 Task: Look for space in Attock City, Pakistan from 2nd June, 2023 to 15th June, 2023 for 2 adults in price range Rs.10000 to Rs.15000. Place can be entire place with 1  bedroom having 1 bed and 1 bathroom. Property type can be house, flat, guest house, hotel. Booking option can be shelf check-in. Required host language is English.
Action: Mouse pressed left at (470, 82)
Screenshot: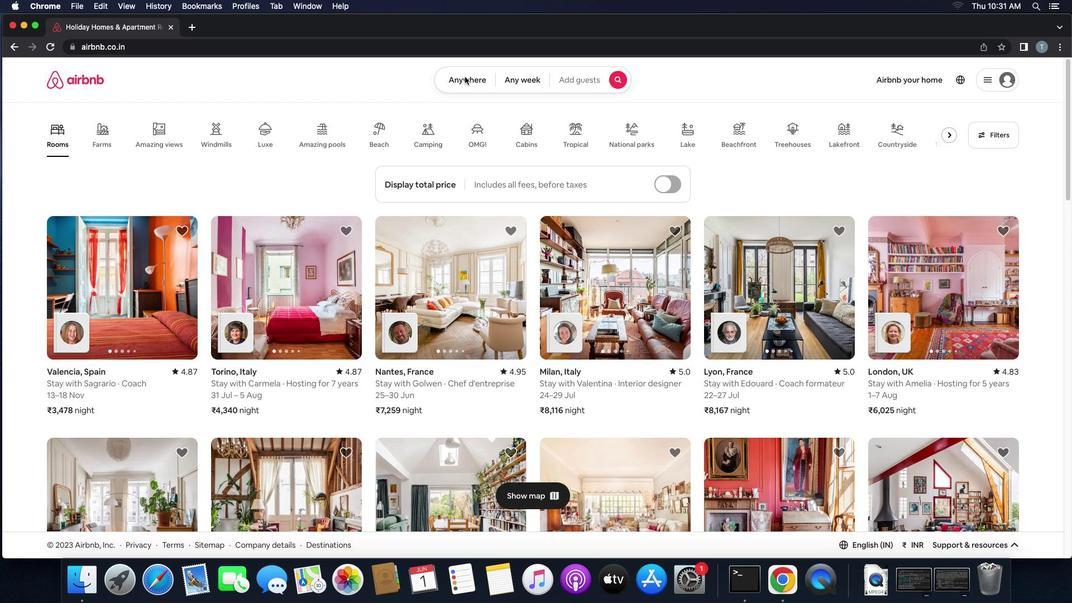 
Action: Mouse pressed left at (470, 82)
Screenshot: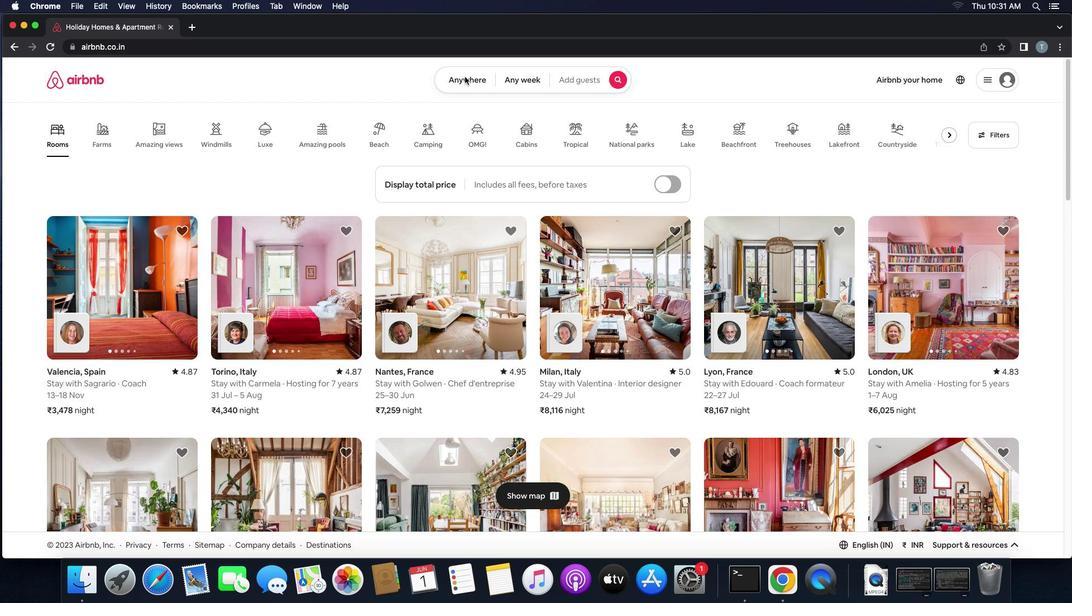 
Action: Mouse moved to (413, 122)
Screenshot: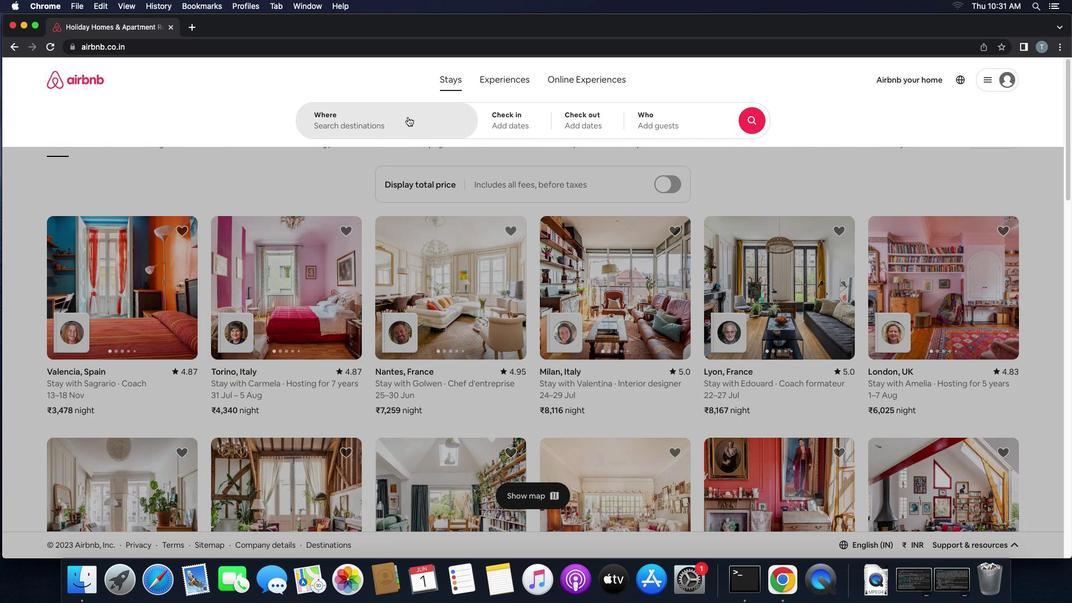 
Action: Mouse pressed left at (413, 122)
Screenshot: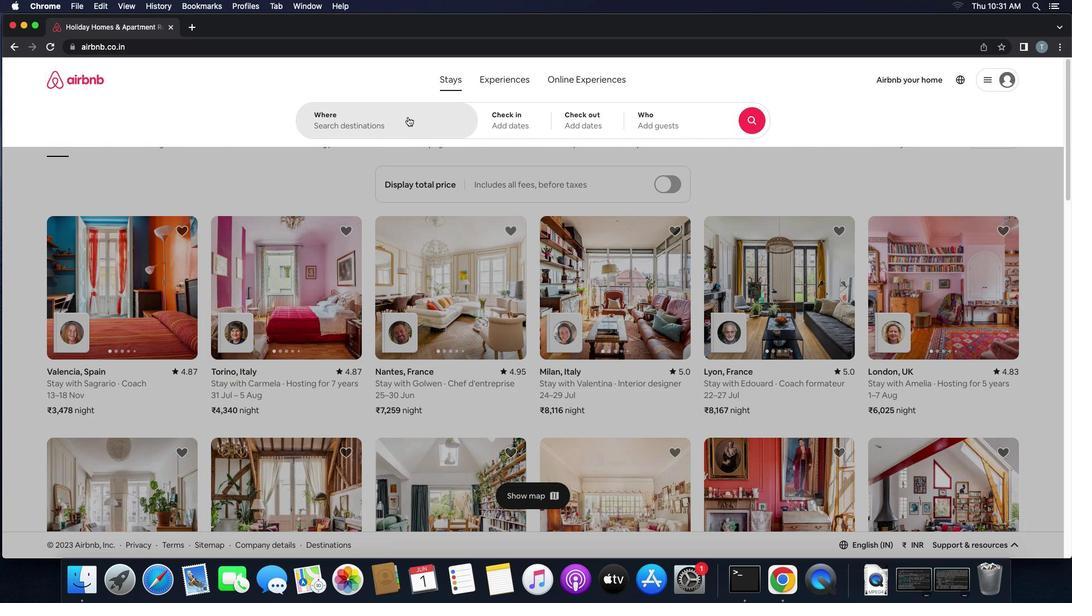 
Action: Mouse moved to (413, 122)
Screenshot: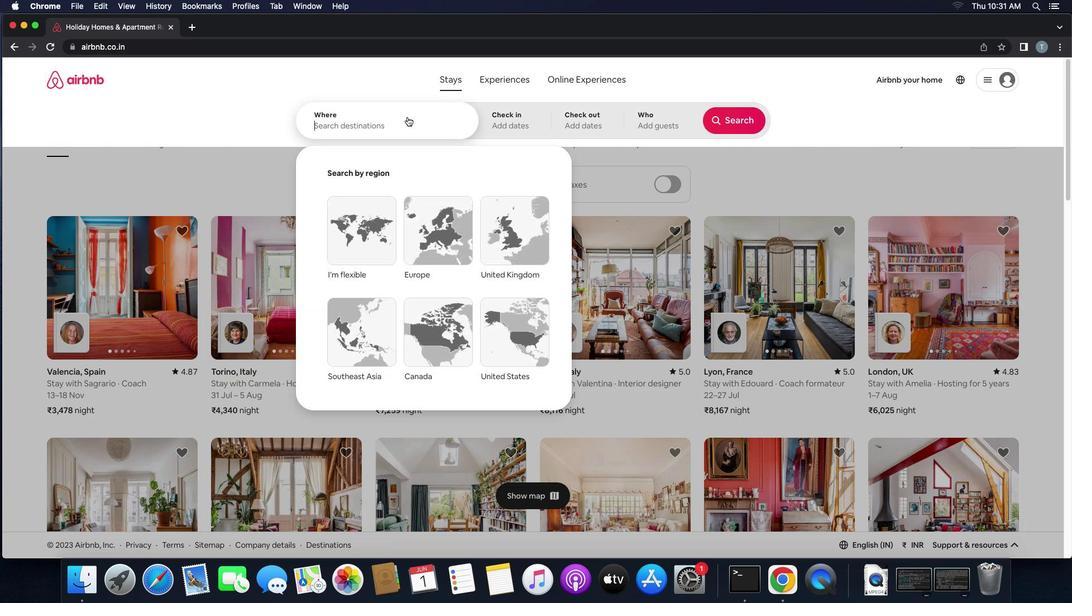 
Action: Key pressed Key.shift'A''t''t''o''c''k'Key.space'c''i''t''y'',''p''a''k''i''s''t''a''n'Key.enter
Screenshot: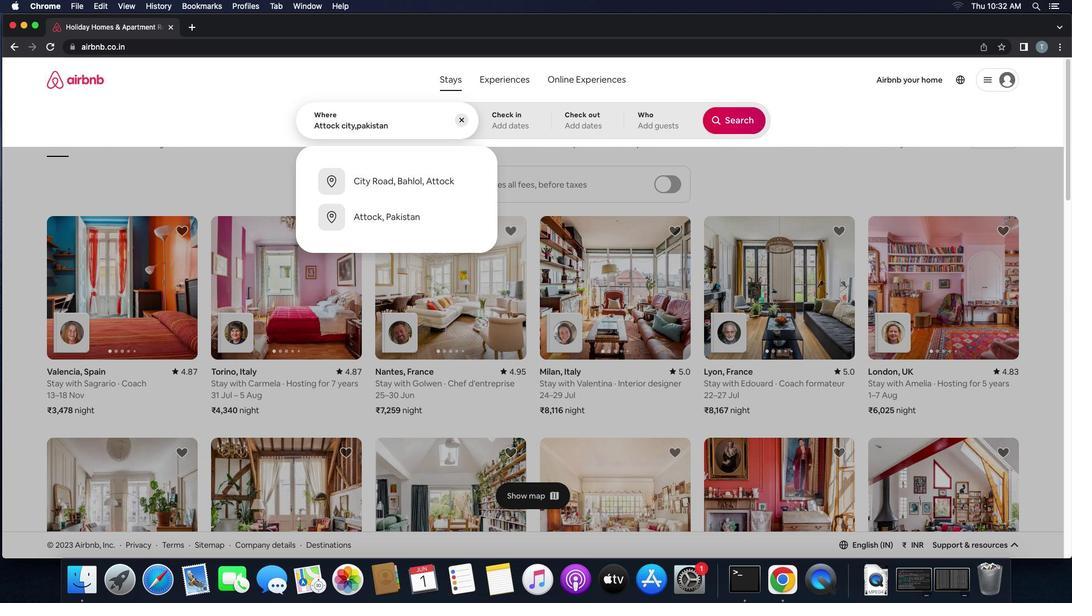 
Action: Mouse moved to (485, 267)
Screenshot: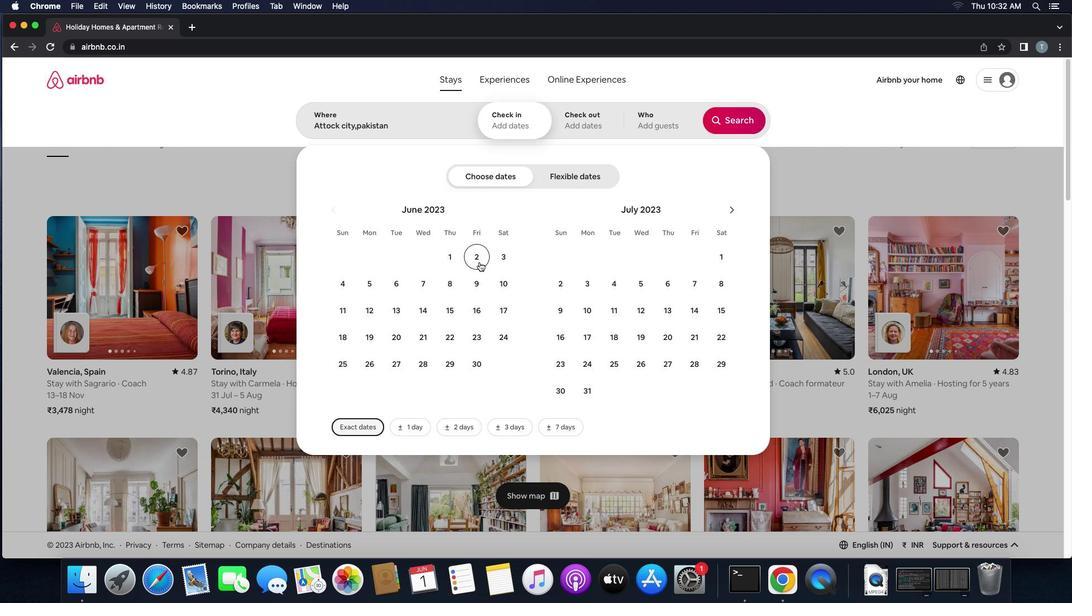 
Action: Mouse pressed left at (485, 267)
Screenshot: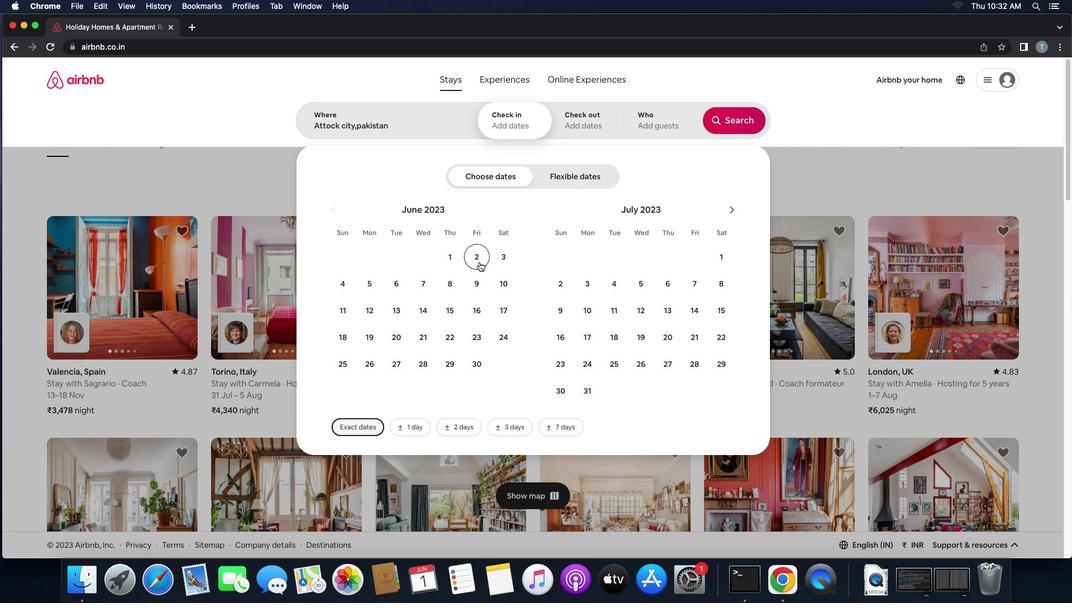 
Action: Mouse moved to (458, 312)
Screenshot: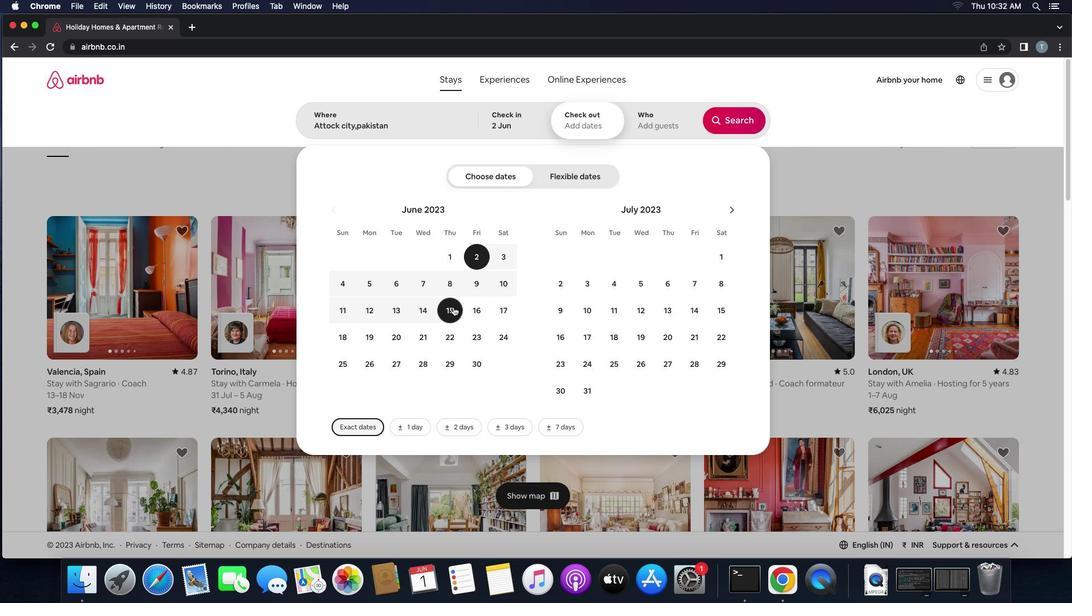 
Action: Mouse pressed left at (458, 312)
Screenshot: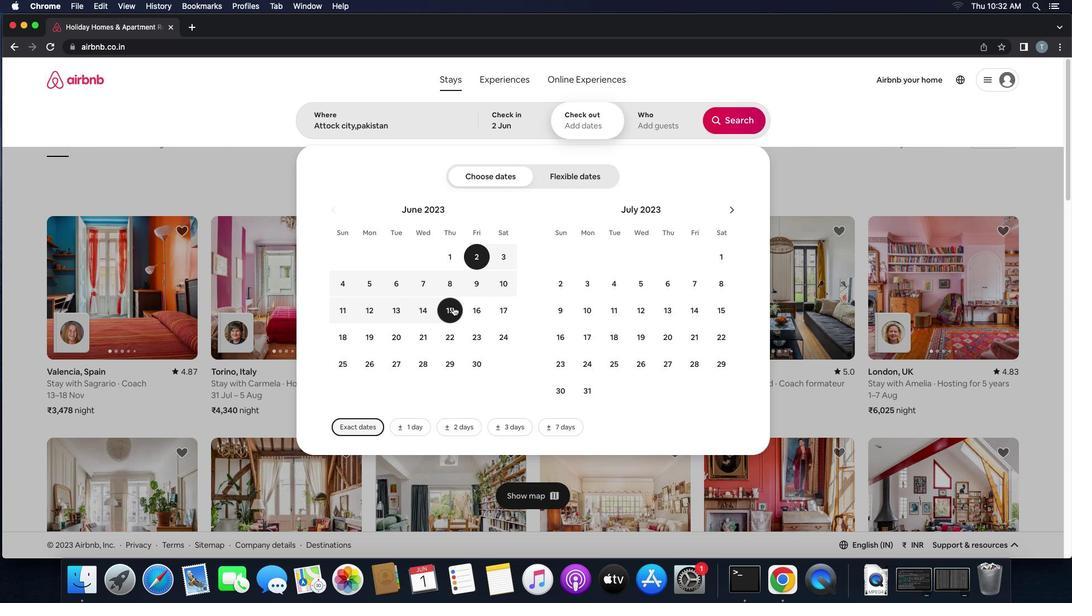
Action: Mouse moved to (661, 131)
Screenshot: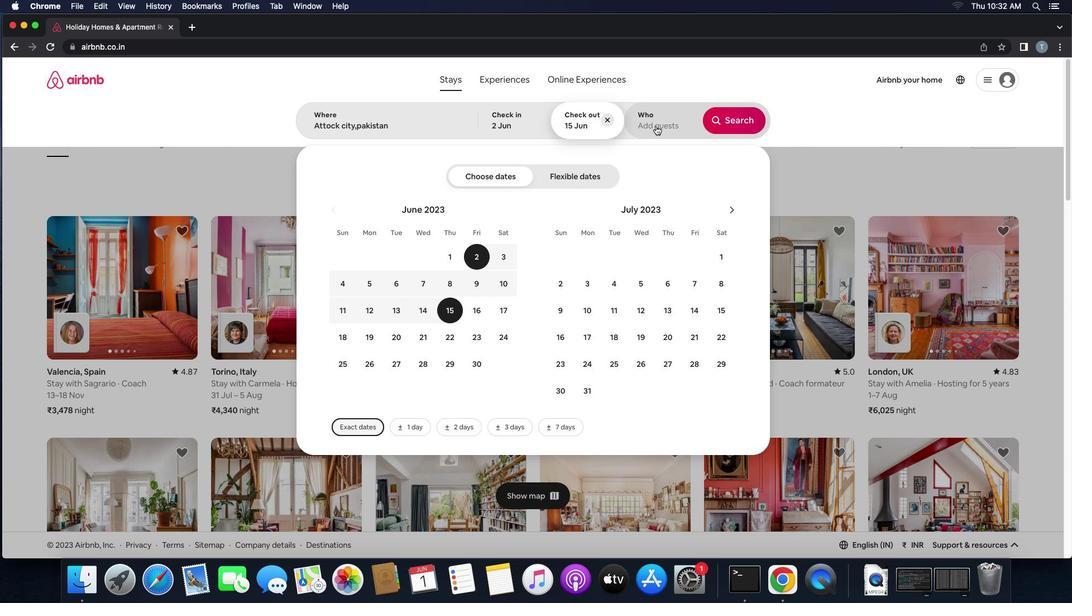 
Action: Mouse pressed left at (661, 131)
Screenshot: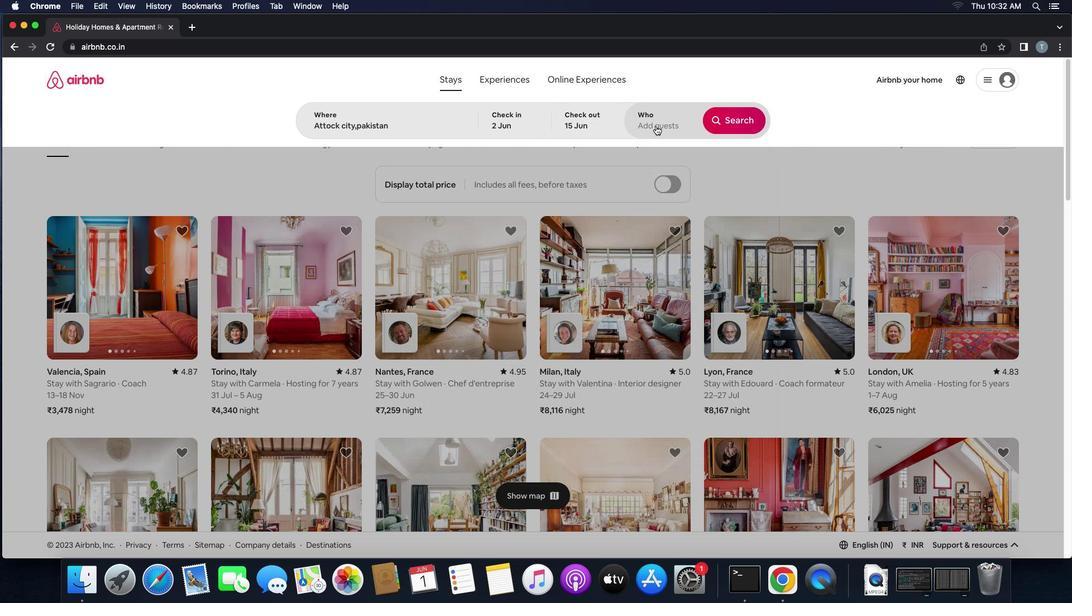 
Action: Mouse moved to (742, 193)
Screenshot: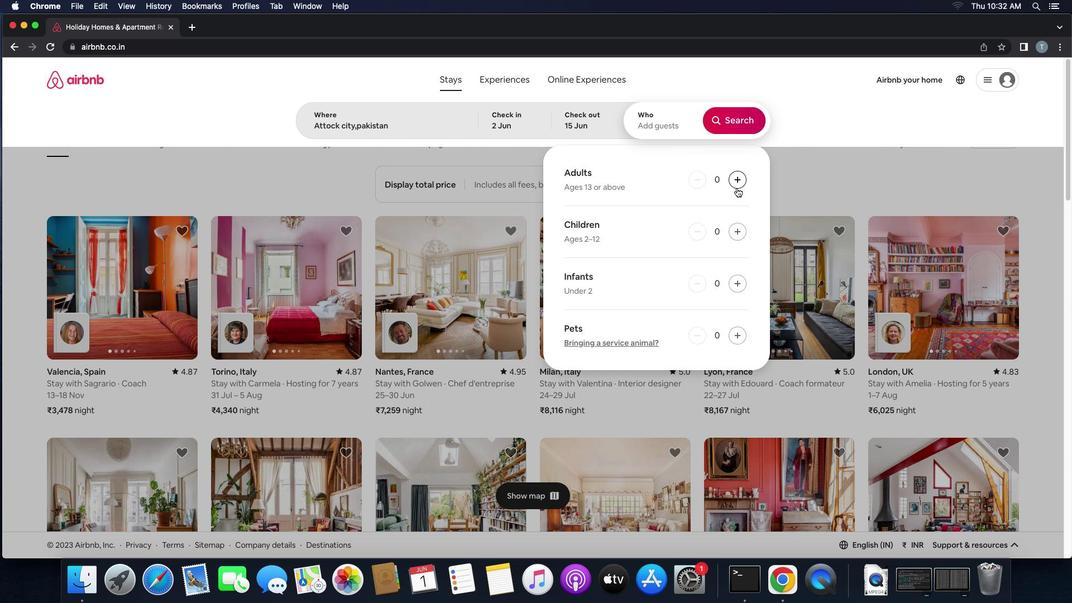 
Action: Mouse pressed left at (742, 193)
Screenshot: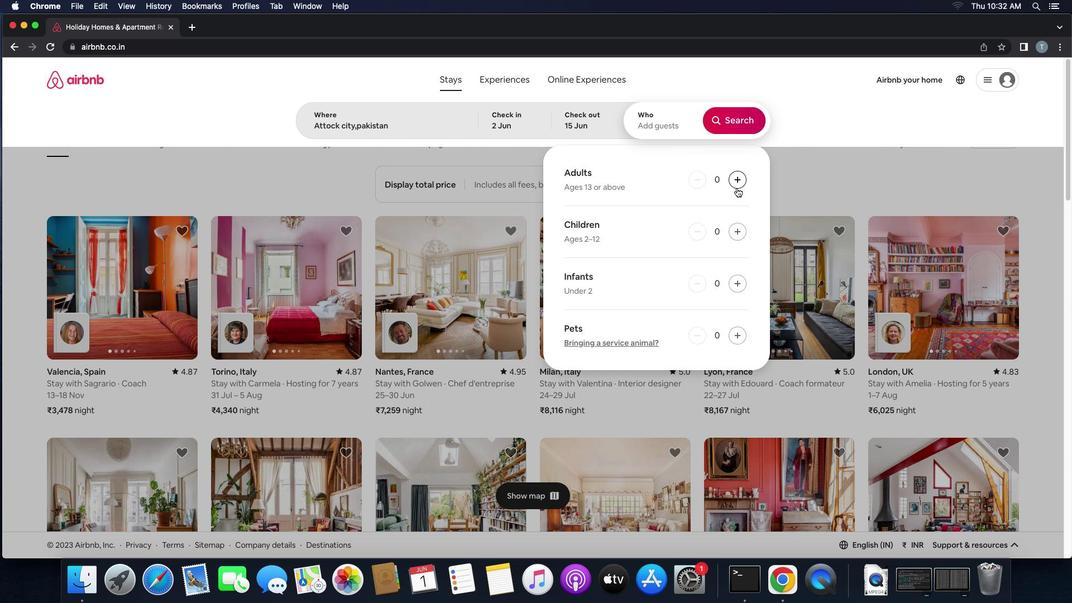 
Action: Mouse pressed left at (742, 193)
Screenshot: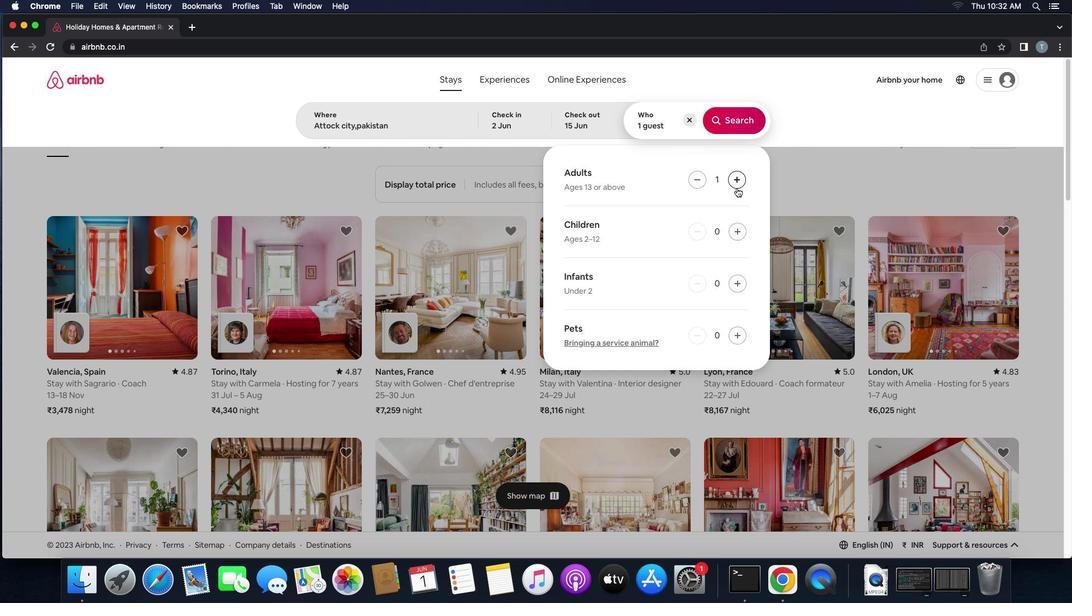 
Action: Mouse moved to (762, 133)
Screenshot: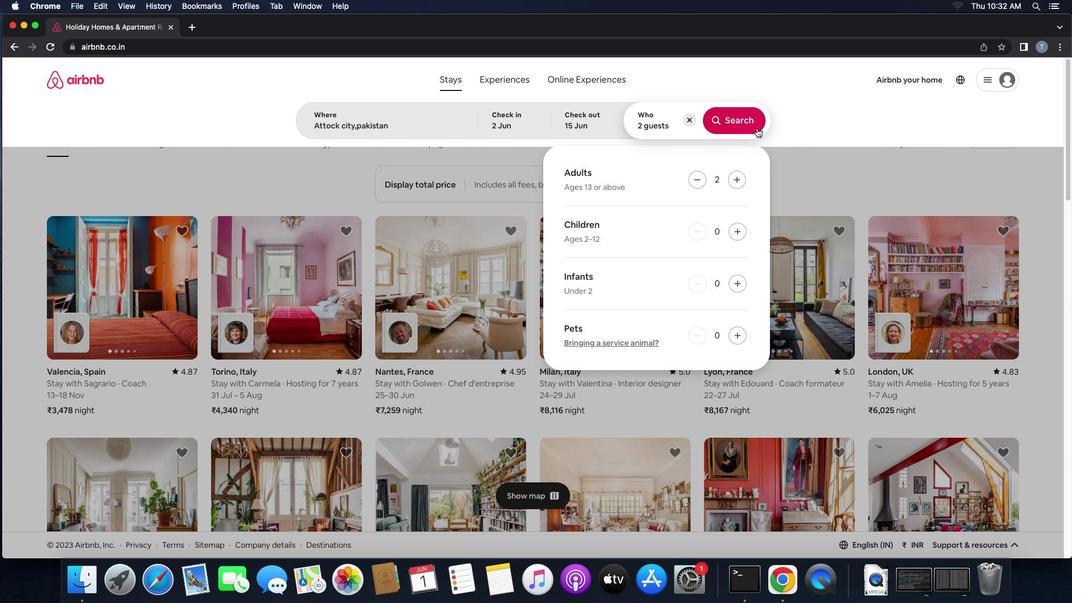 
Action: Mouse pressed left at (762, 133)
Screenshot: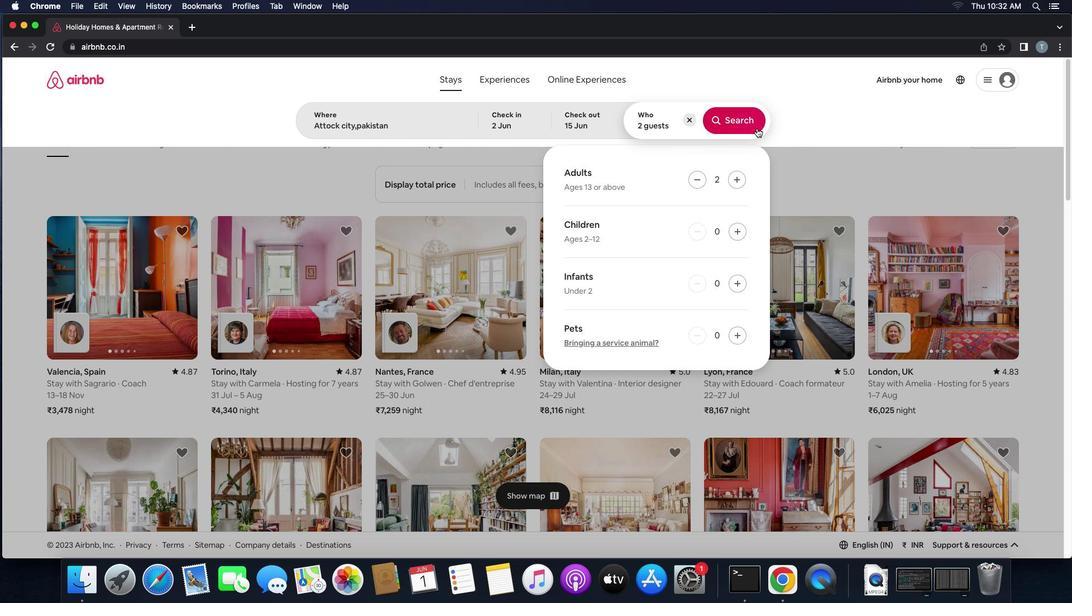 
Action: Mouse moved to (1038, 131)
Screenshot: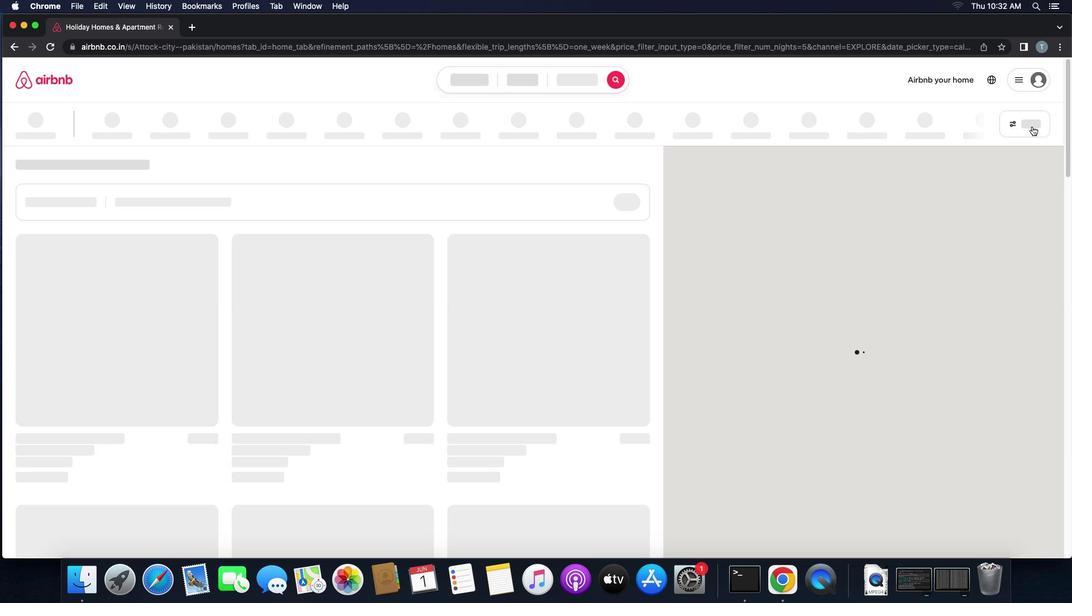 
Action: Mouse pressed left at (1038, 131)
Screenshot: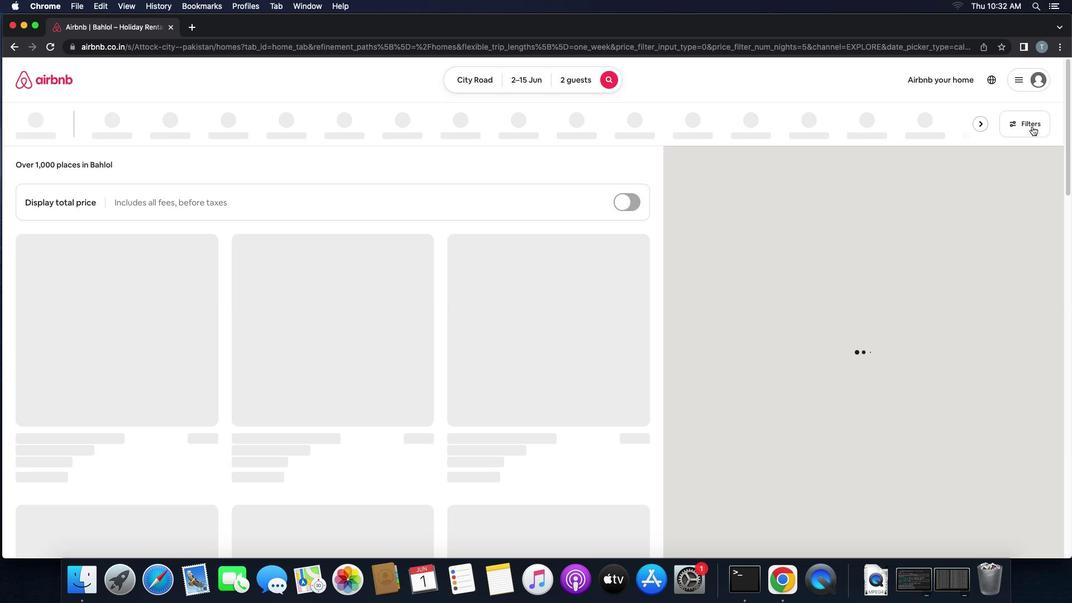 
Action: Mouse moved to (469, 400)
Screenshot: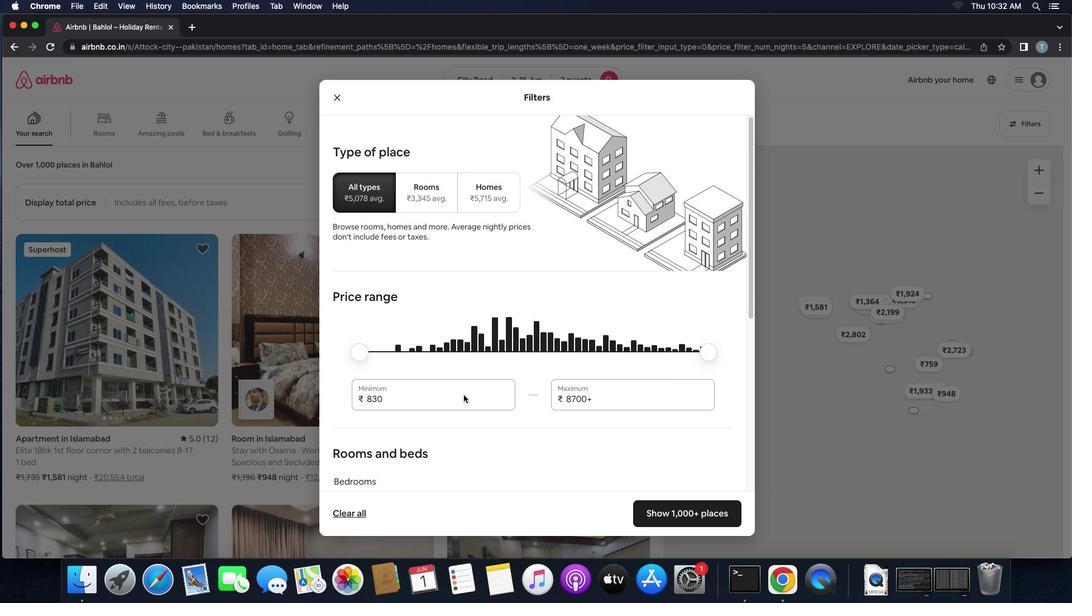 
Action: Mouse pressed left at (469, 400)
Screenshot: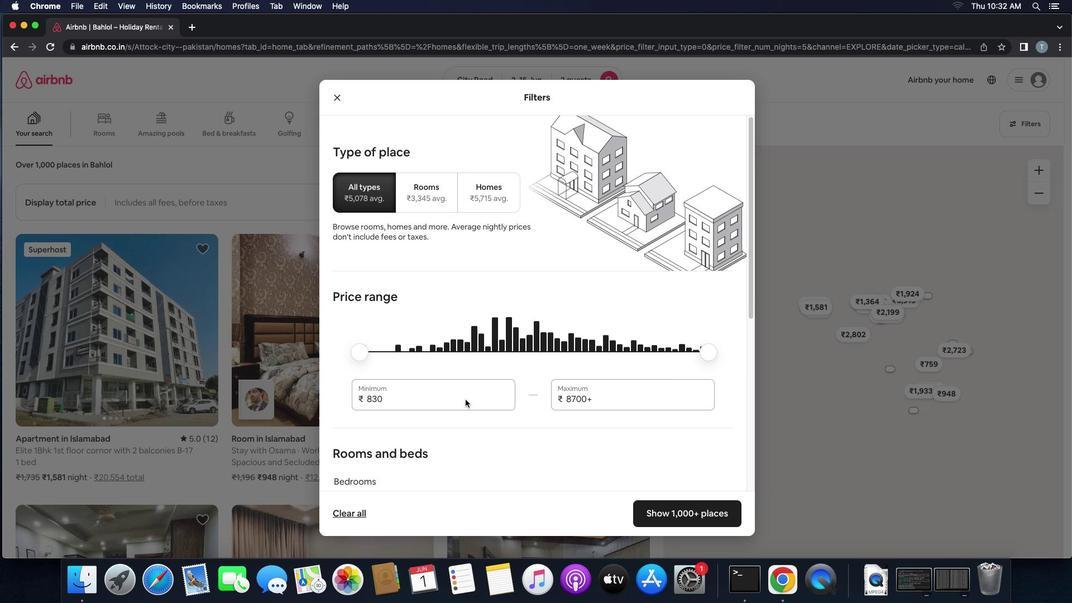 
Action: Mouse moved to (470, 405)
Screenshot: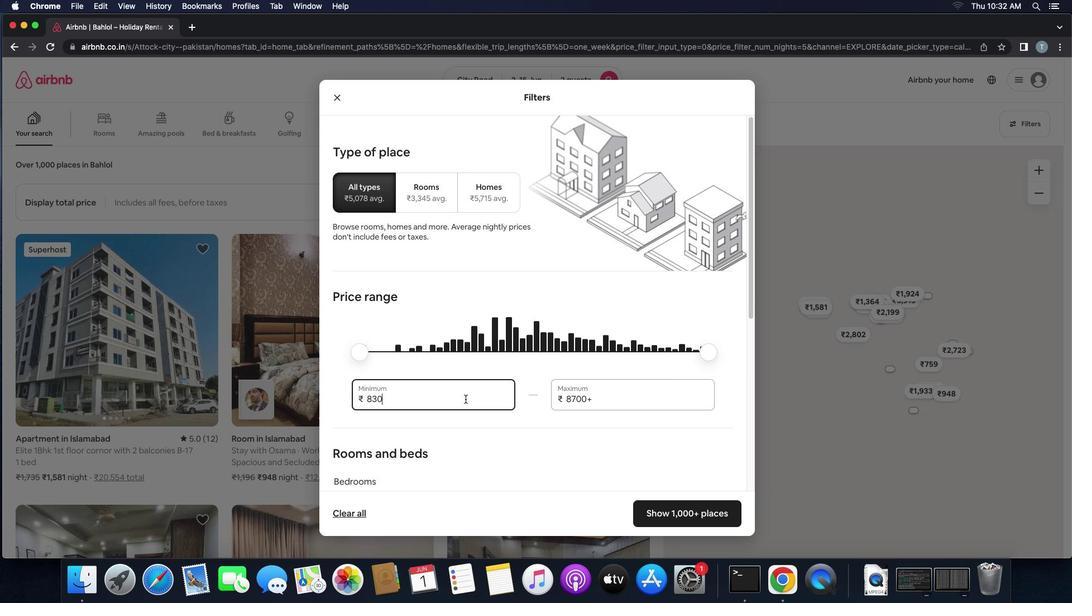 
Action: Key pressed Key.backspaceKey.backspaceKey.backspaceKey.backspaceKey.backspace'1'
Screenshot: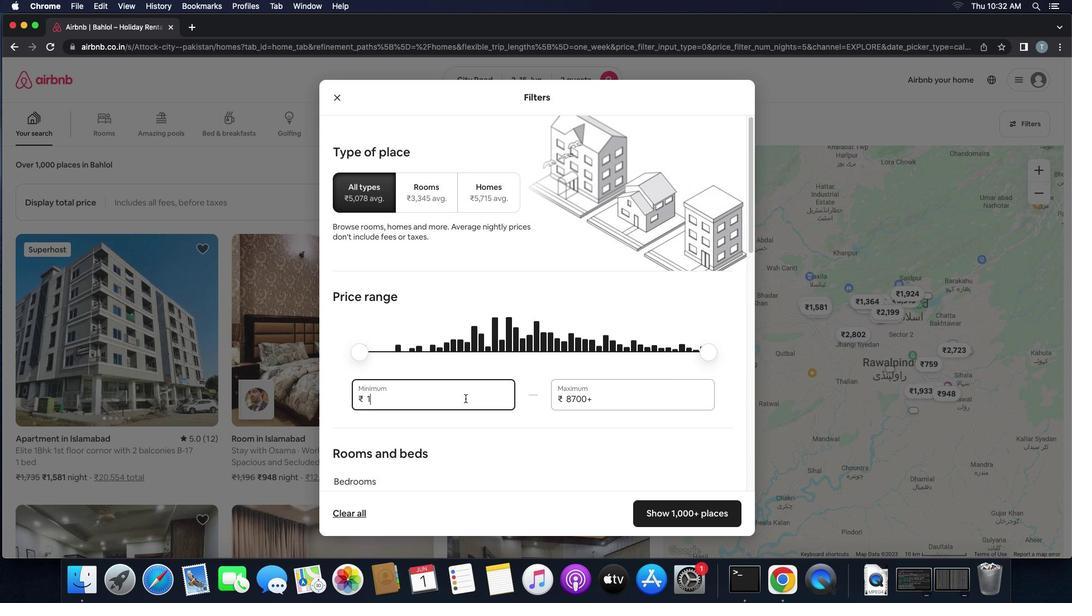 
Action: Mouse moved to (471, 404)
Screenshot: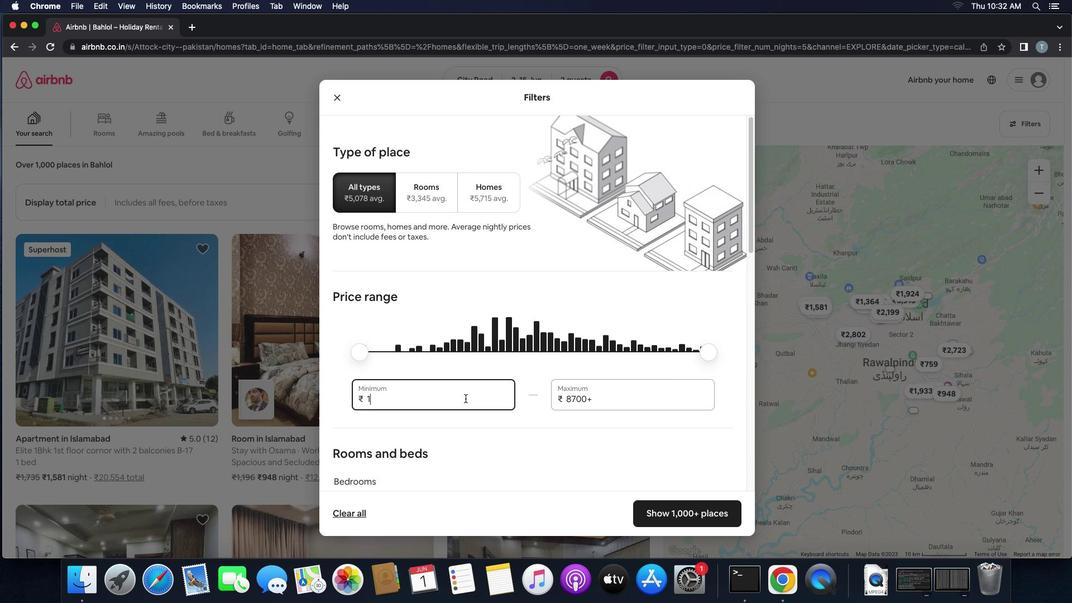 
Action: Key pressed '0''0'
Screenshot: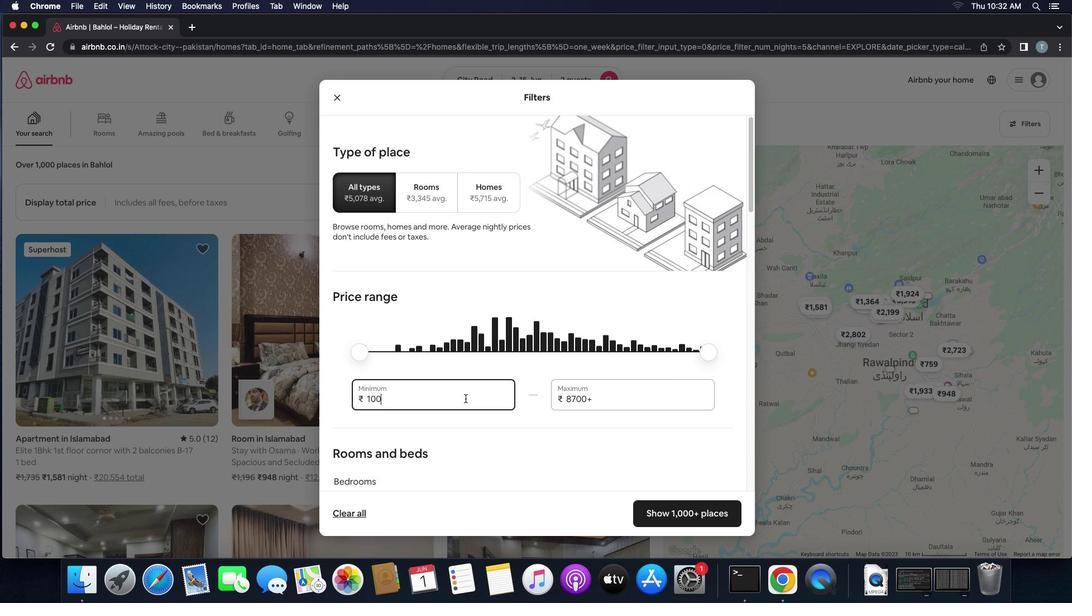 
Action: Mouse moved to (471, 404)
Screenshot: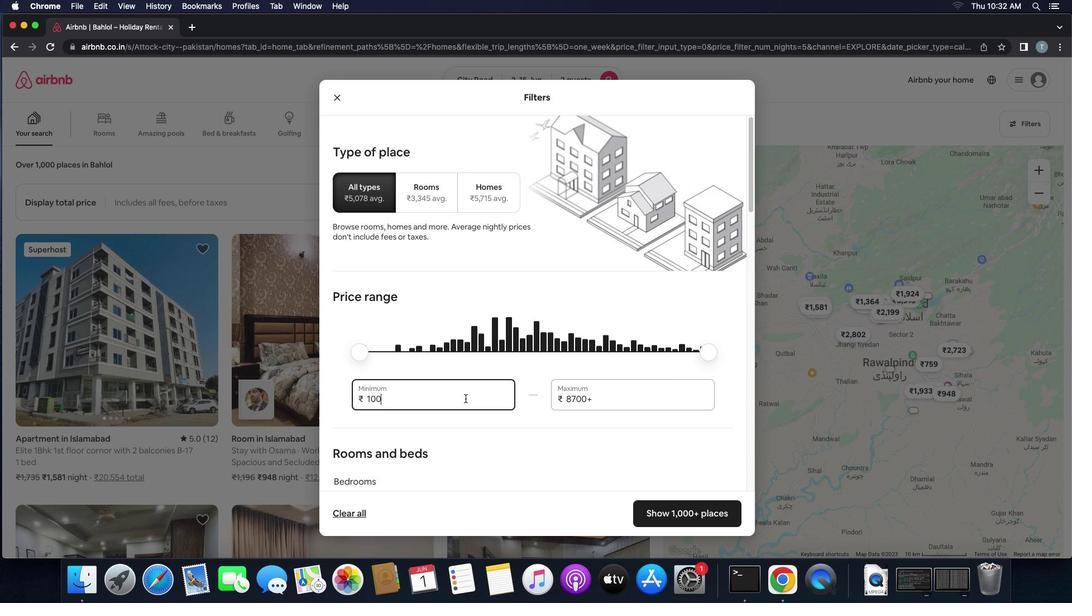 
Action: Key pressed '0''0'
Screenshot: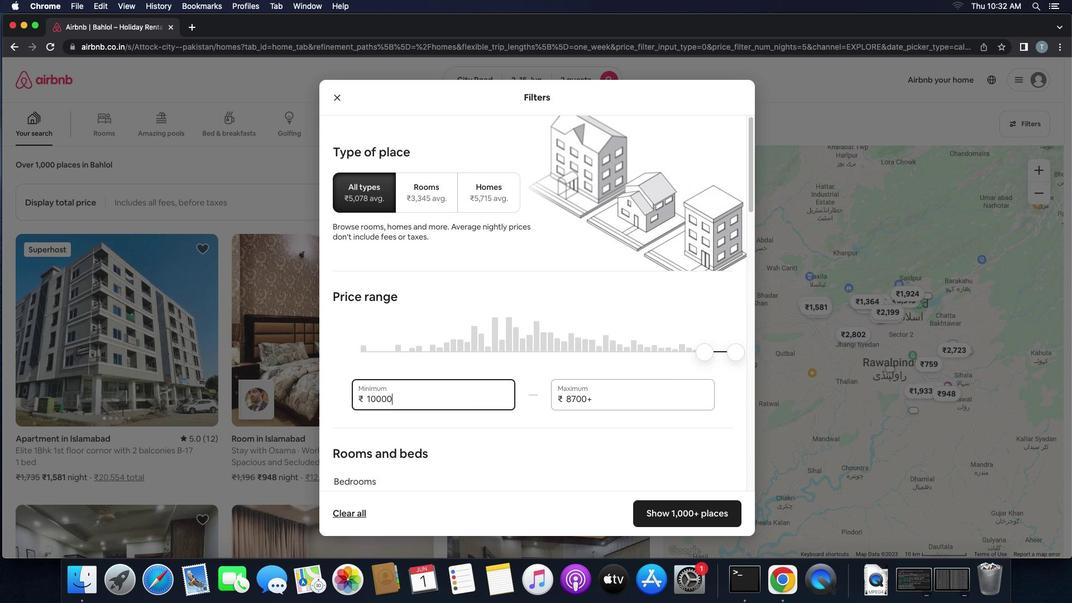 
Action: Mouse moved to (642, 406)
Screenshot: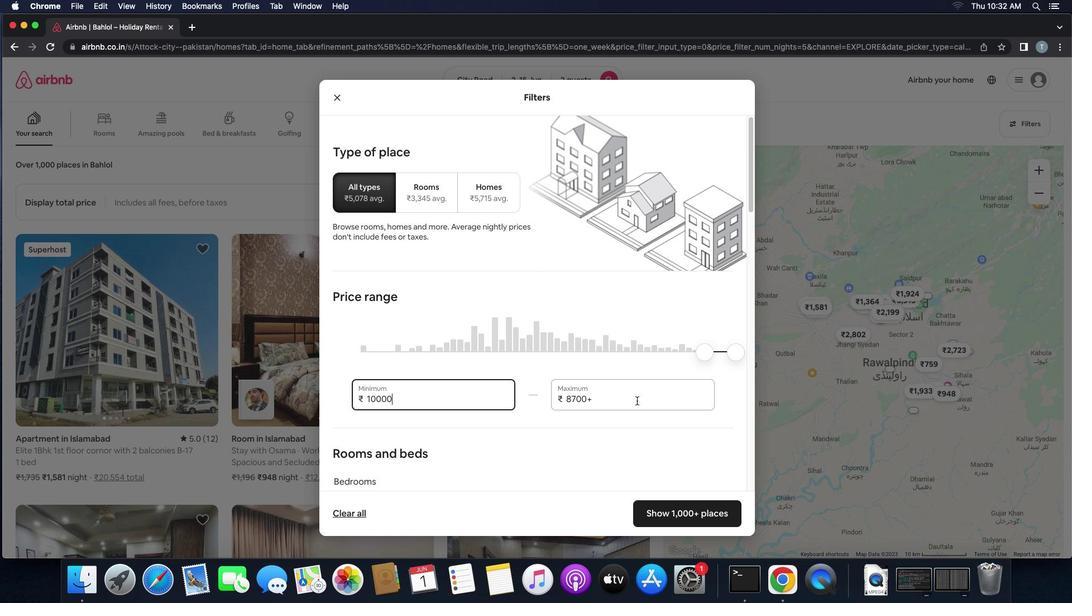 
Action: Mouse pressed left at (642, 406)
Screenshot: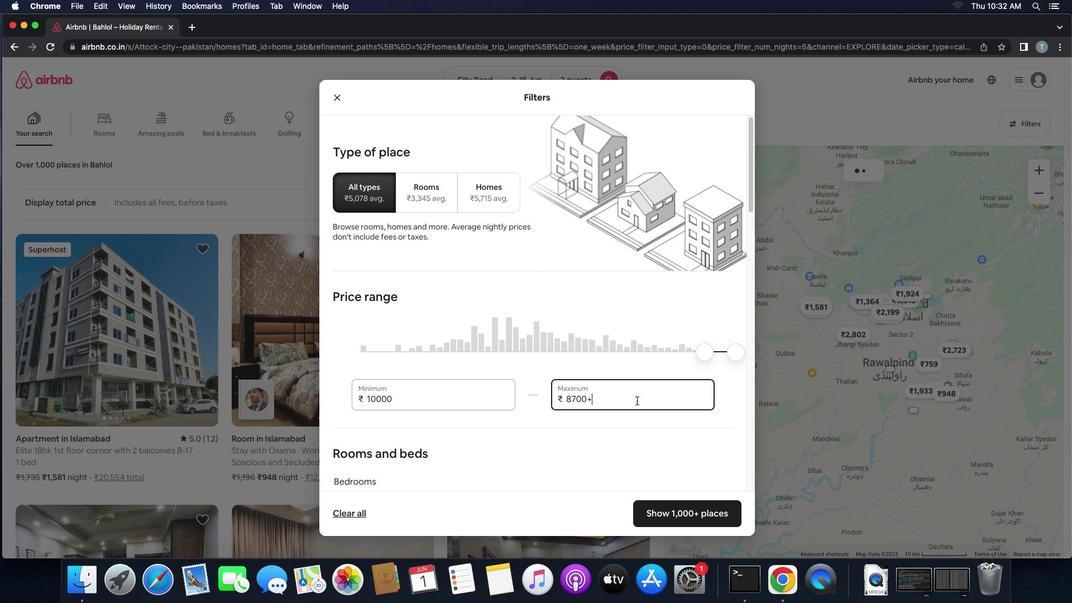 
Action: Mouse moved to (642, 406)
Screenshot: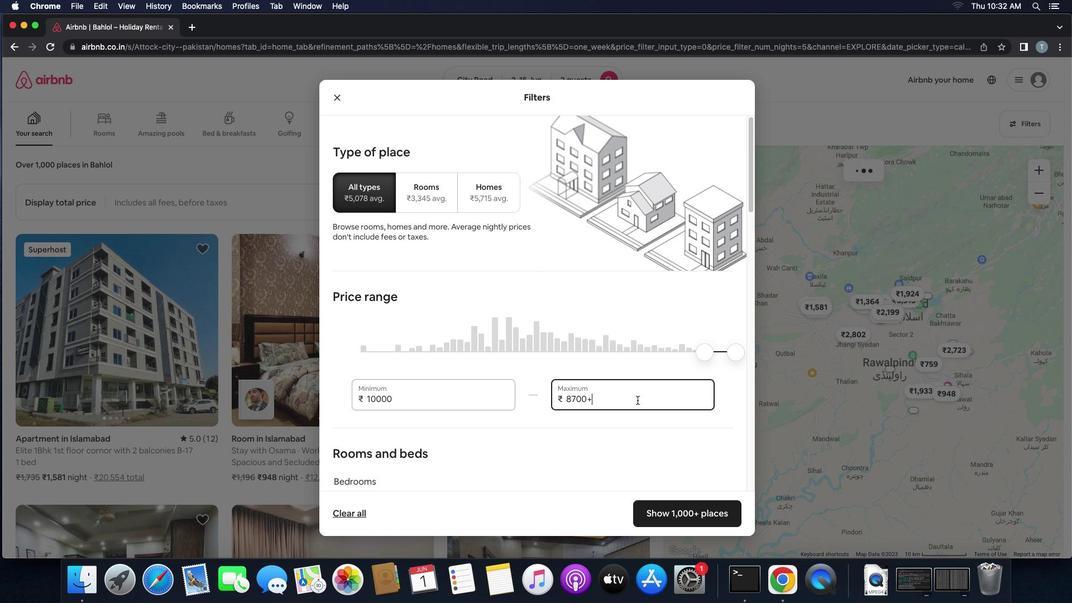 
Action: Key pressed Key.backspaceKey.backspaceKey.backspaceKey.backspaceKey.backspaceKey.backspace'1''5''0''0''0'
Screenshot: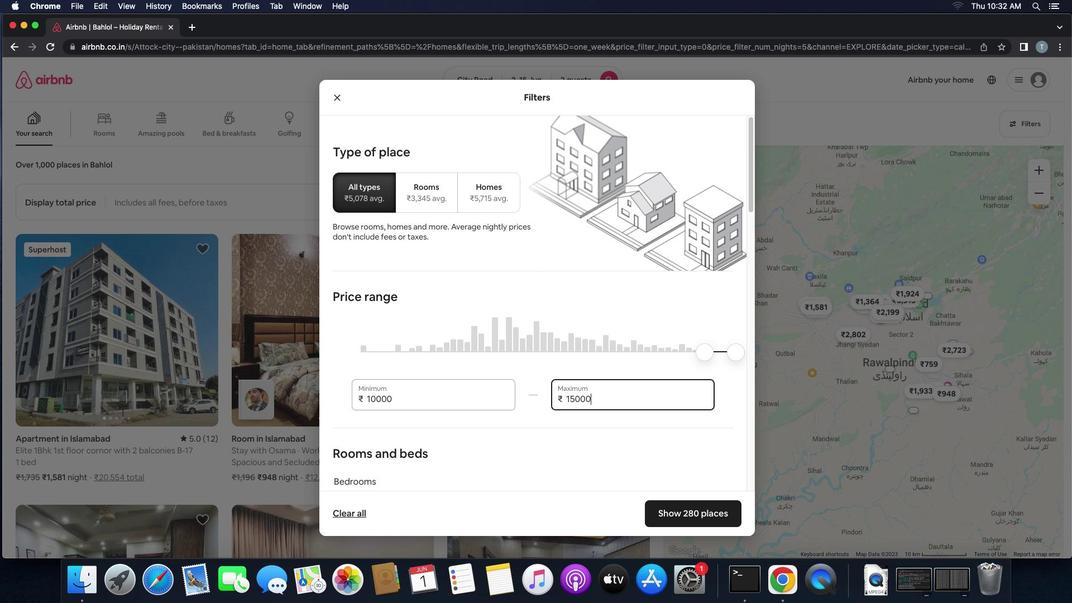 
Action: Mouse moved to (607, 461)
Screenshot: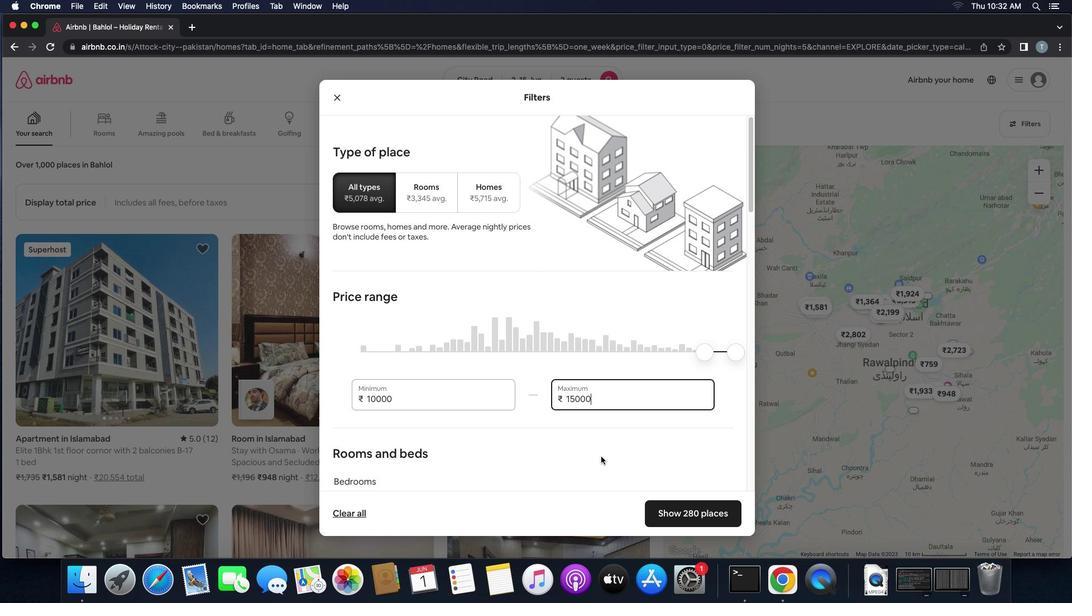 
Action: Mouse scrolled (607, 461) with delta (5, 5)
Screenshot: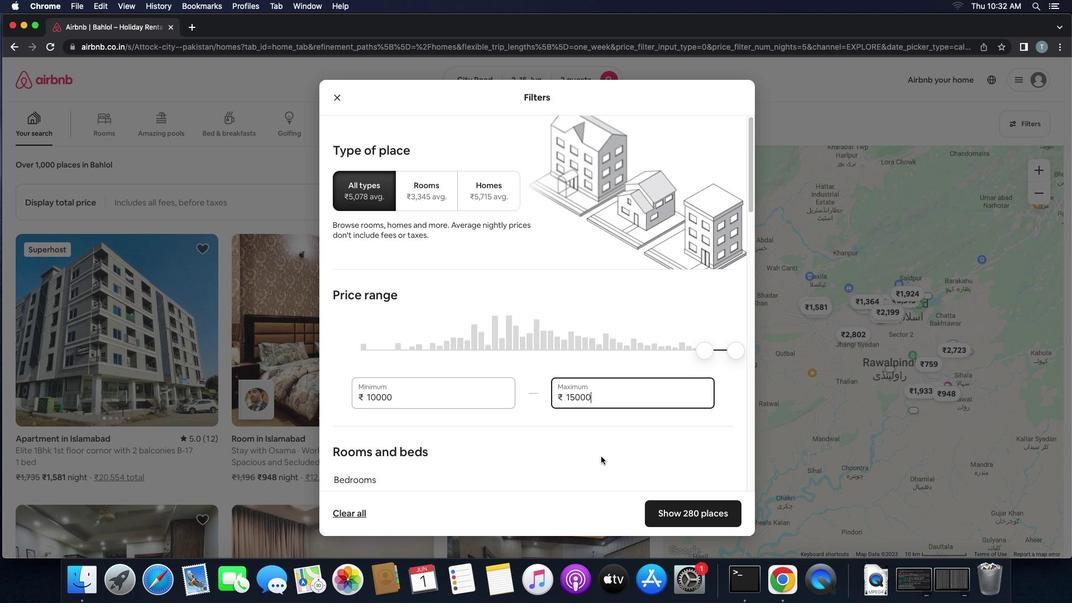 
Action: Mouse scrolled (607, 461) with delta (5, 5)
Screenshot: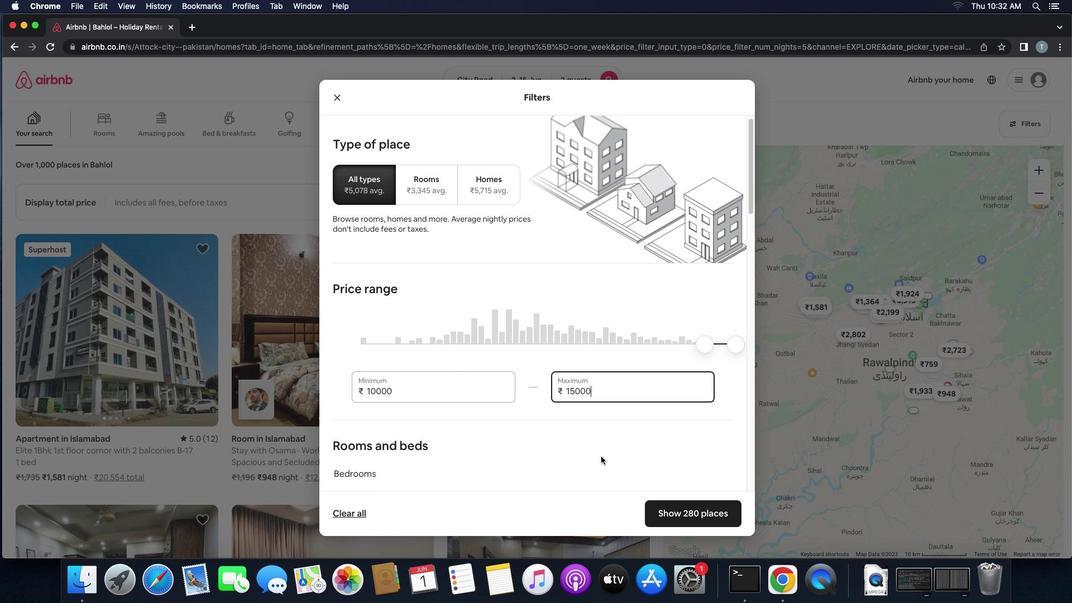
Action: Mouse scrolled (607, 461) with delta (5, 4)
Screenshot: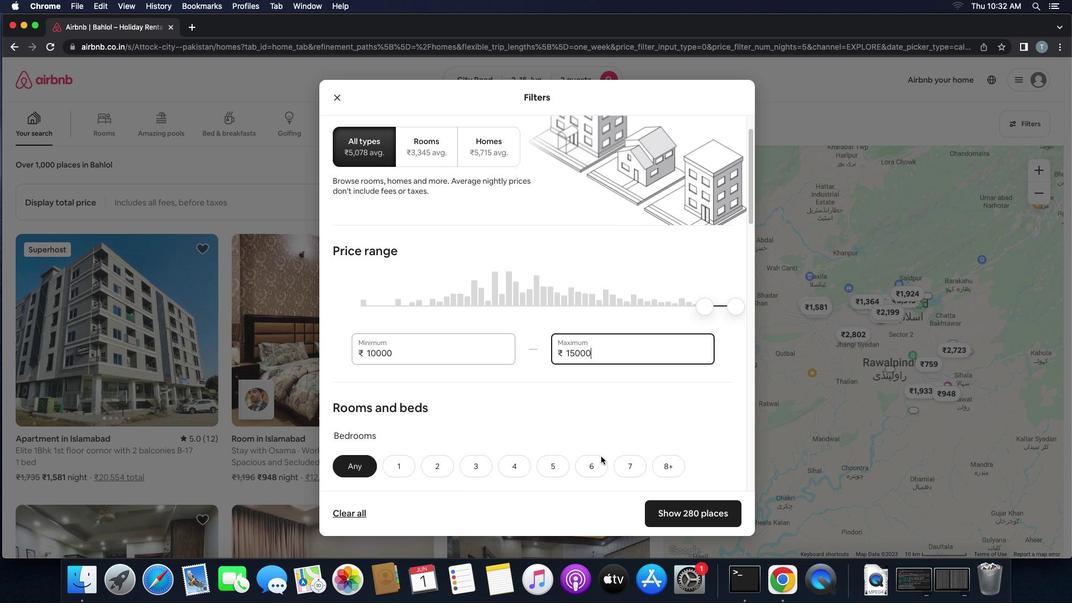 
Action: Mouse moved to (605, 440)
Screenshot: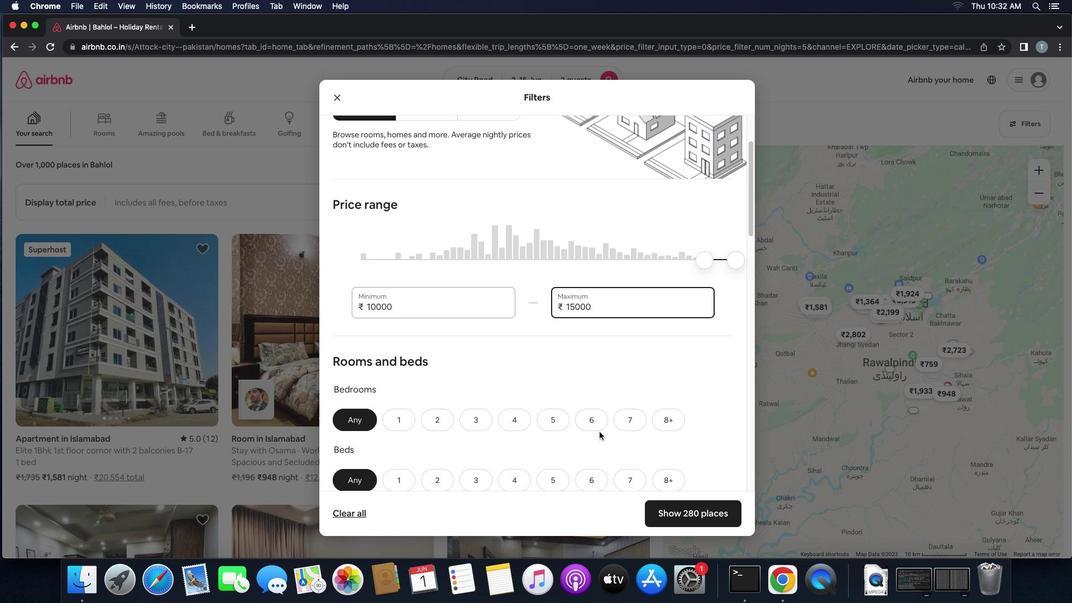 
Action: Mouse scrolled (605, 440) with delta (5, 5)
Screenshot: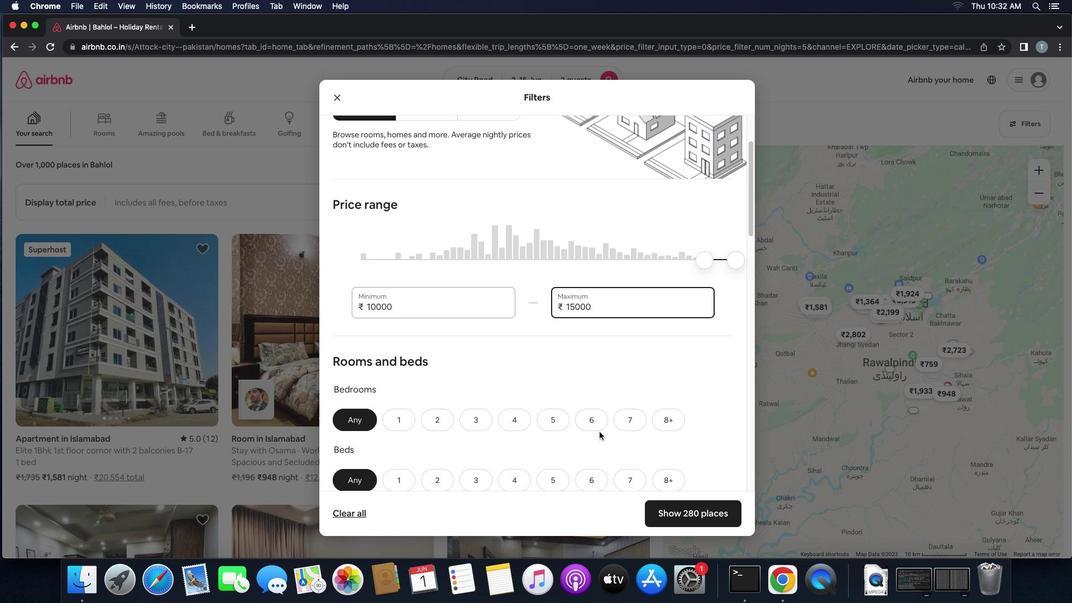 
Action: Mouse moved to (605, 439)
Screenshot: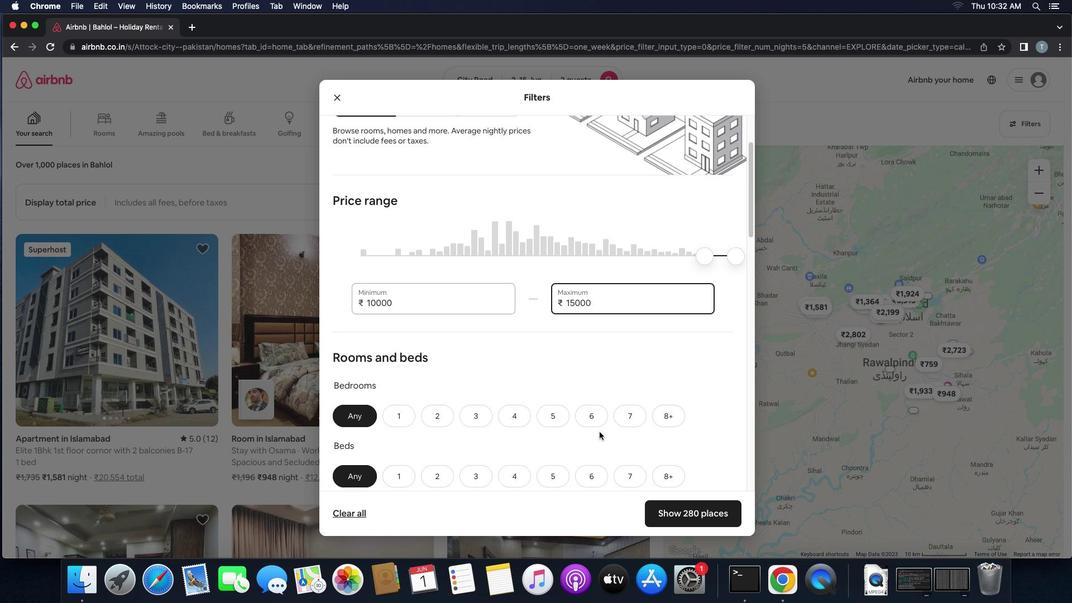 
Action: Mouse scrolled (605, 439) with delta (5, 5)
Screenshot: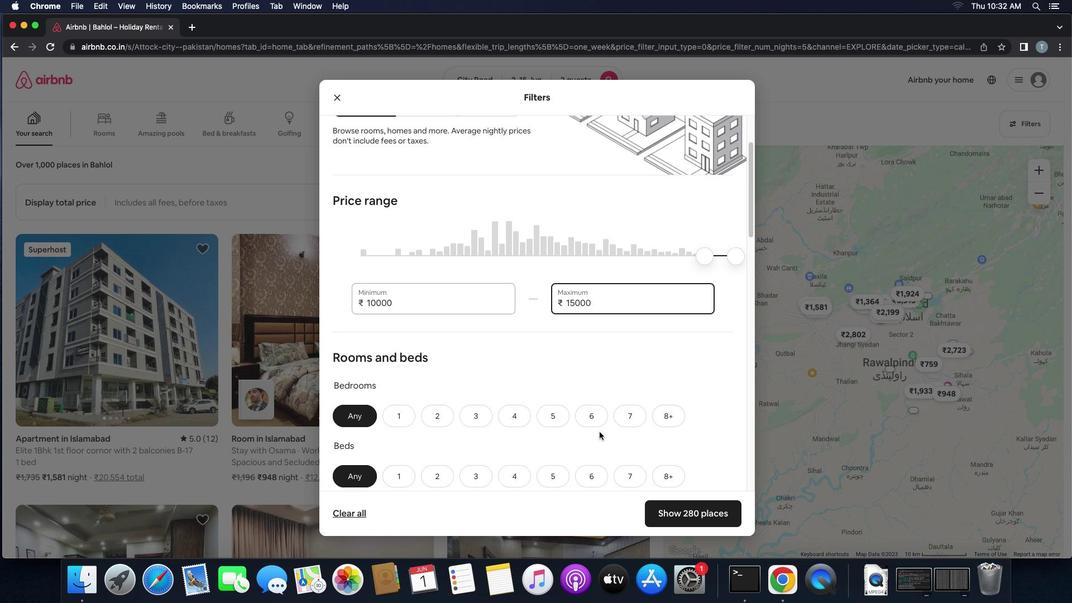 
Action: Mouse moved to (605, 437)
Screenshot: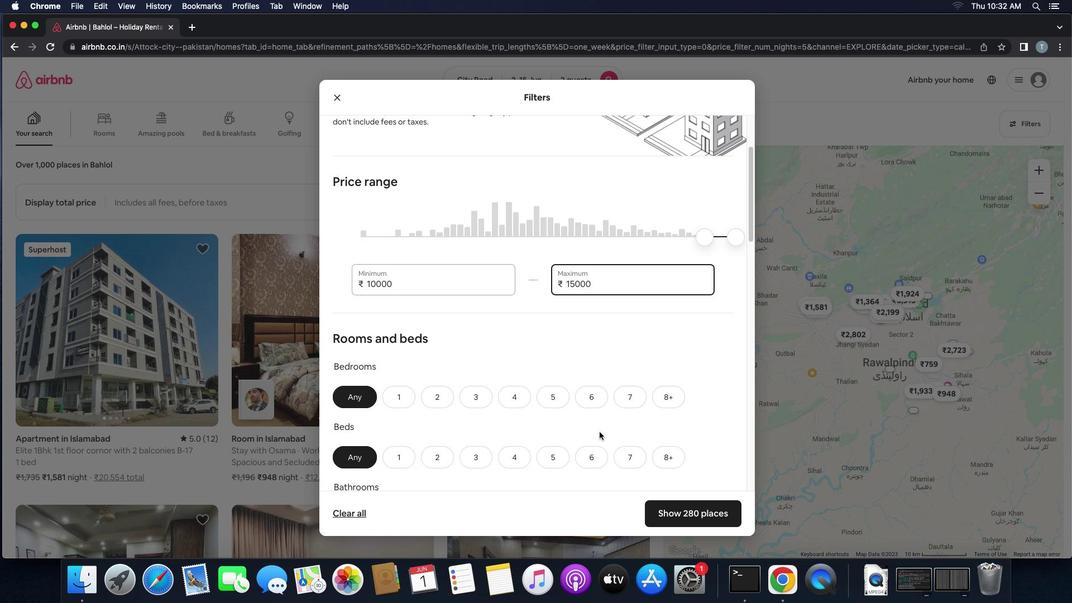 
Action: Mouse scrolled (605, 437) with delta (5, 4)
Screenshot: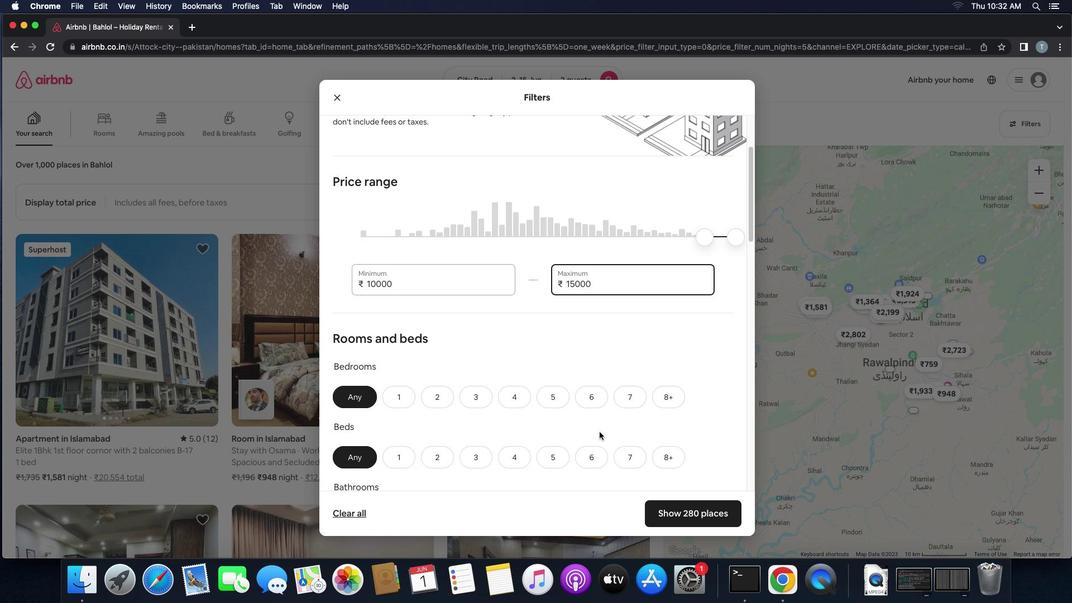 
Action: Mouse moved to (604, 437)
Screenshot: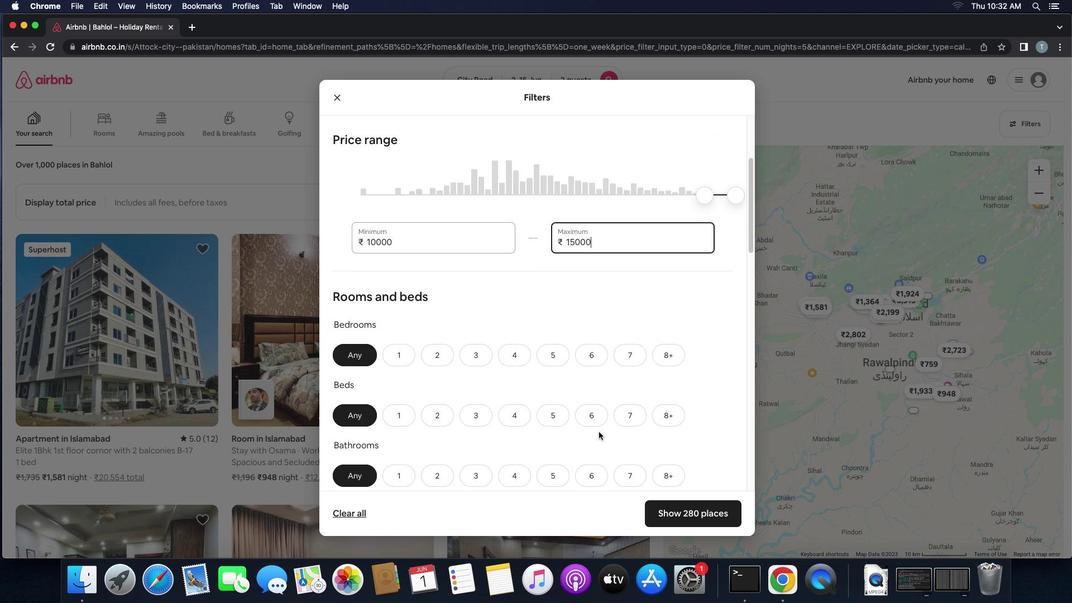 
Action: Mouse scrolled (604, 437) with delta (5, 5)
Screenshot: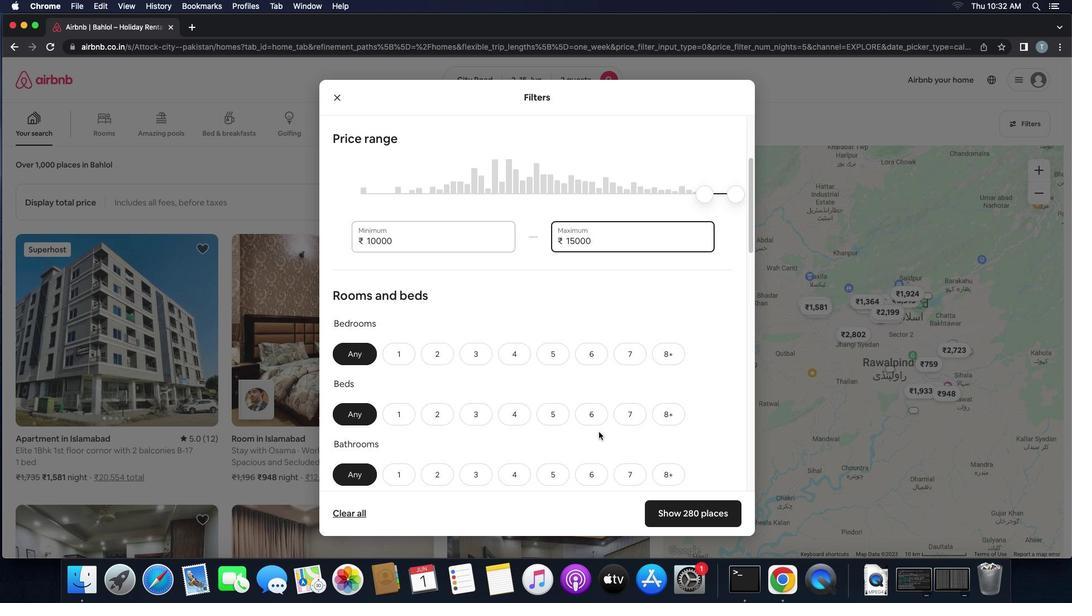 
Action: Mouse scrolled (604, 437) with delta (5, 5)
Screenshot: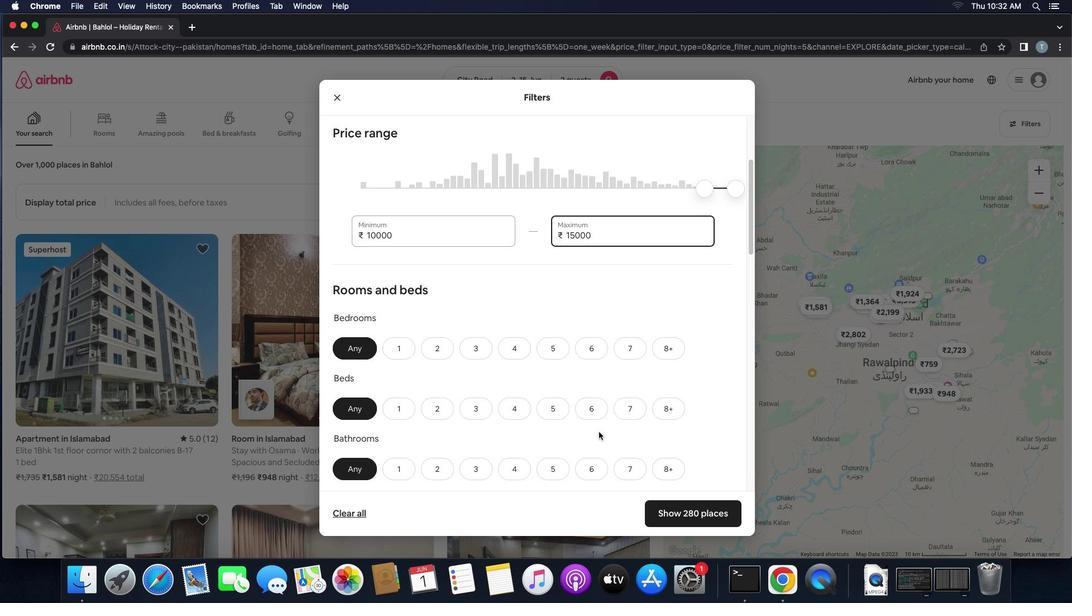 
Action: Mouse moved to (604, 431)
Screenshot: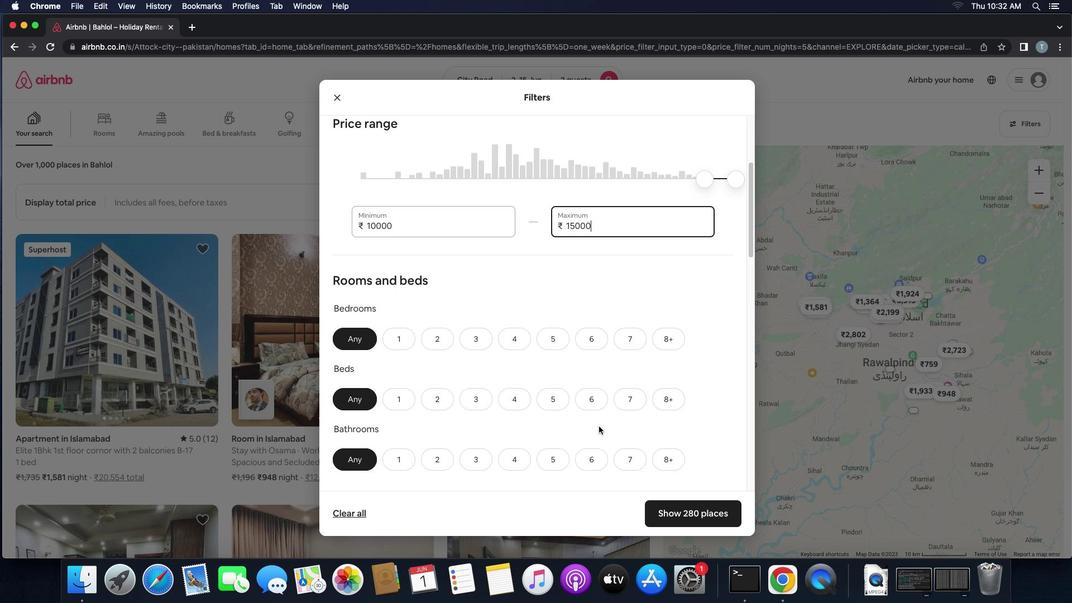 
Action: Mouse scrolled (604, 431) with delta (5, 5)
Screenshot: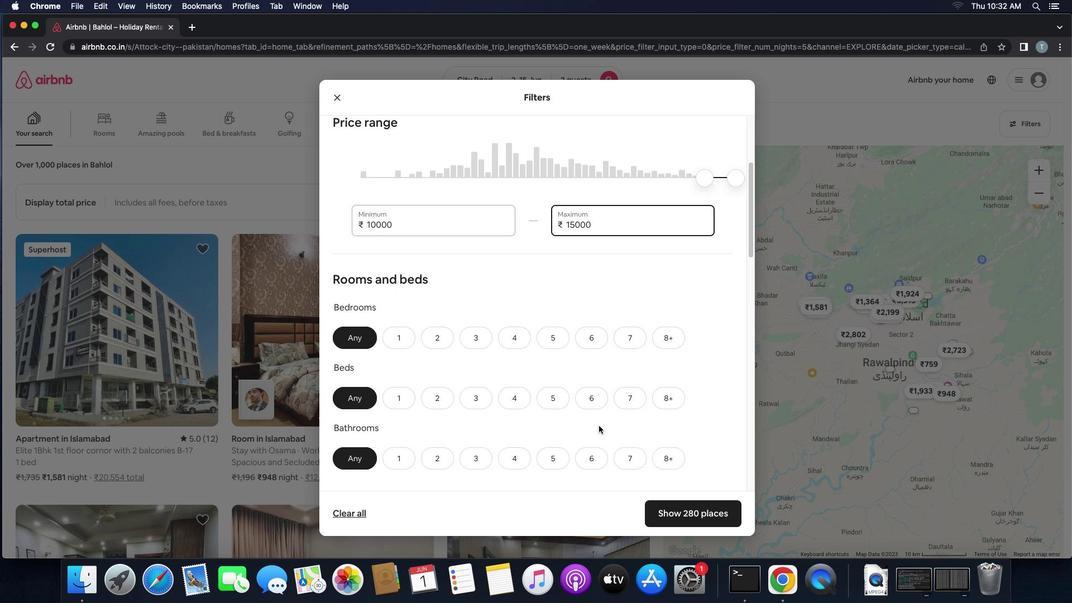 
Action: Mouse scrolled (604, 431) with delta (5, 5)
Screenshot: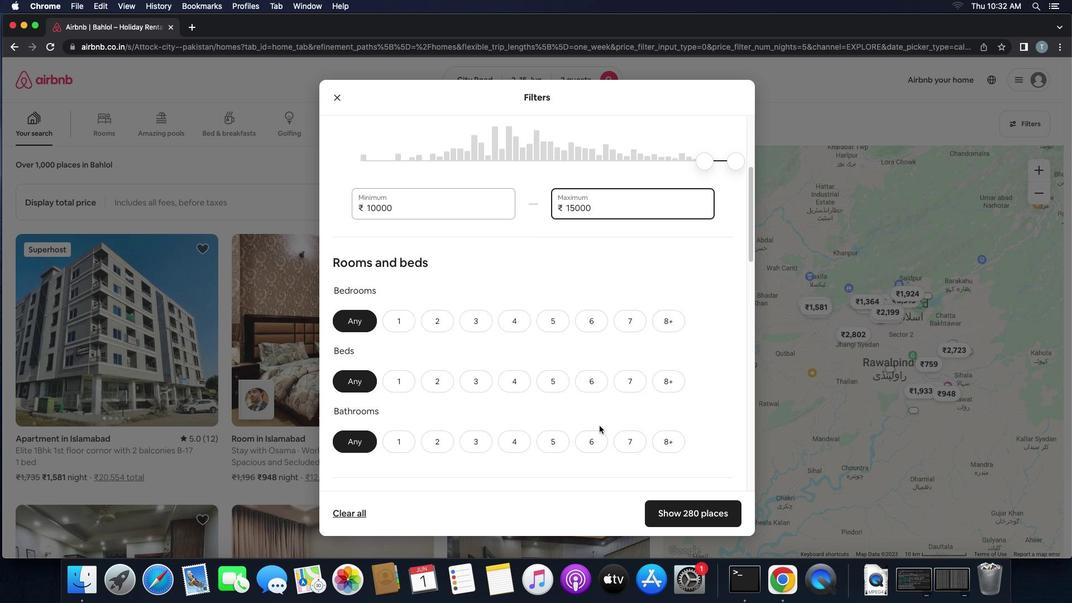 
Action: Mouse moved to (604, 431)
Screenshot: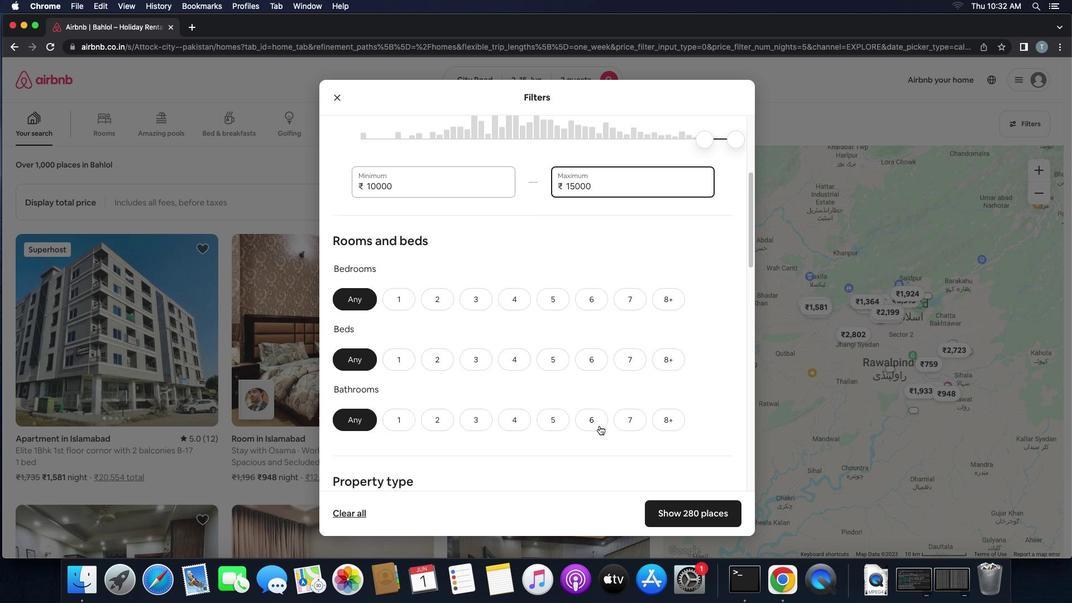 
Action: Mouse scrolled (604, 431) with delta (5, 4)
Screenshot: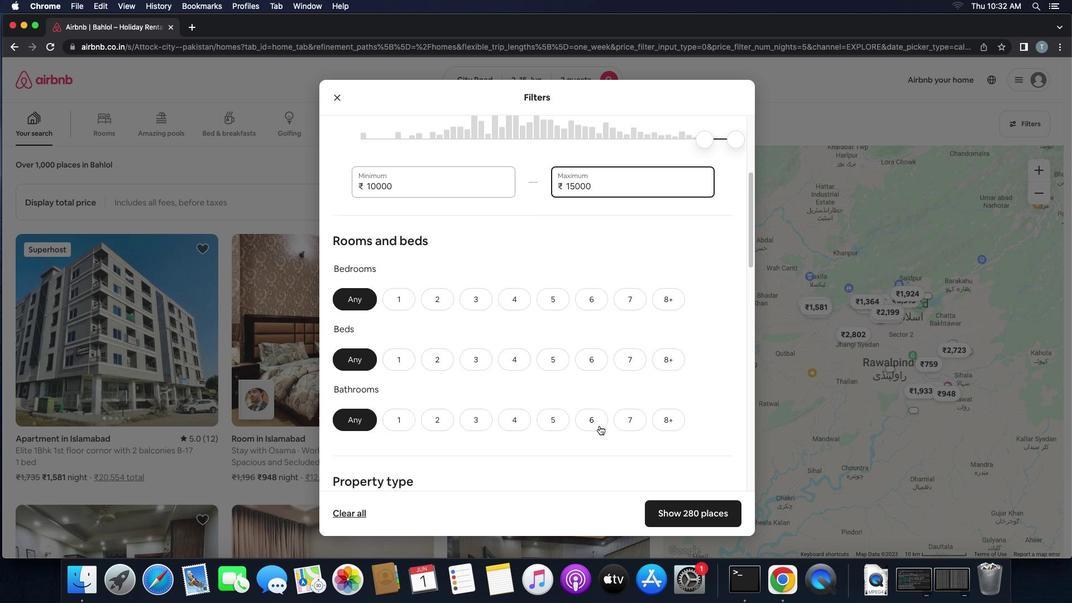 
Action: Mouse moved to (405, 254)
Screenshot: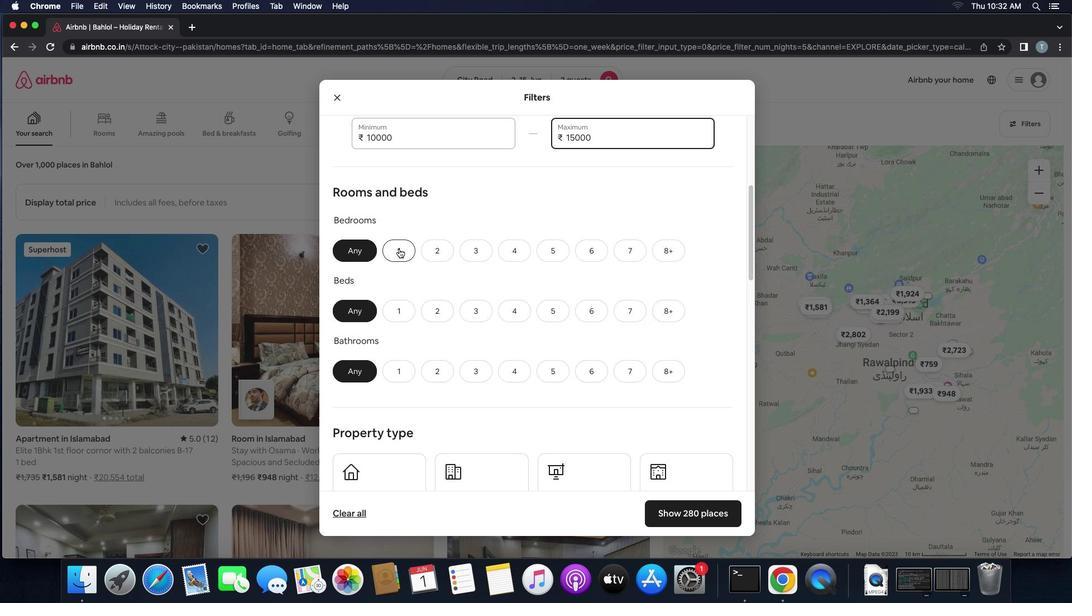 
Action: Mouse pressed left at (405, 254)
Screenshot: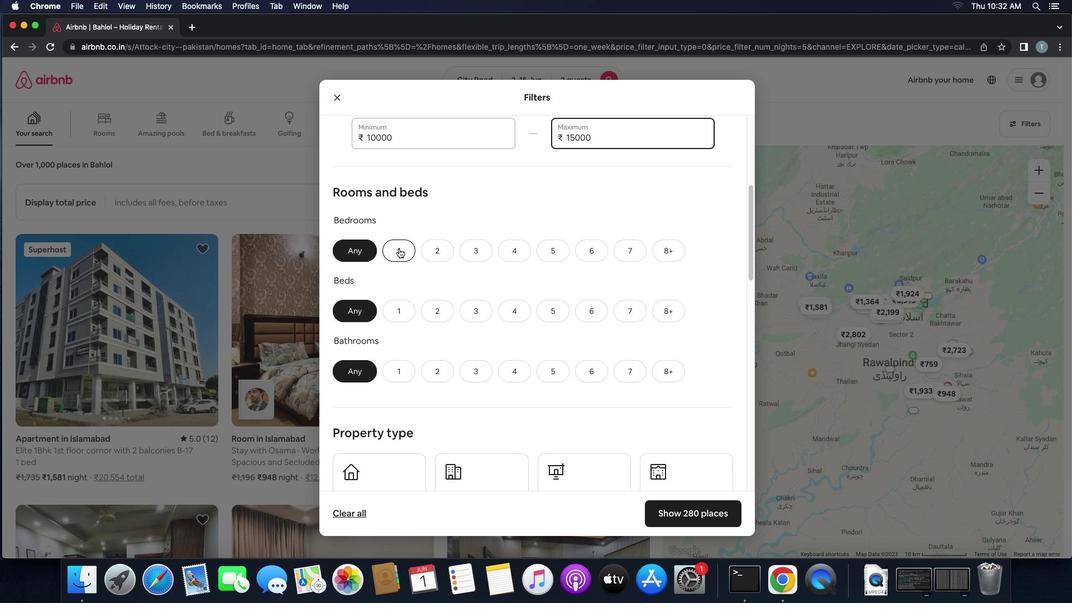 
Action: Mouse moved to (405, 312)
Screenshot: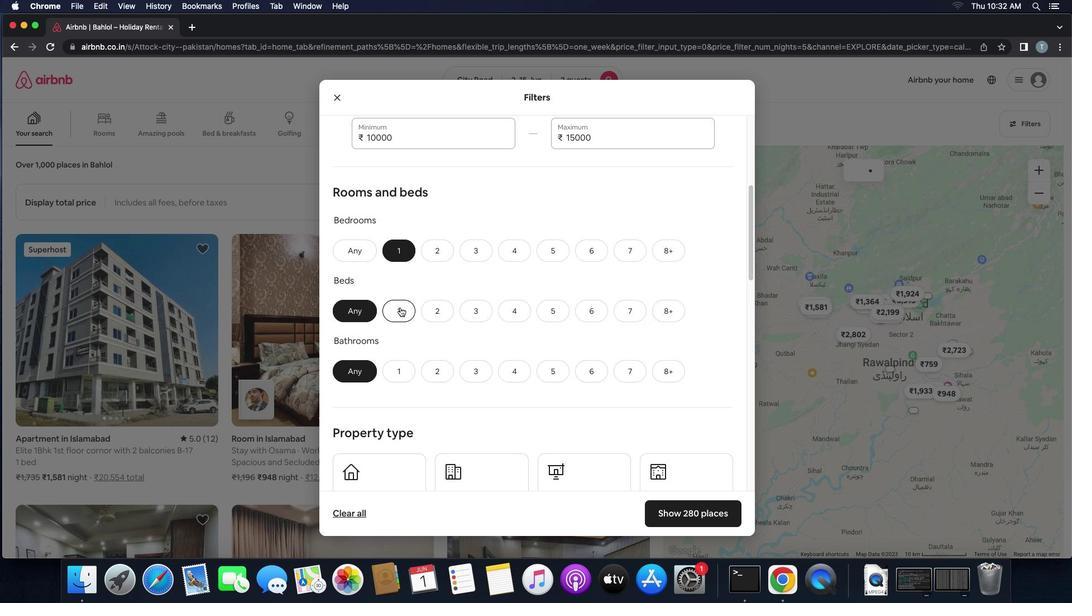 
Action: Mouse pressed left at (405, 312)
Screenshot: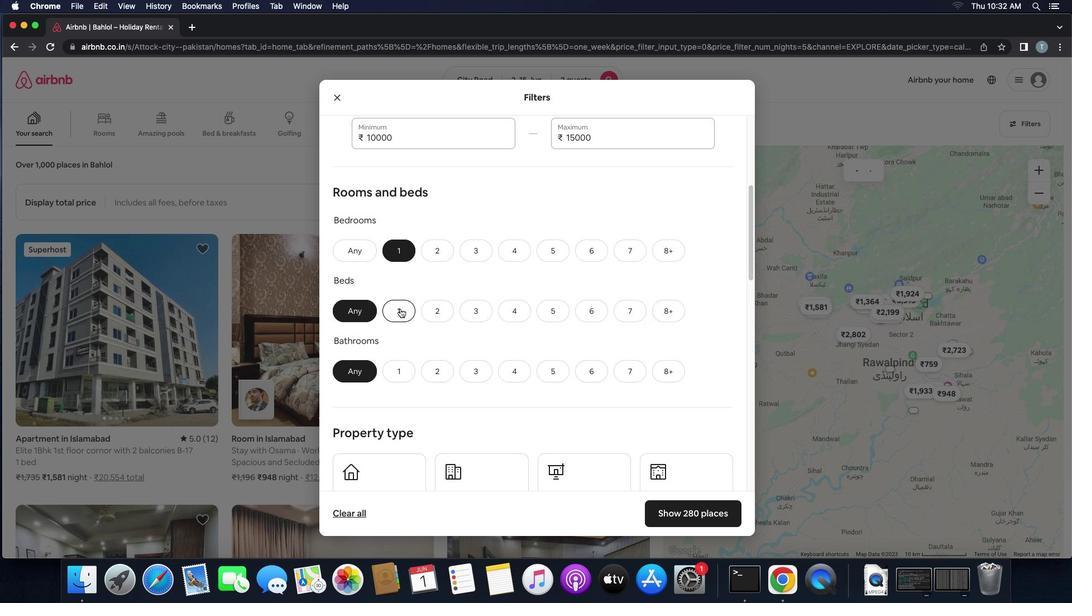 
Action: Mouse moved to (410, 373)
Screenshot: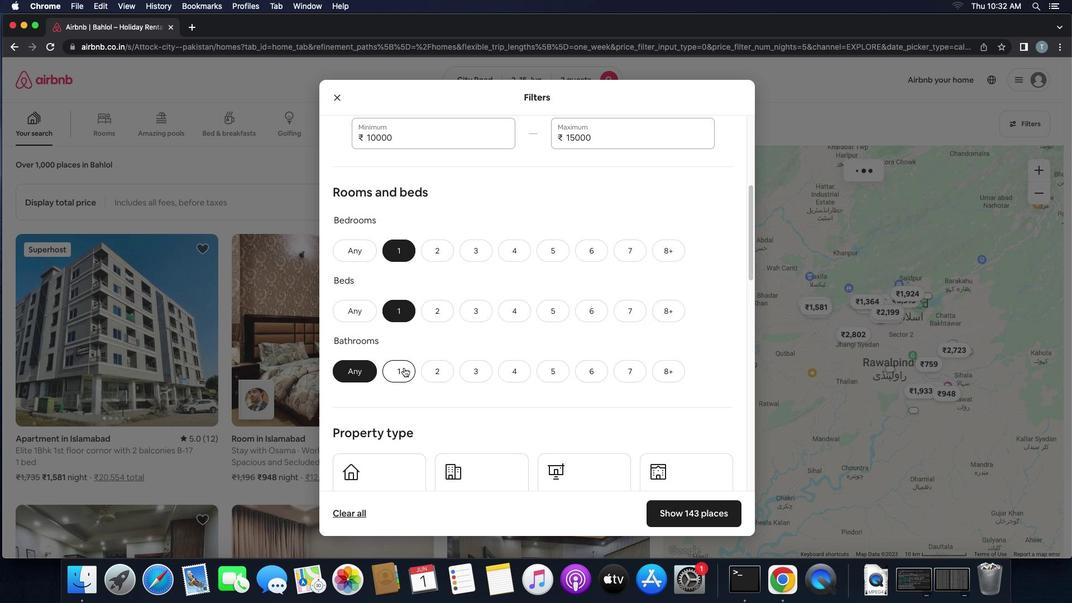 
Action: Mouse pressed left at (410, 373)
Screenshot: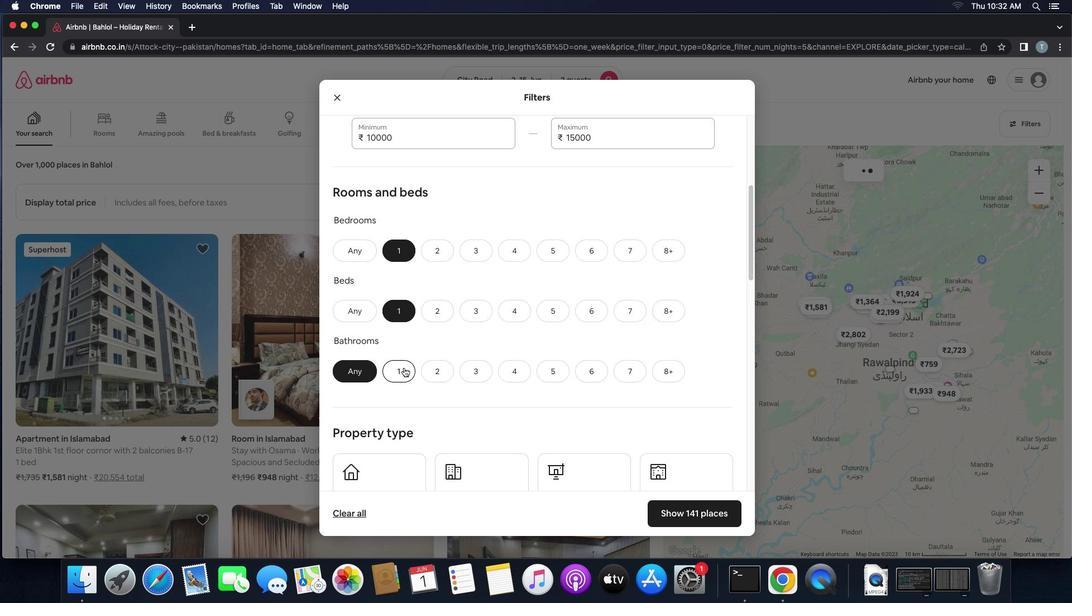 
Action: Mouse moved to (551, 393)
Screenshot: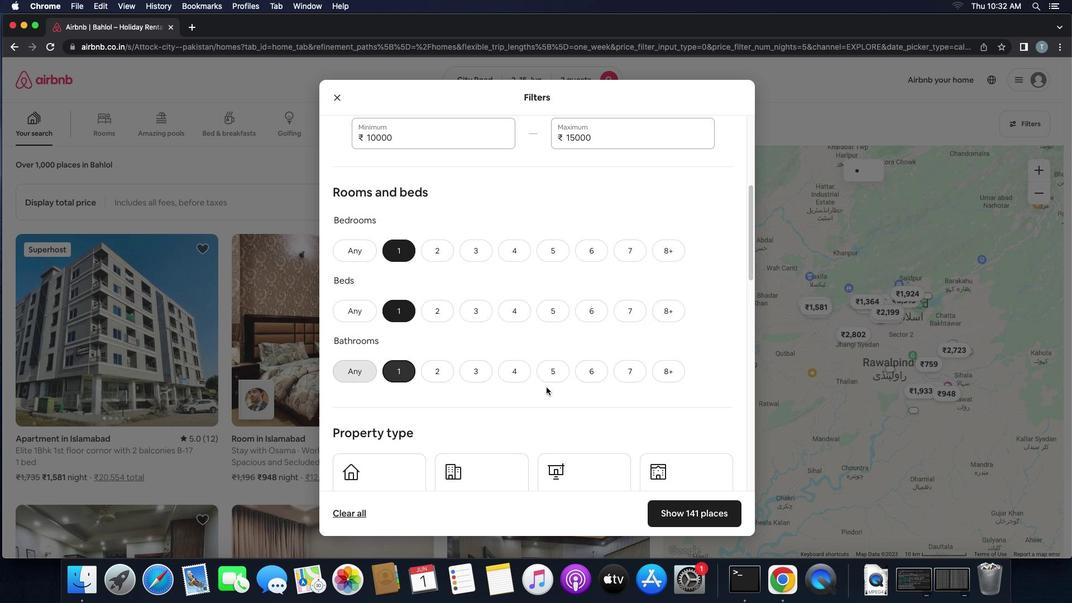
Action: Mouse scrolled (551, 393) with delta (5, 5)
Screenshot: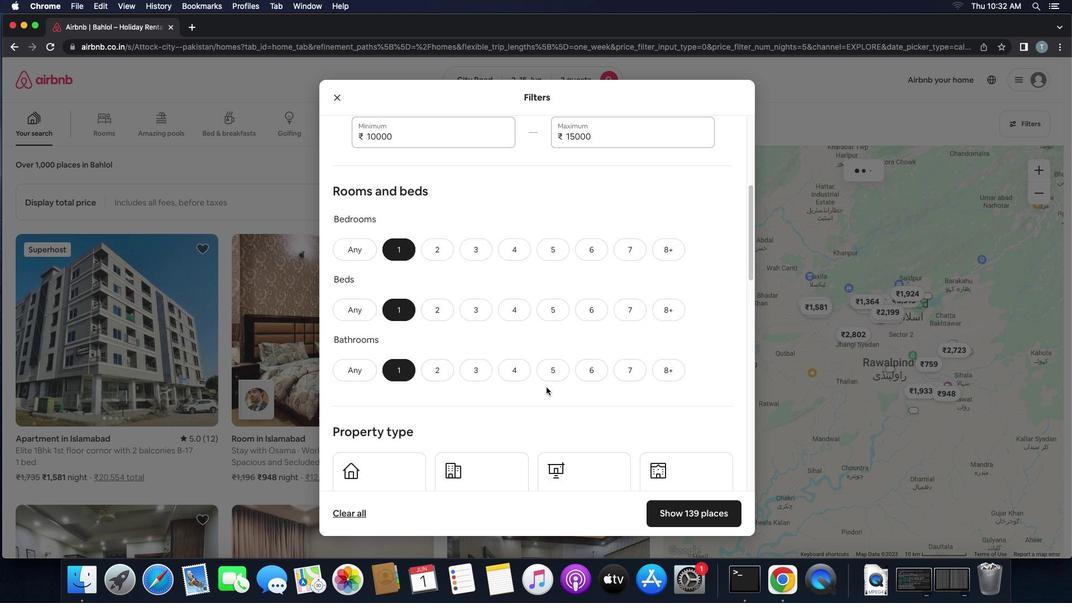 
Action: Mouse scrolled (551, 393) with delta (5, 5)
Screenshot: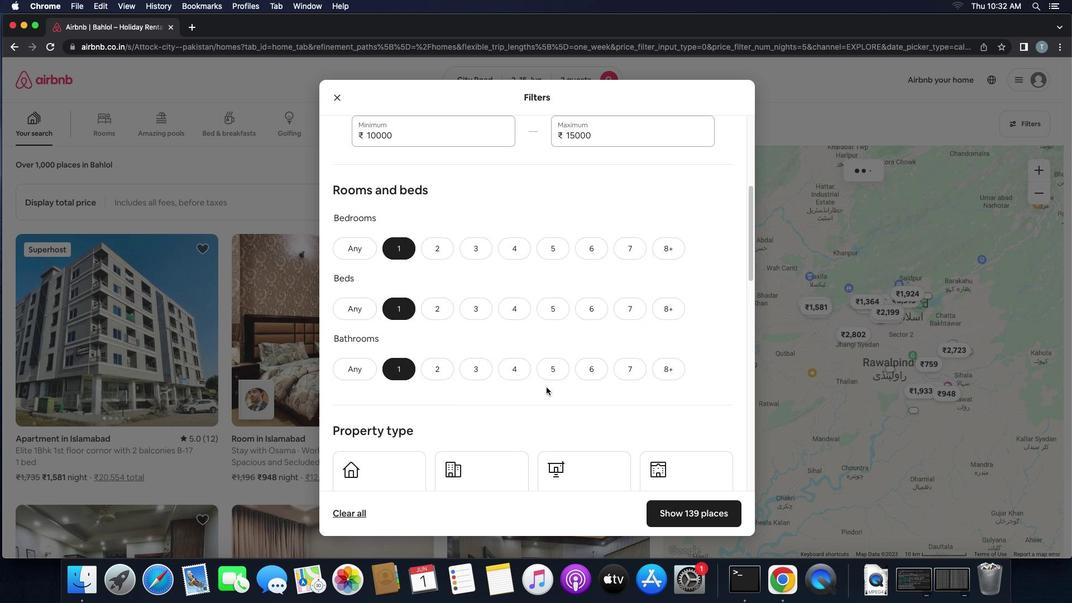 
Action: Mouse scrolled (551, 393) with delta (5, 4)
Screenshot: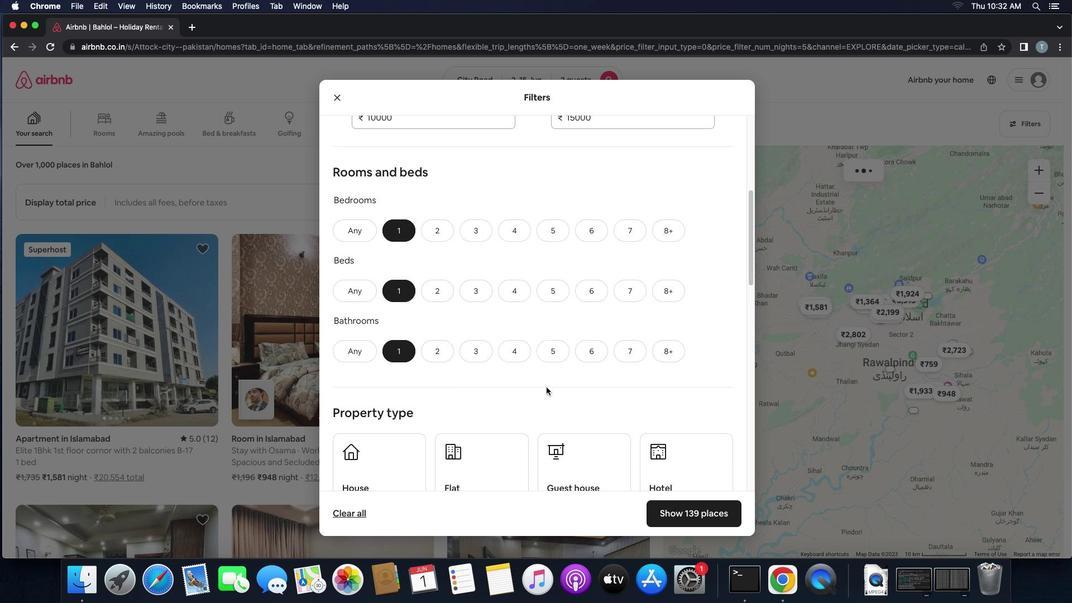 
Action: Mouse scrolled (551, 393) with delta (5, 5)
Screenshot: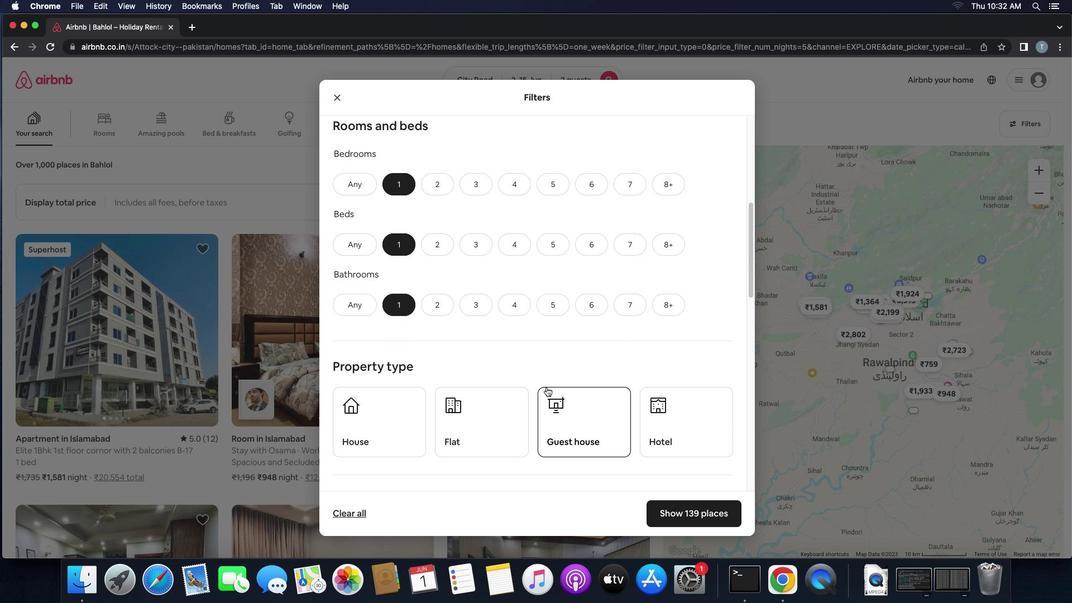 
Action: Mouse scrolled (551, 393) with delta (5, 5)
Screenshot: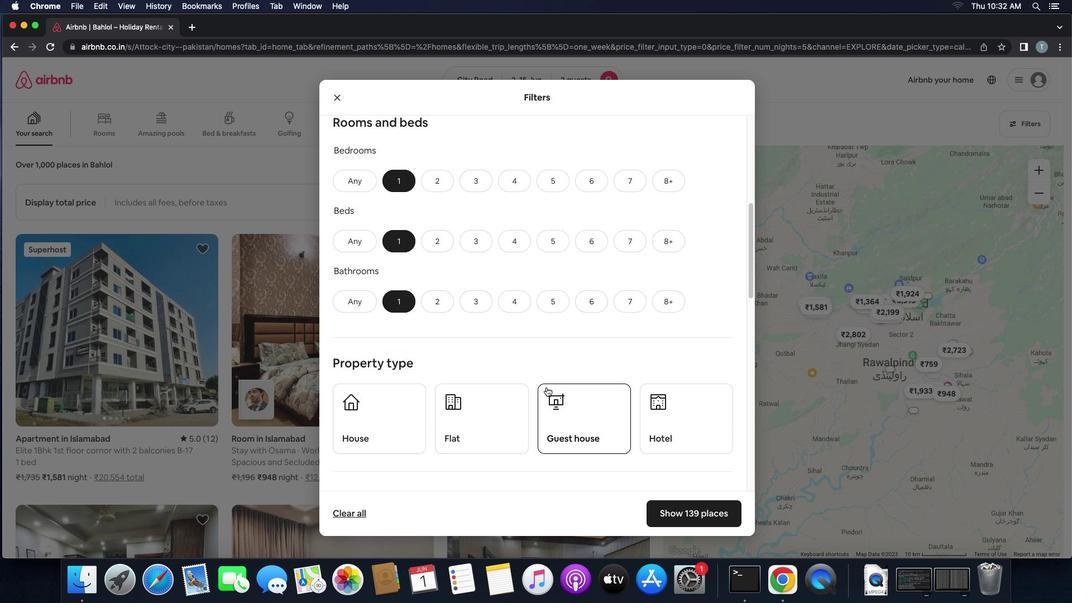 
Action: Mouse scrolled (551, 393) with delta (5, 5)
Screenshot: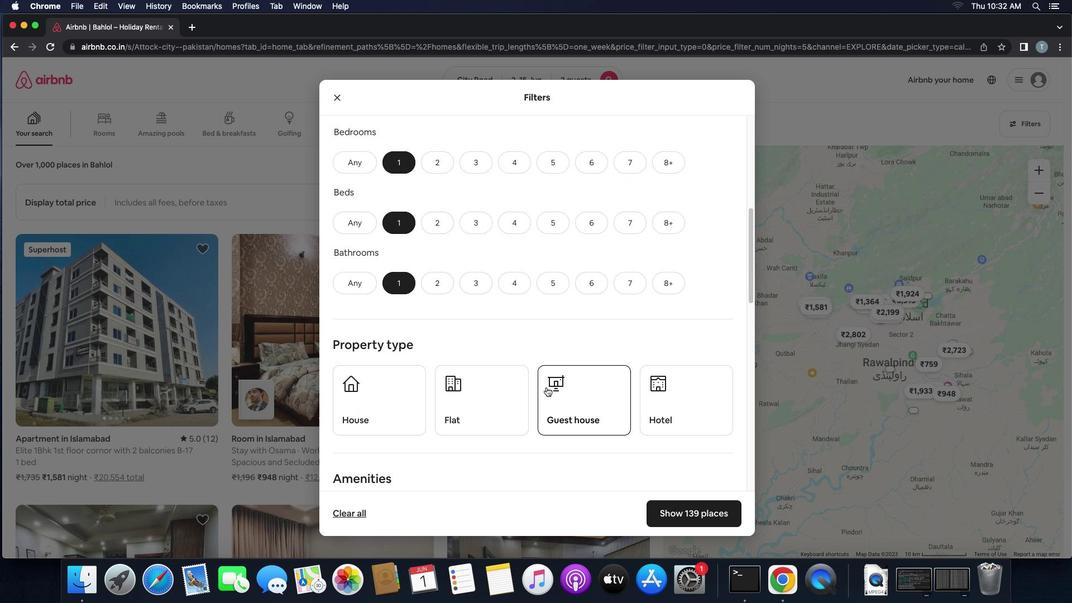 
Action: Mouse scrolled (551, 393) with delta (5, 5)
Screenshot: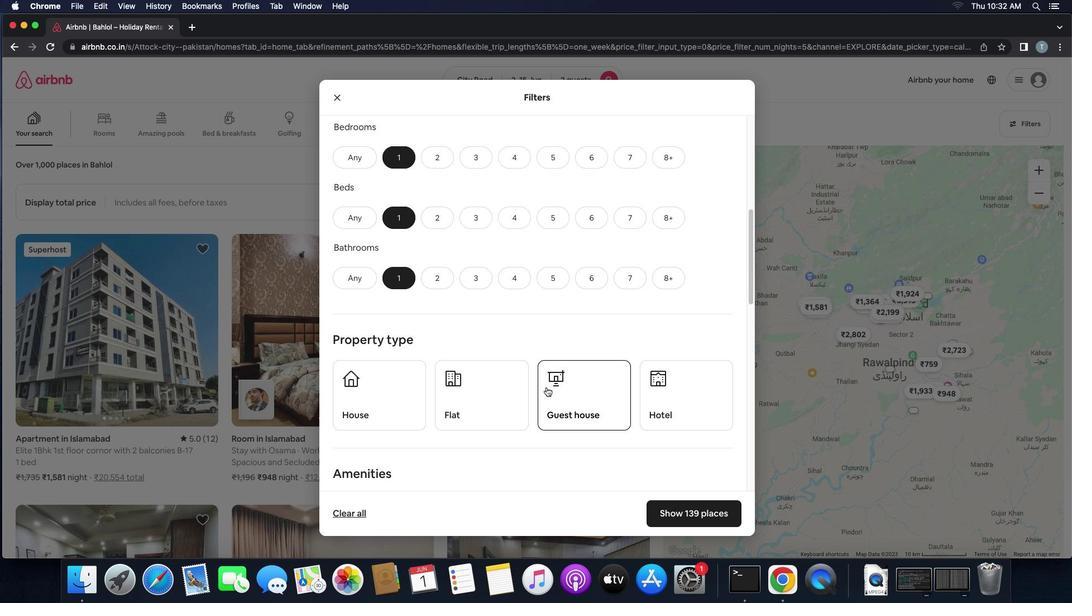 
Action: Mouse scrolled (551, 393) with delta (5, 5)
Screenshot: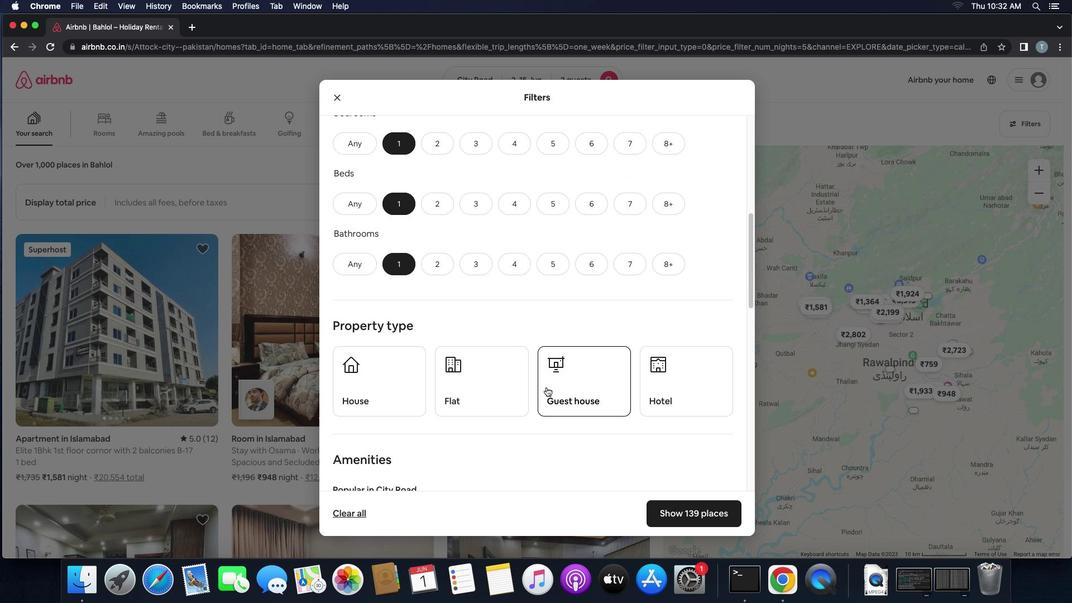 
Action: Mouse scrolled (551, 393) with delta (5, 5)
Screenshot: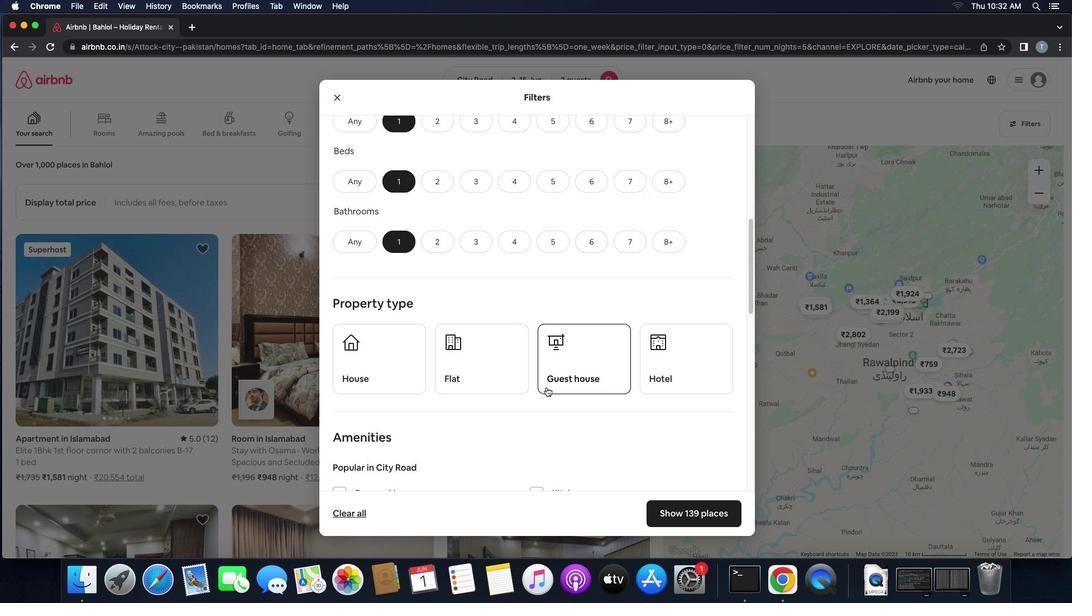 
Action: Mouse scrolled (551, 393) with delta (5, 5)
Screenshot: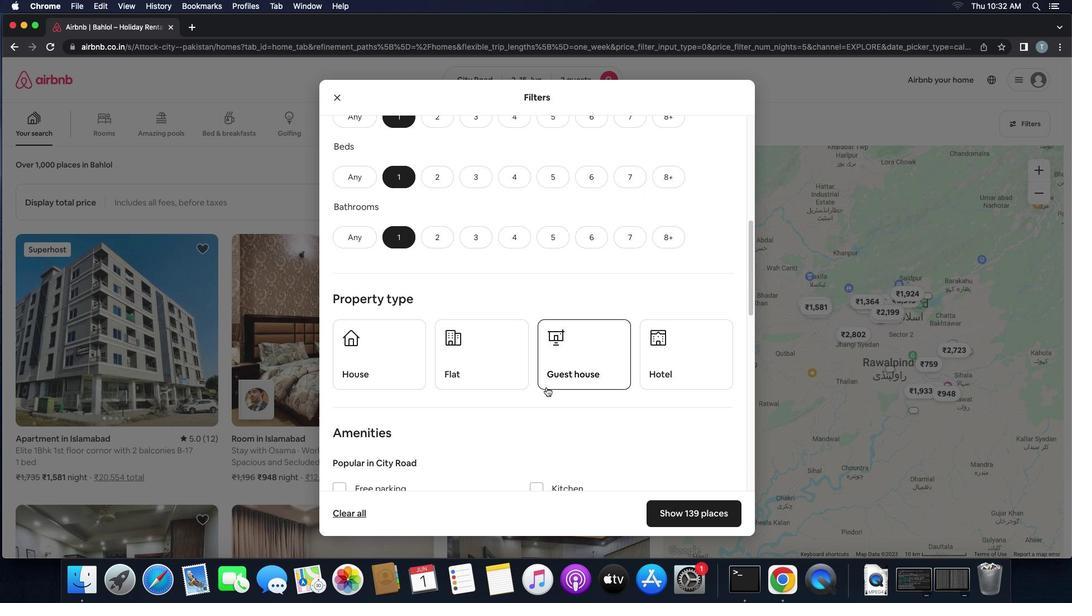 
Action: Mouse scrolled (551, 393) with delta (5, 5)
Screenshot: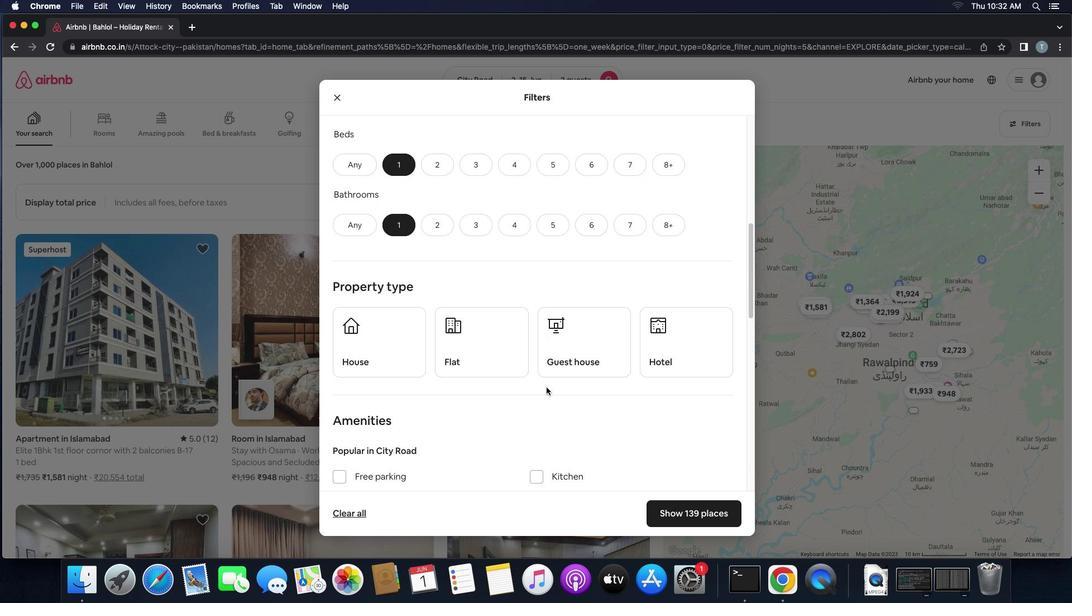 
Action: Mouse scrolled (551, 393) with delta (5, 5)
Screenshot: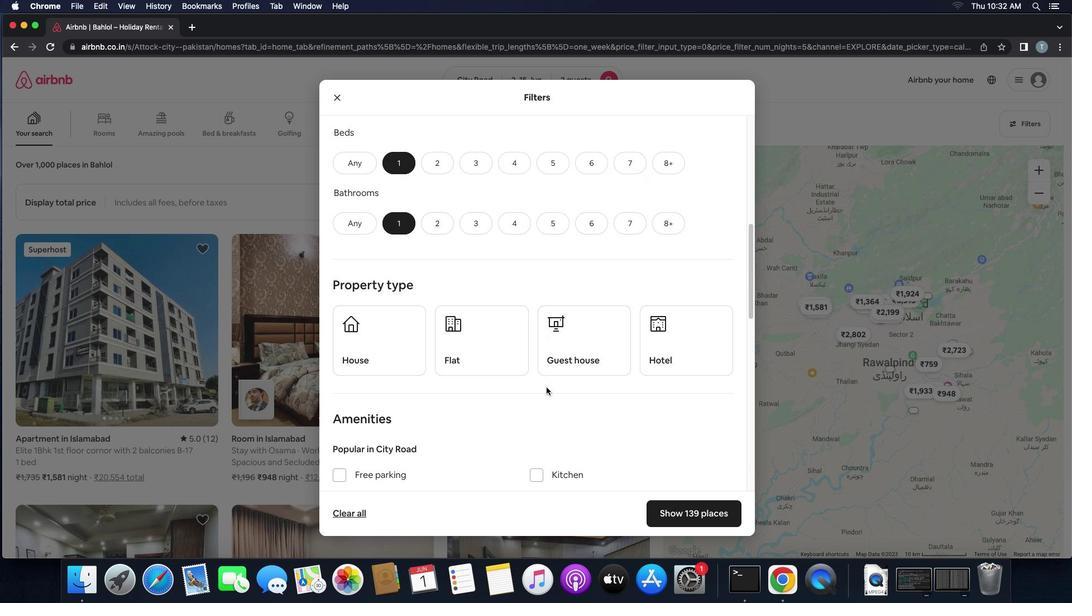 
Action: Mouse moved to (402, 341)
Screenshot: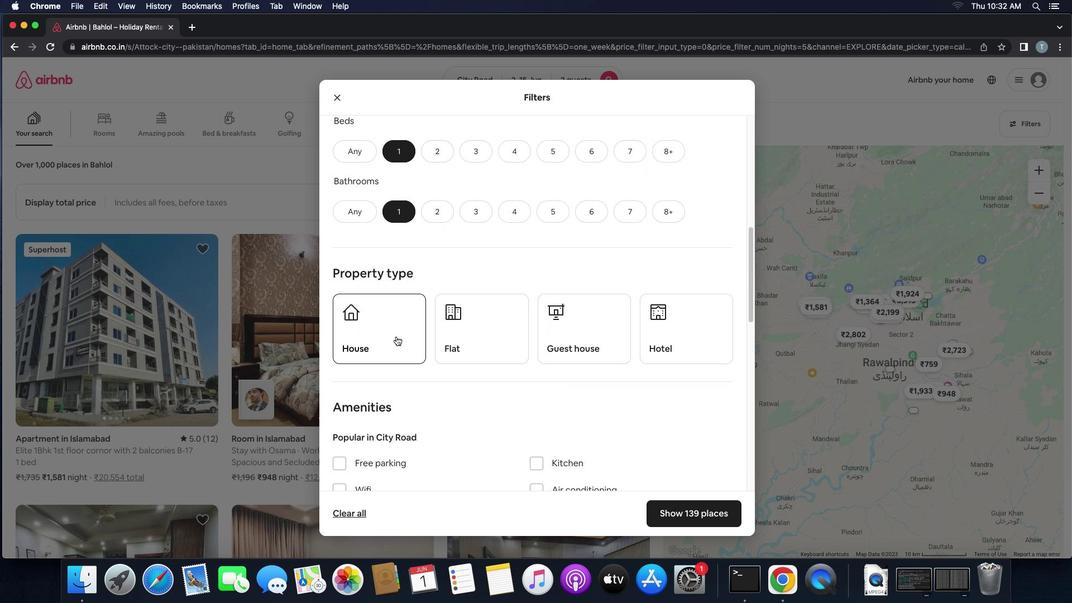 
Action: Mouse pressed left at (402, 341)
Screenshot: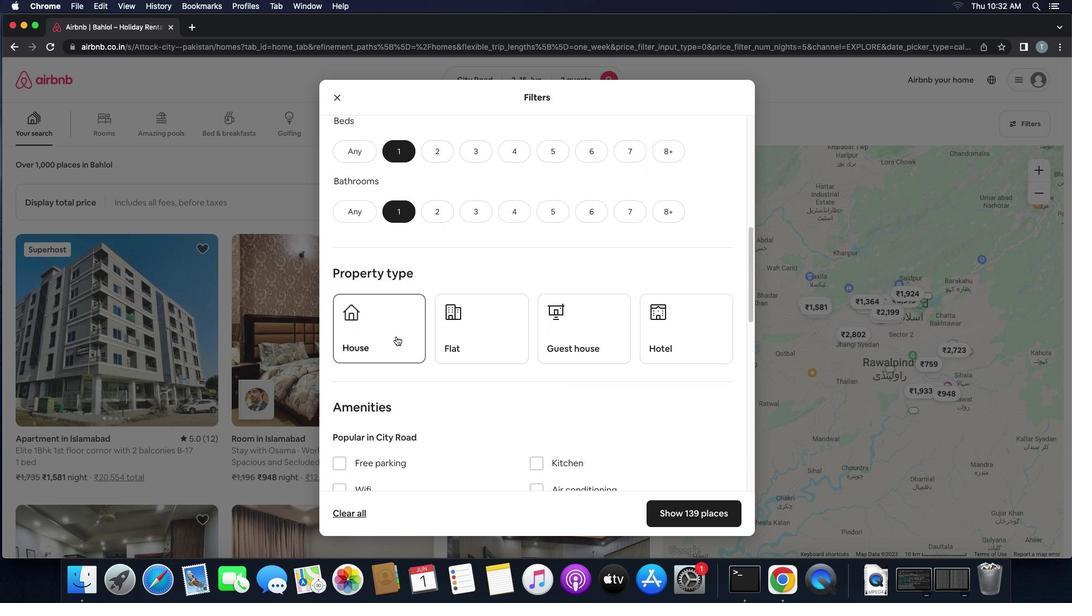 
Action: Mouse moved to (478, 346)
Screenshot: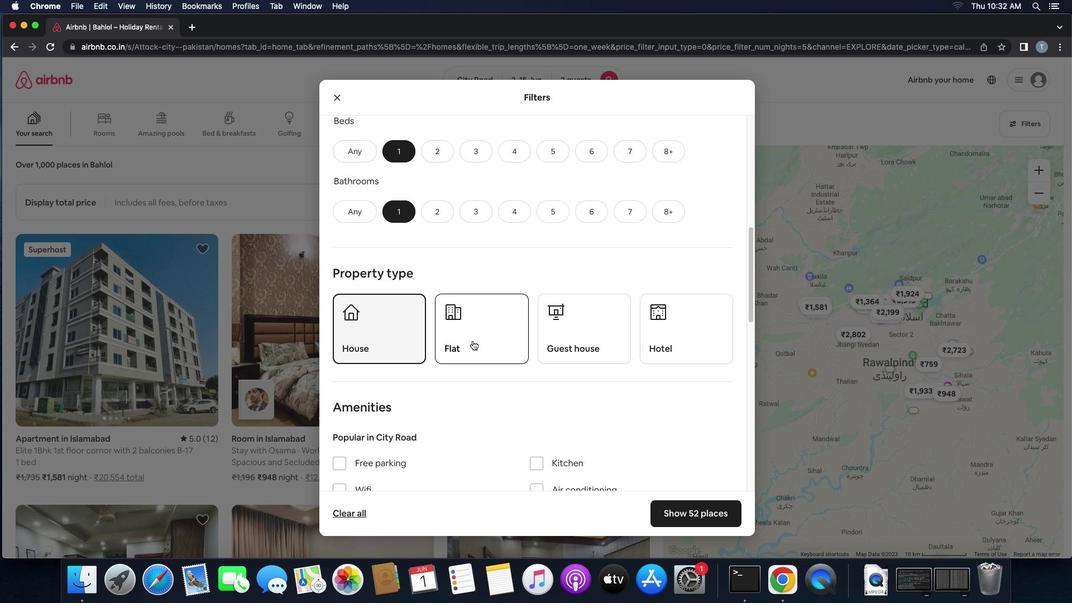 
Action: Mouse pressed left at (478, 346)
Screenshot: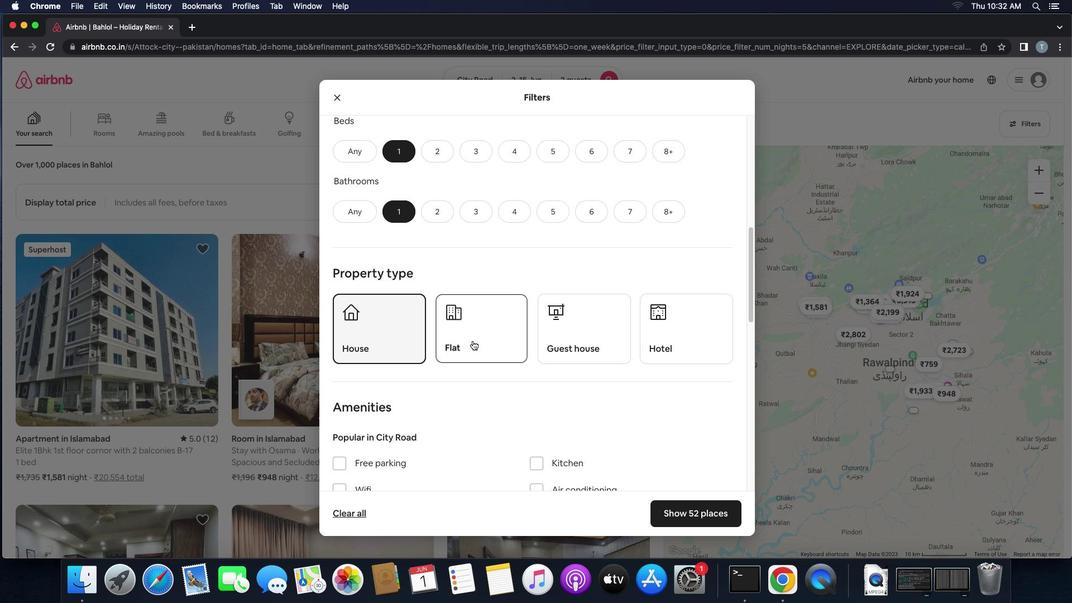 
Action: Mouse moved to (572, 356)
Screenshot: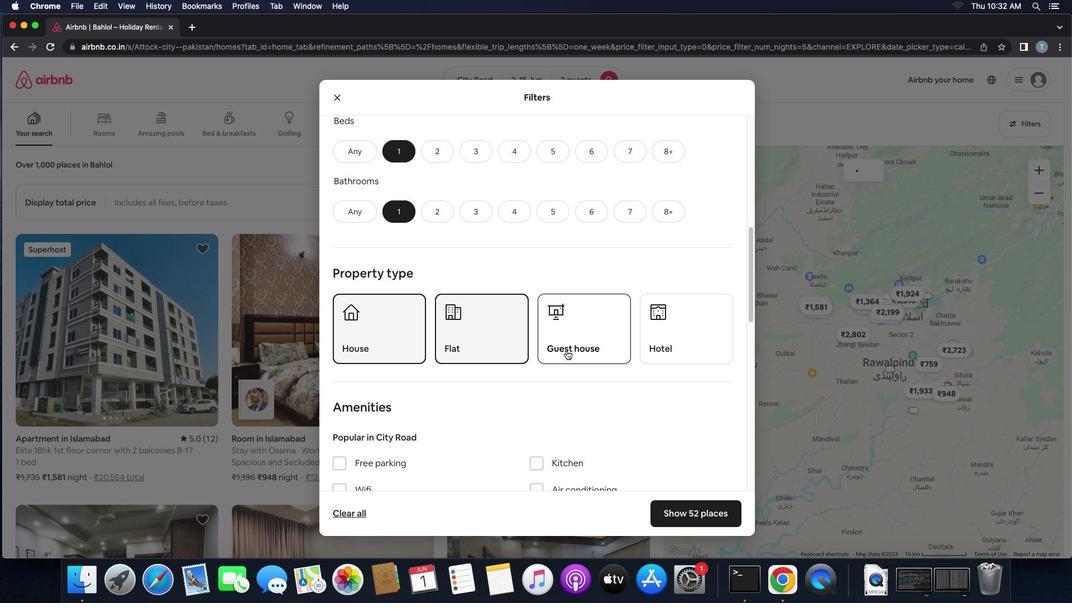 
Action: Mouse pressed left at (572, 356)
Screenshot: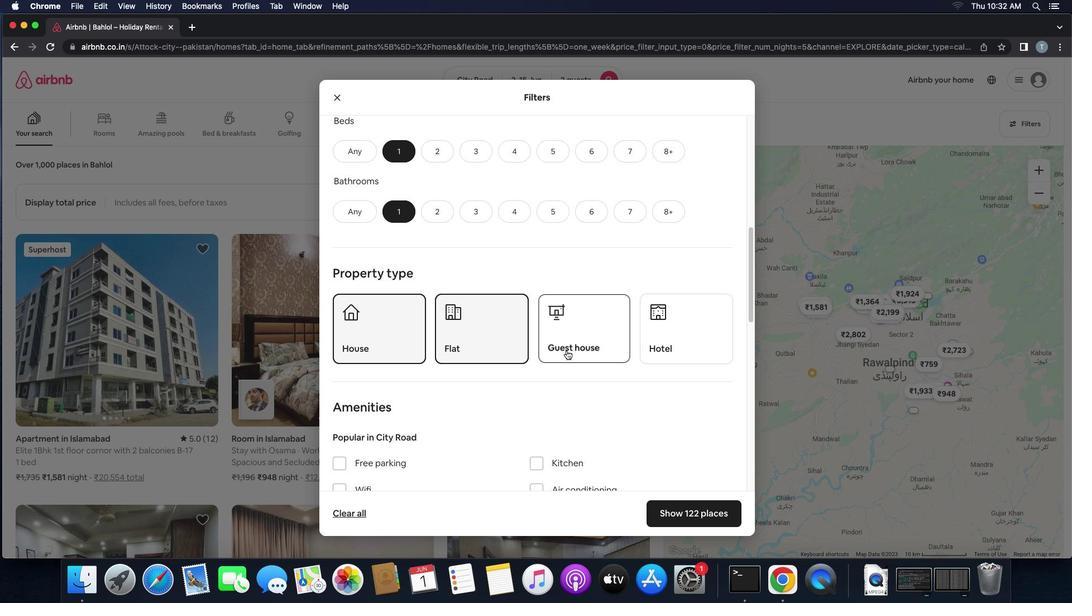 
Action: Mouse moved to (683, 348)
Screenshot: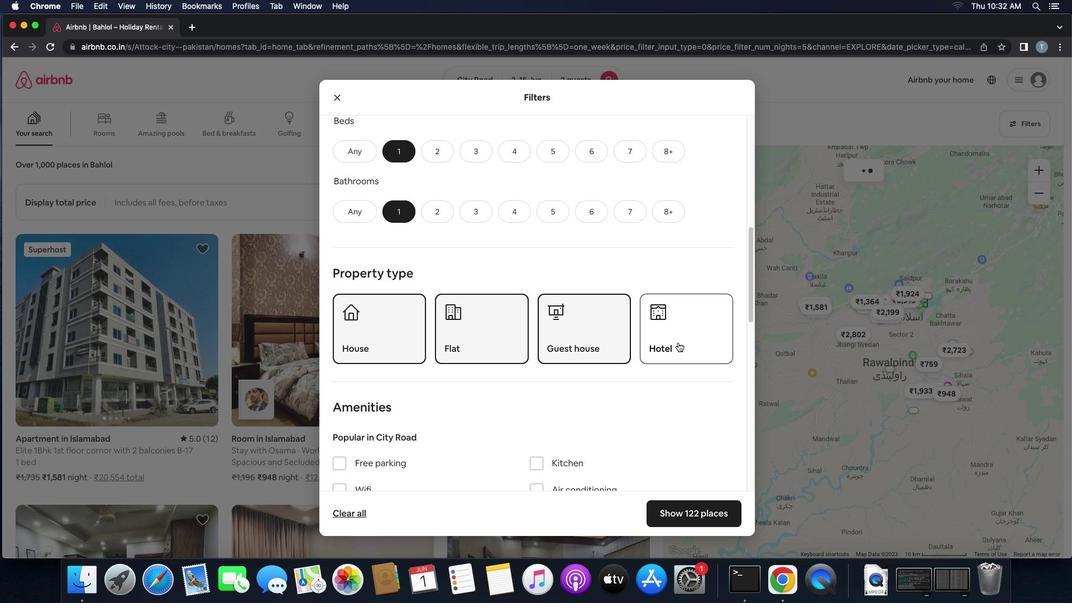 
Action: Mouse pressed left at (683, 348)
Screenshot: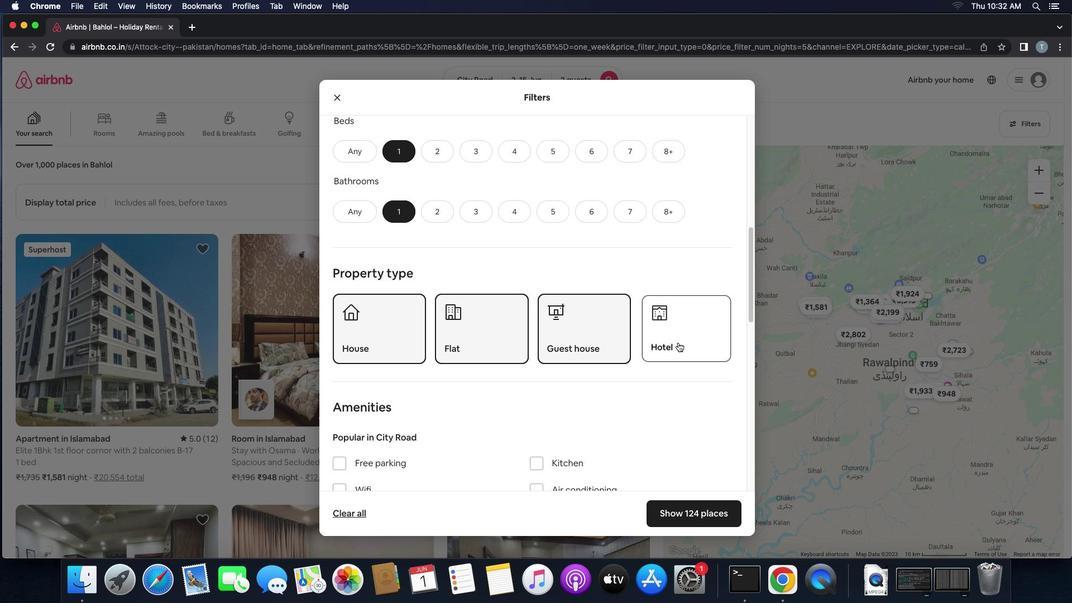 
Action: Mouse moved to (598, 388)
Screenshot: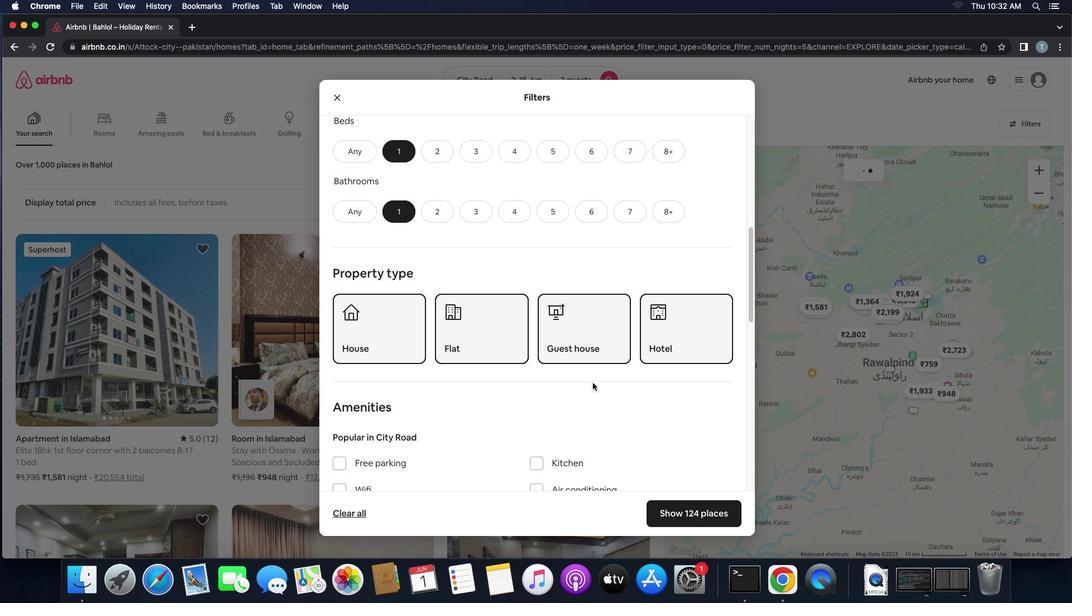 
Action: Mouse scrolled (598, 388) with delta (5, 5)
Screenshot: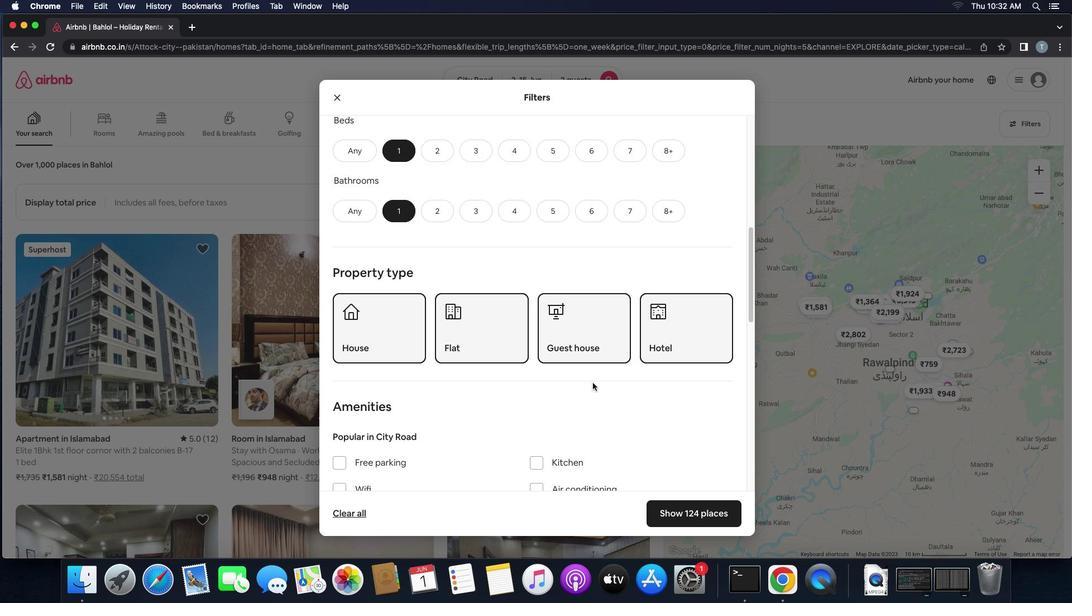 
Action: Mouse scrolled (598, 388) with delta (5, 5)
Screenshot: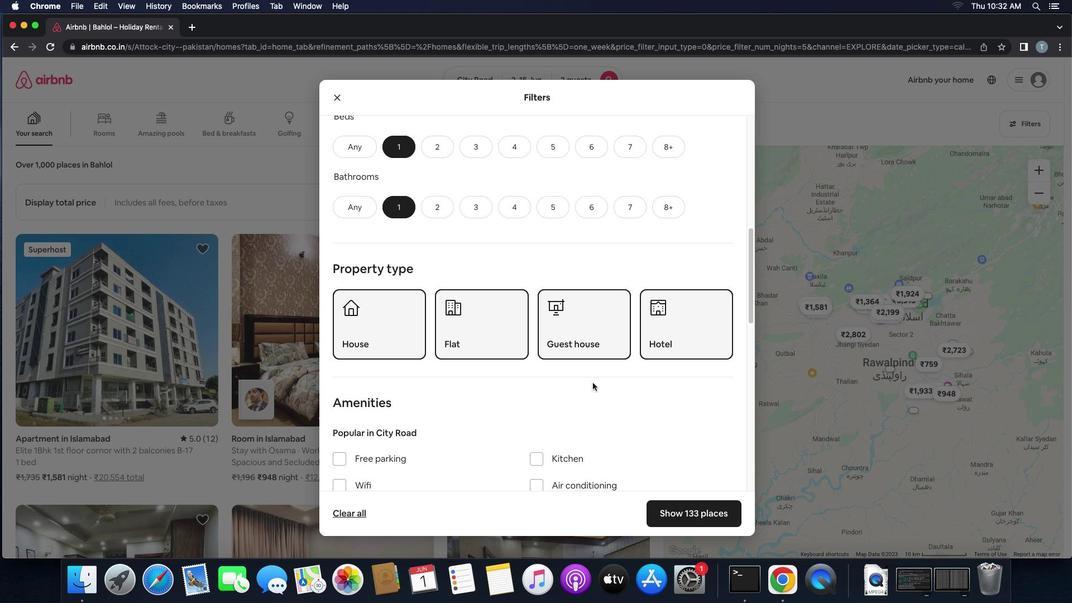 
Action: Mouse scrolled (598, 388) with delta (5, 5)
Screenshot: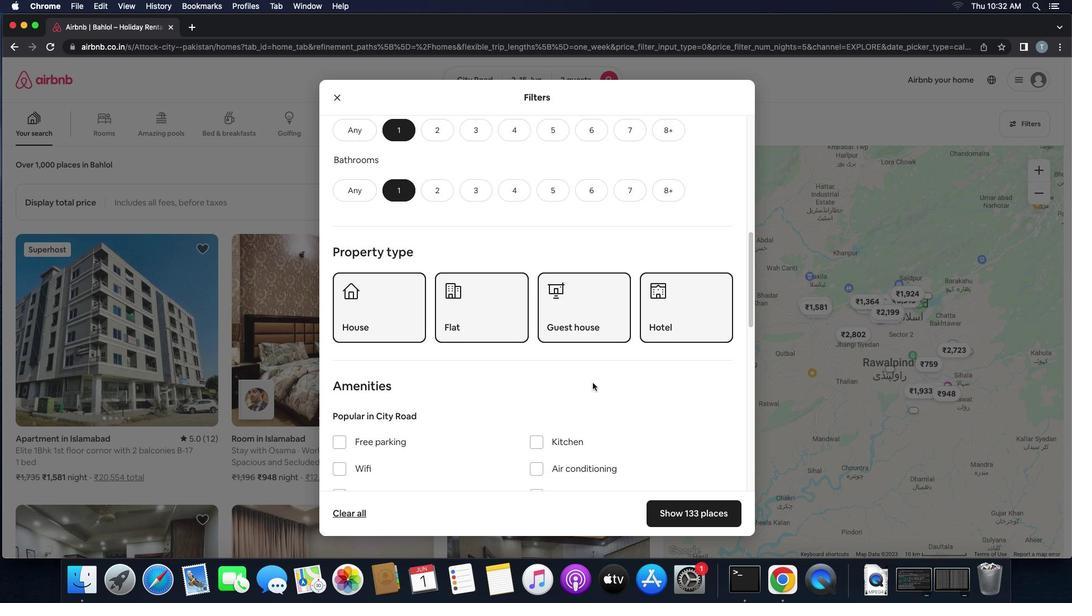 
Action: Mouse scrolled (598, 388) with delta (5, 5)
Screenshot: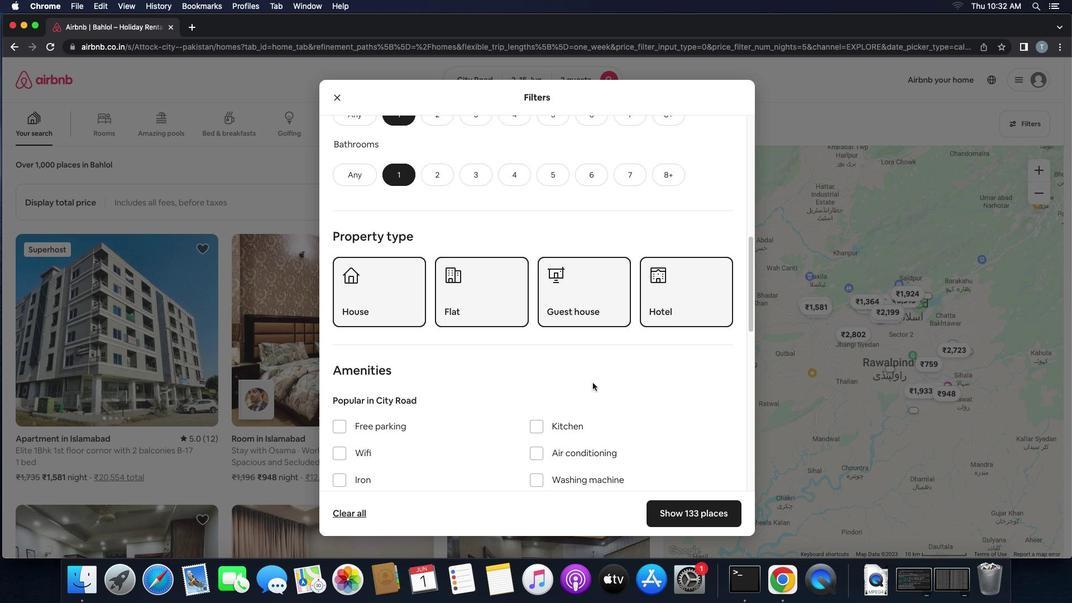 
Action: Mouse scrolled (598, 388) with delta (5, 5)
Screenshot: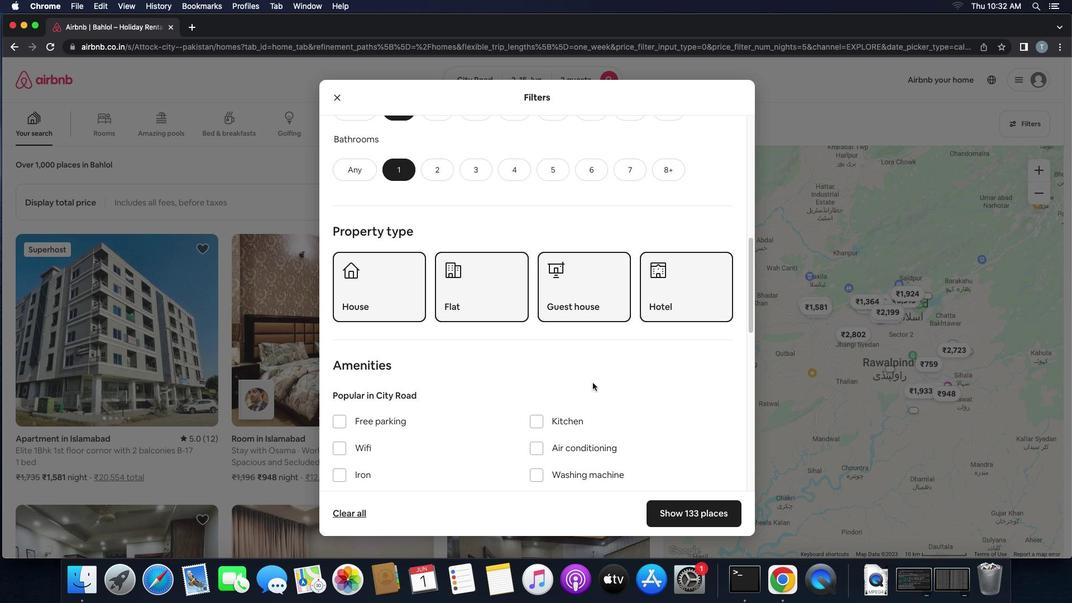 
Action: Mouse scrolled (598, 388) with delta (5, 5)
Screenshot: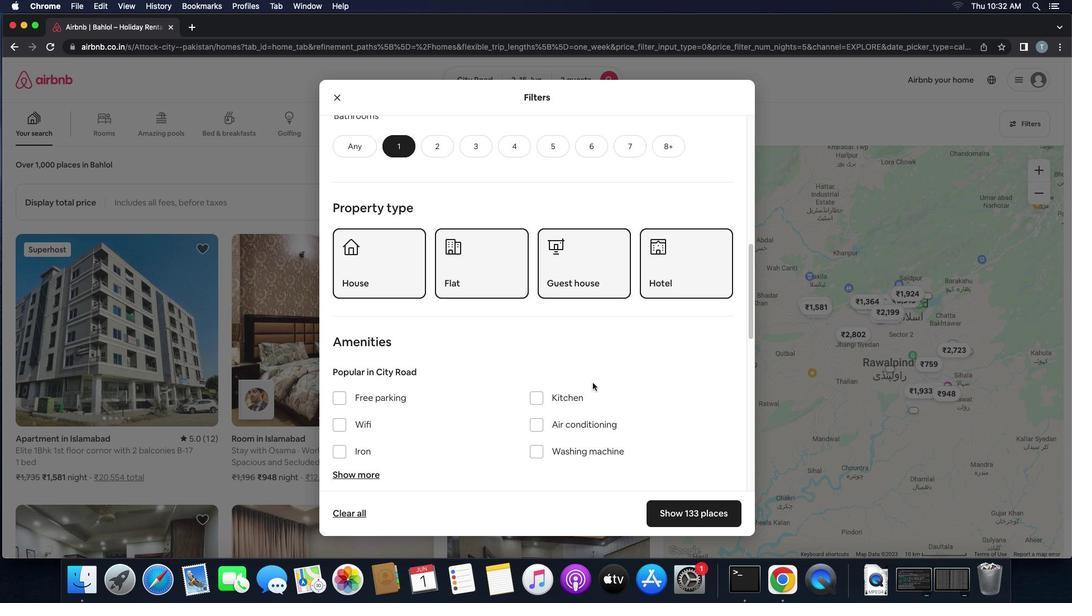 
Action: Mouse scrolled (598, 388) with delta (5, 5)
Screenshot: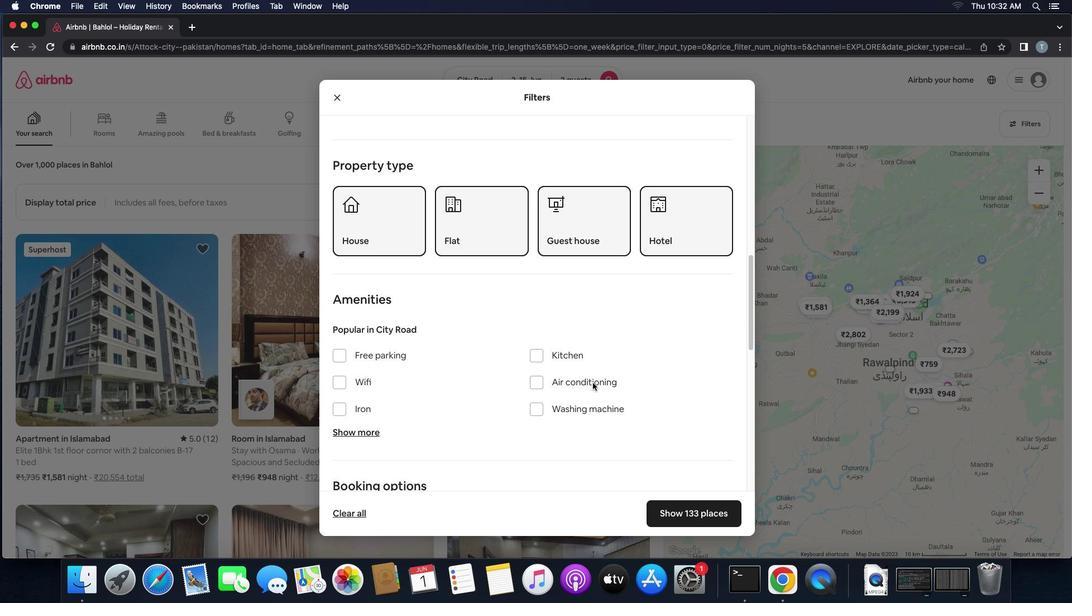
Action: Mouse scrolled (598, 388) with delta (5, 5)
Screenshot: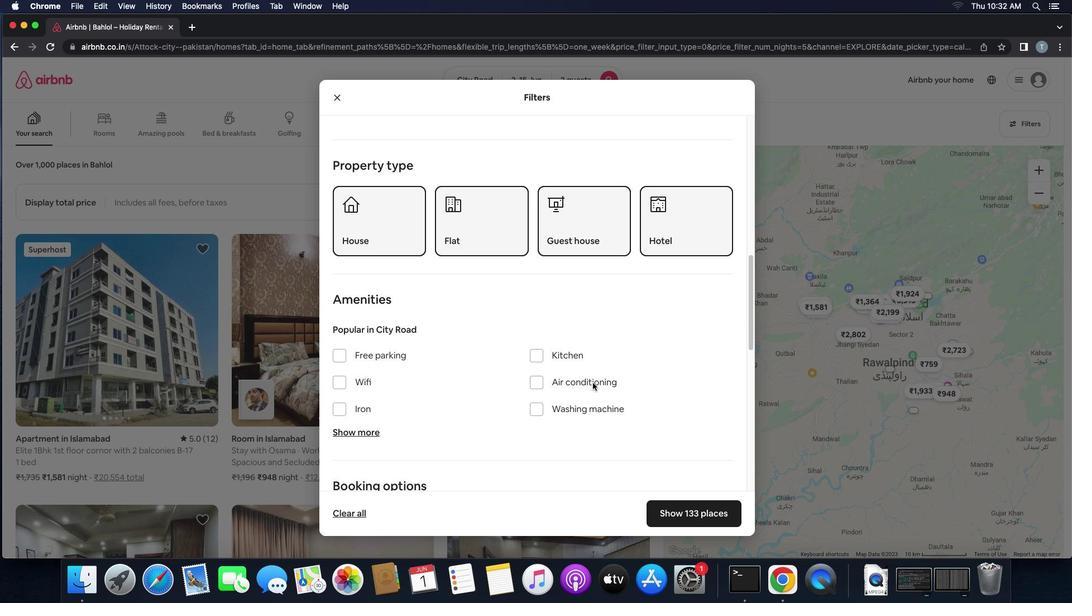 
Action: Mouse scrolled (598, 388) with delta (5, 4)
Screenshot: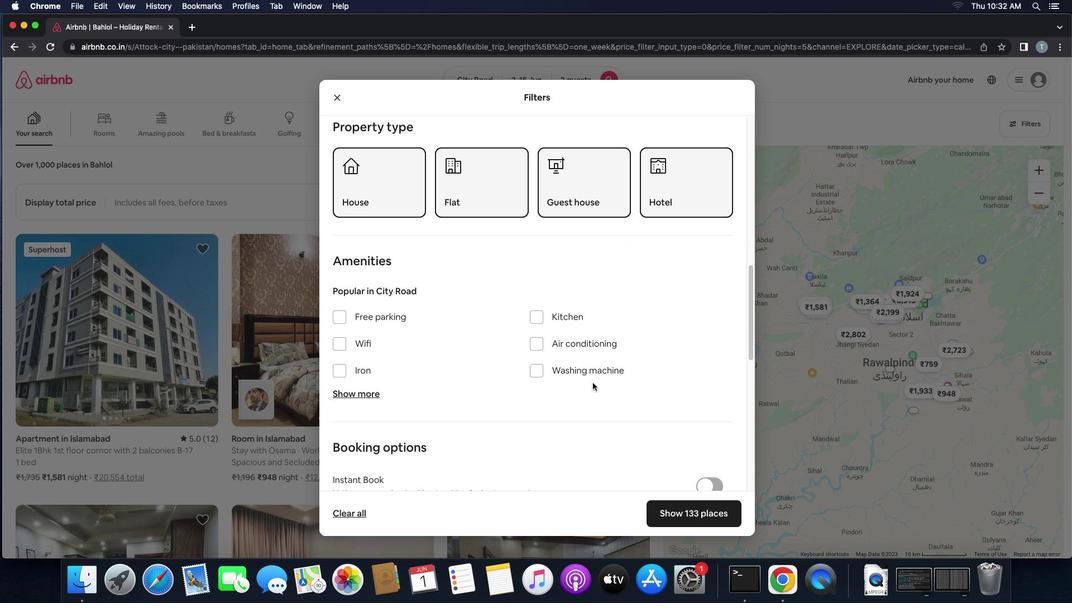 
Action: Mouse scrolled (598, 388) with delta (5, 5)
Screenshot: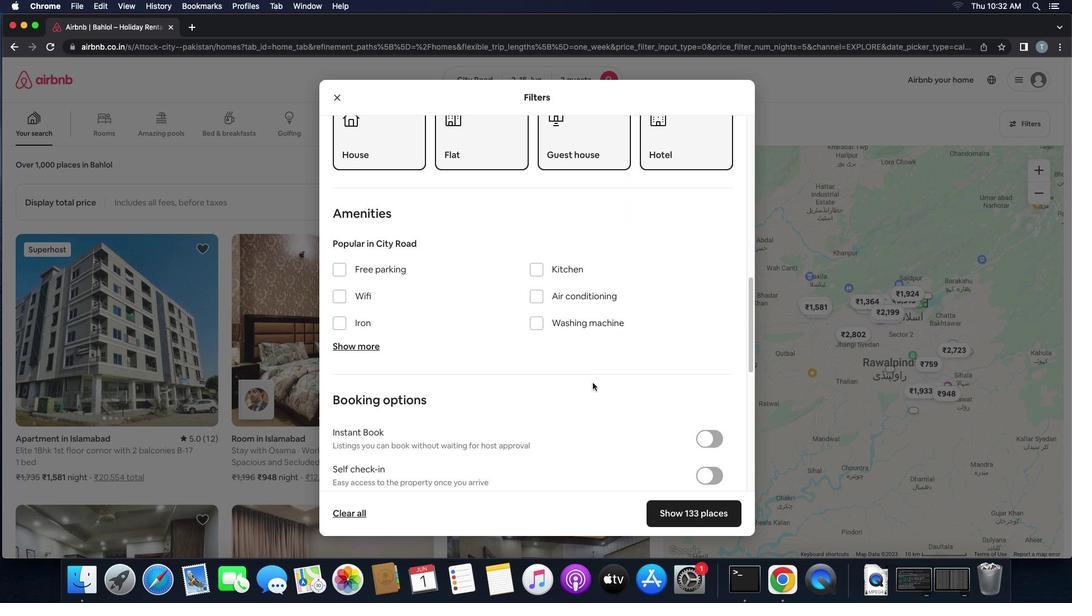
Action: Mouse scrolled (598, 388) with delta (5, 5)
Screenshot: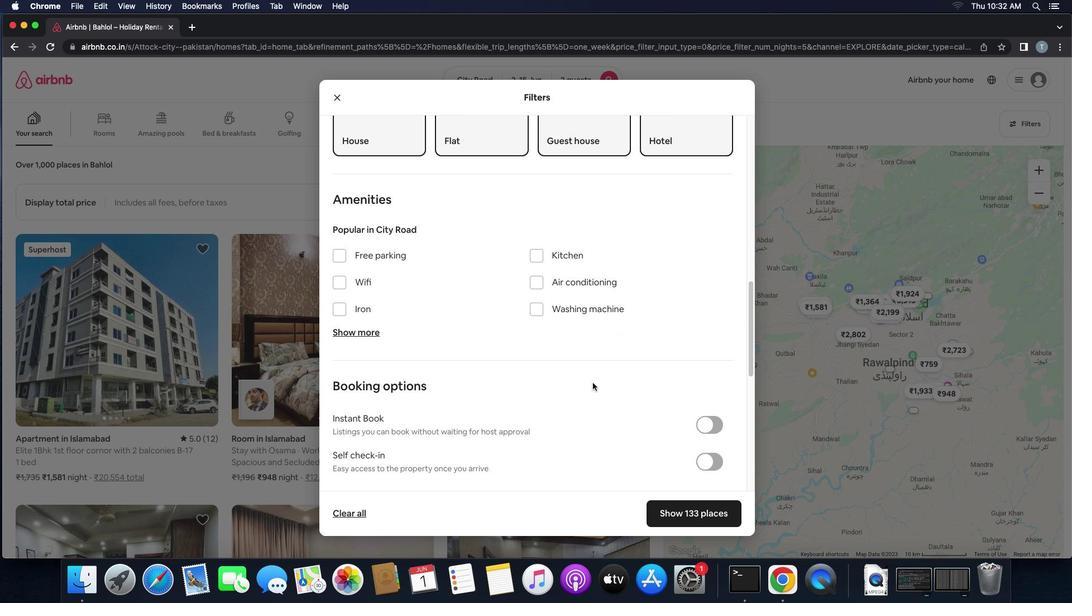 
Action: Mouse scrolled (598, 388) with delta (5, 3)
Screenshot: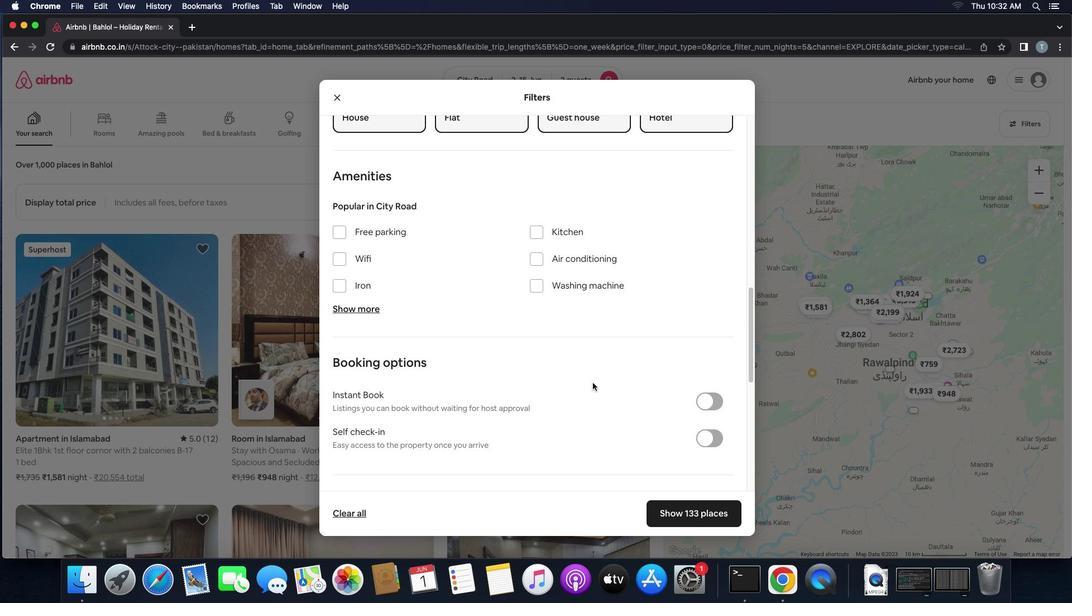 
Action: Mouse moved to (707, 393)
Screenshot: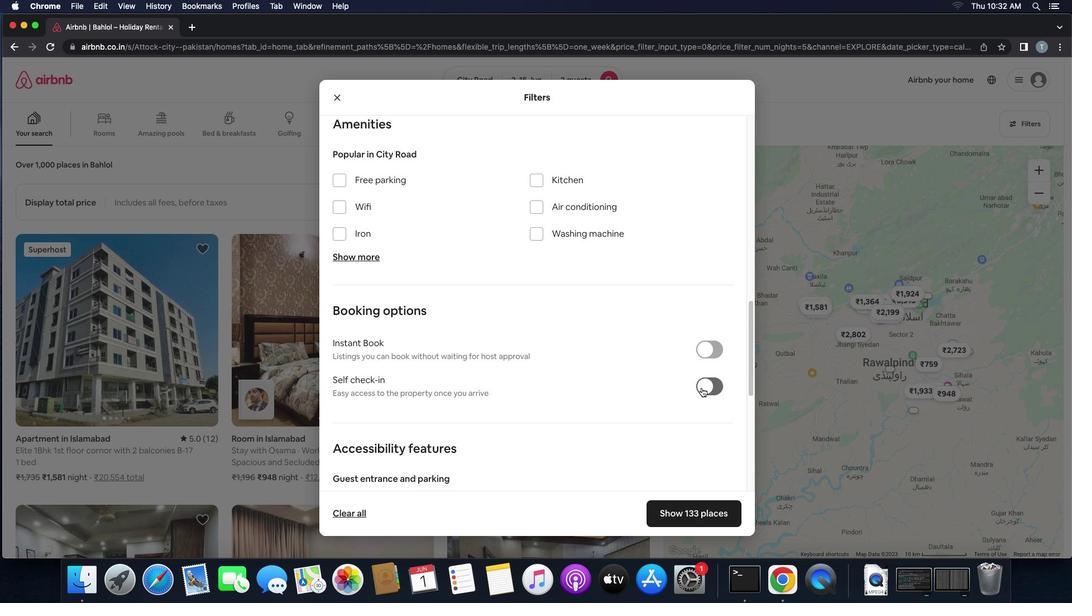 
Action: Mouse pressed left at (707, 393)
Screenshot: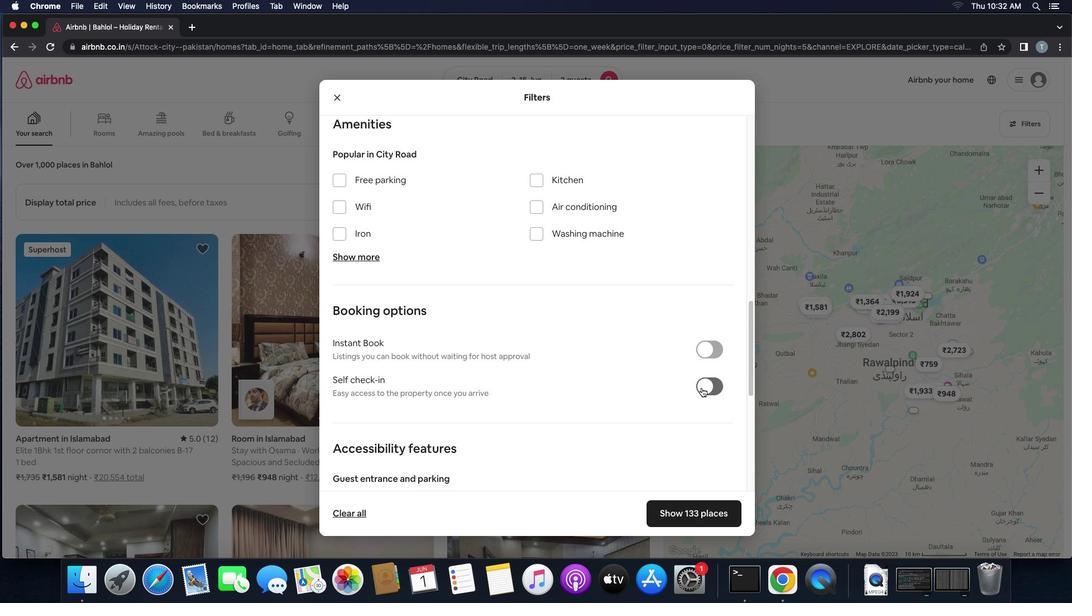
Action: Mouse moved to (630, 416)
Screenshot: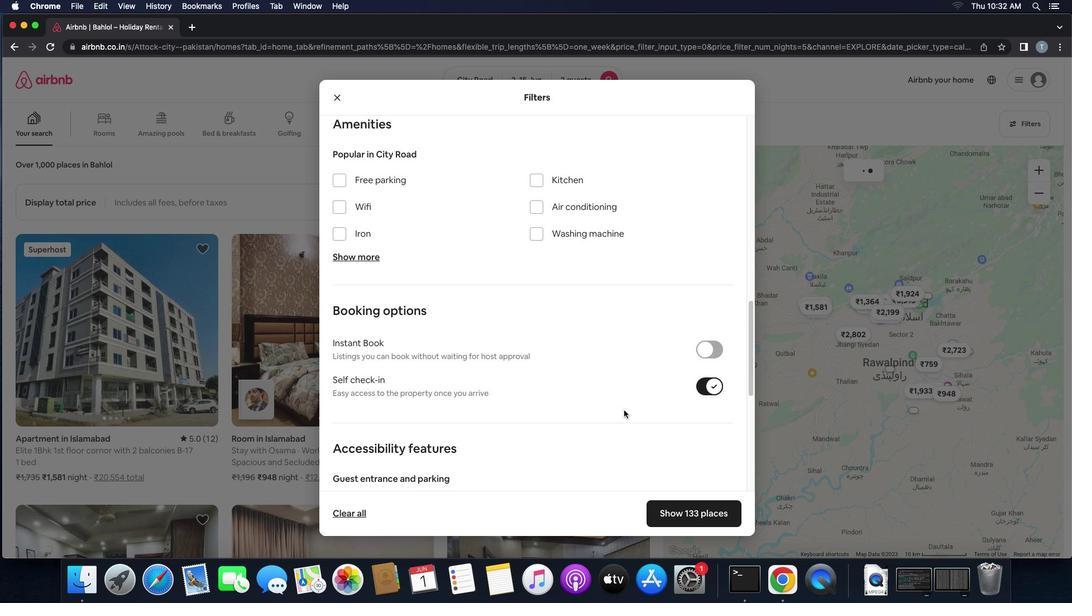 
Action: Mouse scrolled (630, 416) with delta (5, 5)
Screenshot: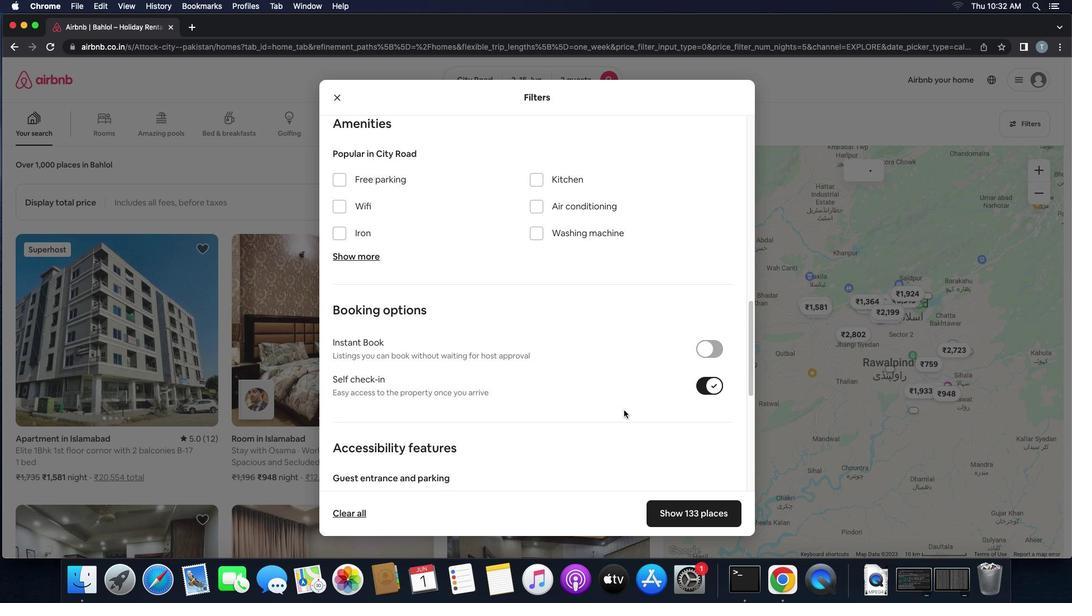 
Action: Mouse scrolled (630, 416) with delta (5, 5)
Screenshot: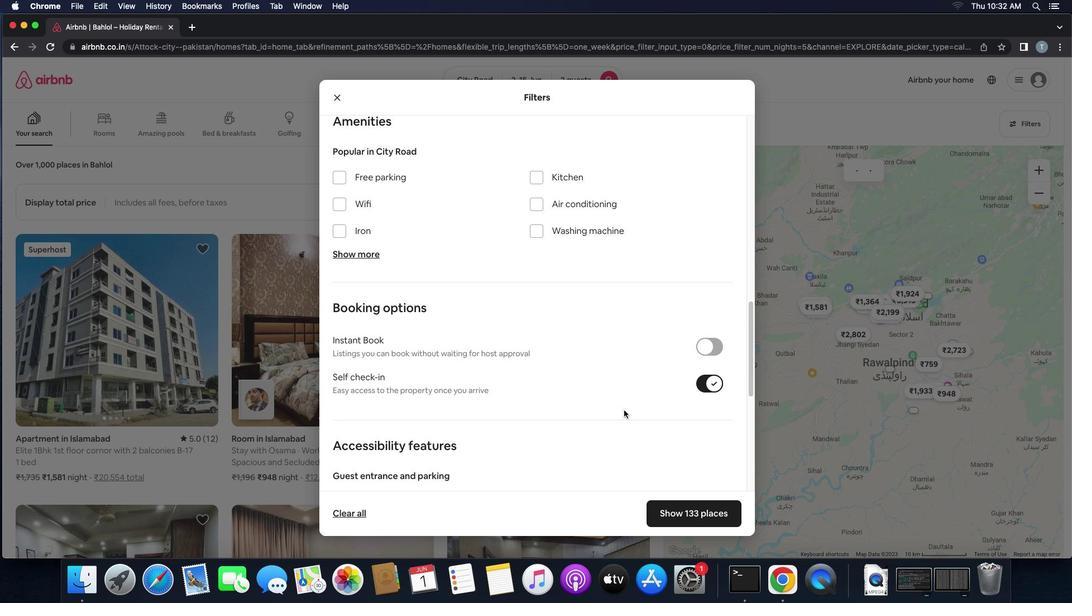 
Action: Mouse scrolled (630, 416) with delta (5, 4)
Screenshot: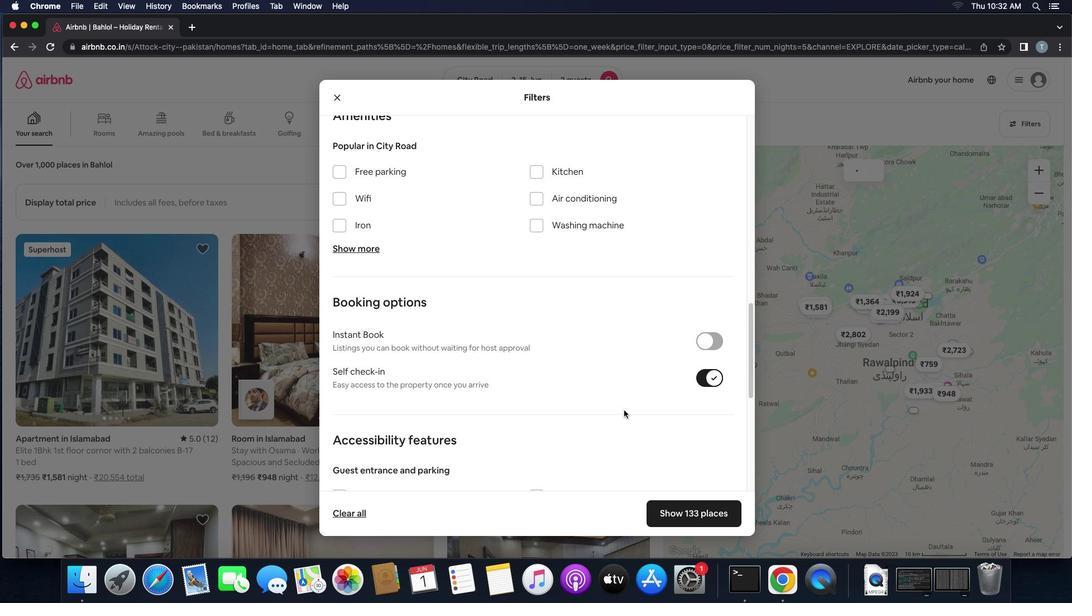 
Action: Mouse scrolled (630, 416) with delta (5, 4)
Screenshot: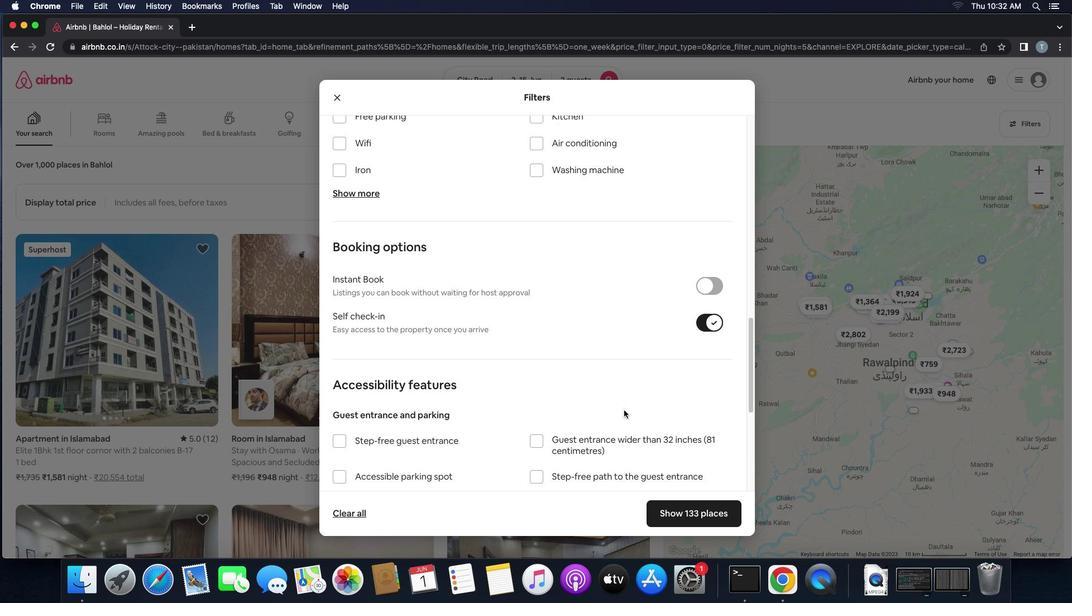 
Action: Mouse scrolled (630, 416) with delta (5, 5)
Screenshot: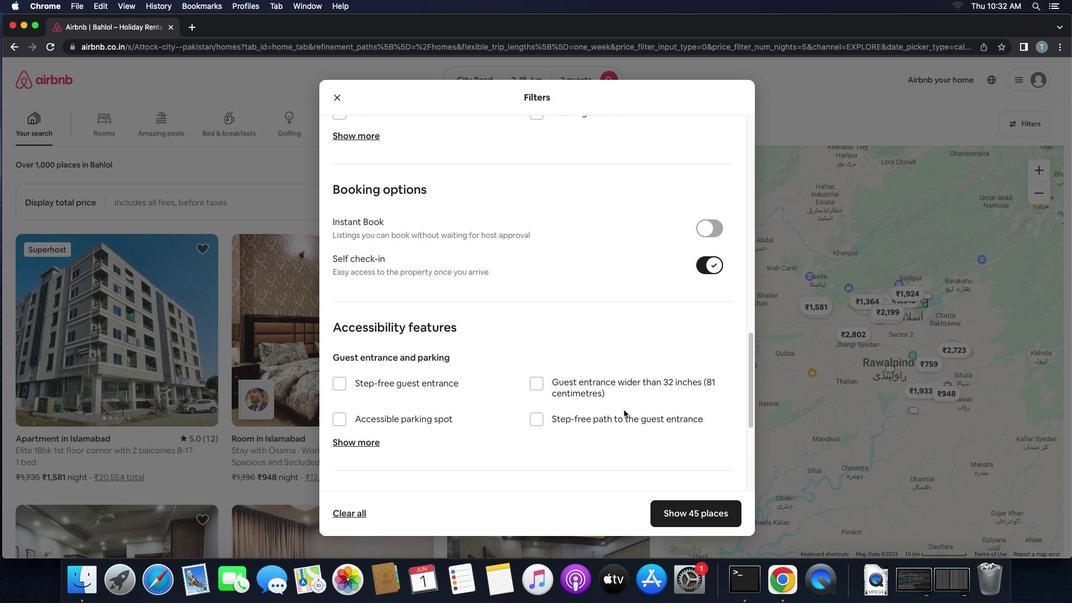 
Action: Mouse scrolled (630, 416) with delta (5, 5)
Screenshot: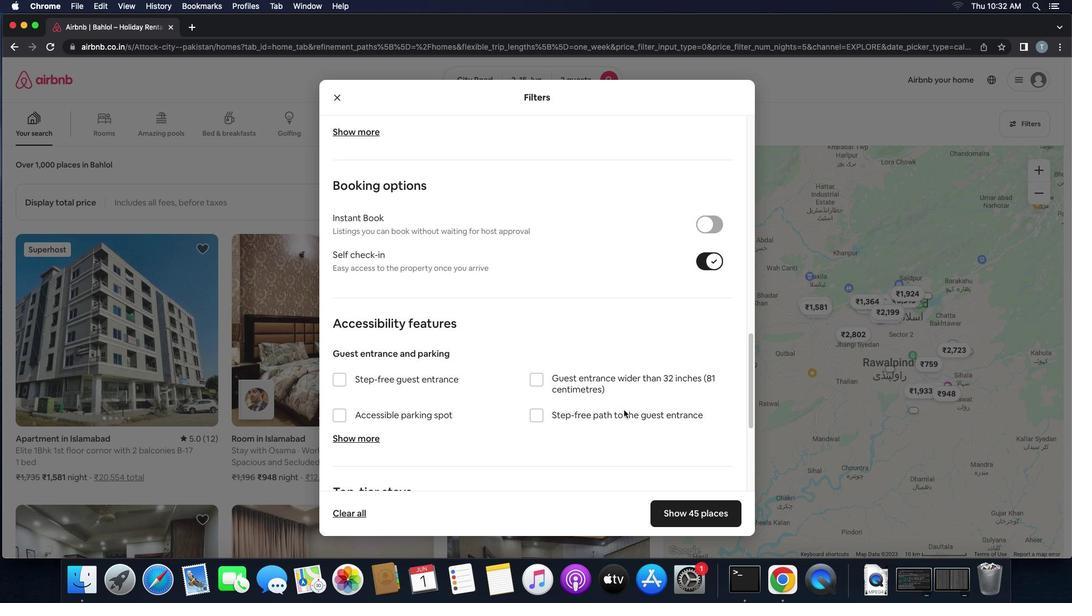 
Action: Mouse scrolled (630, 416) with delta (5, 5)
Screenshot: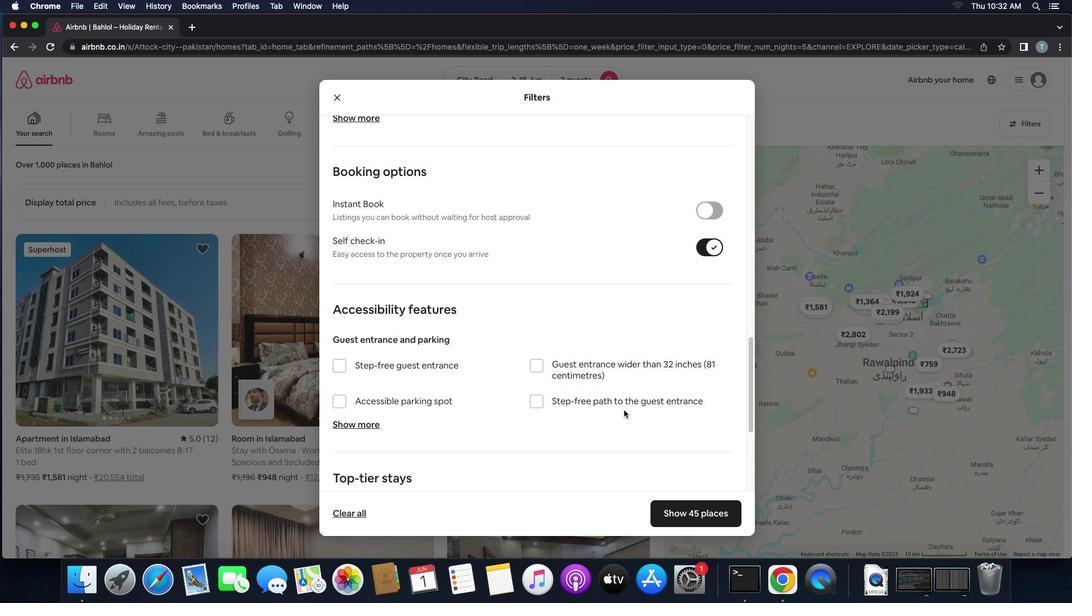 
Action: Mouse scrolled (630, 416) with delta (5, 4)
Screenshot: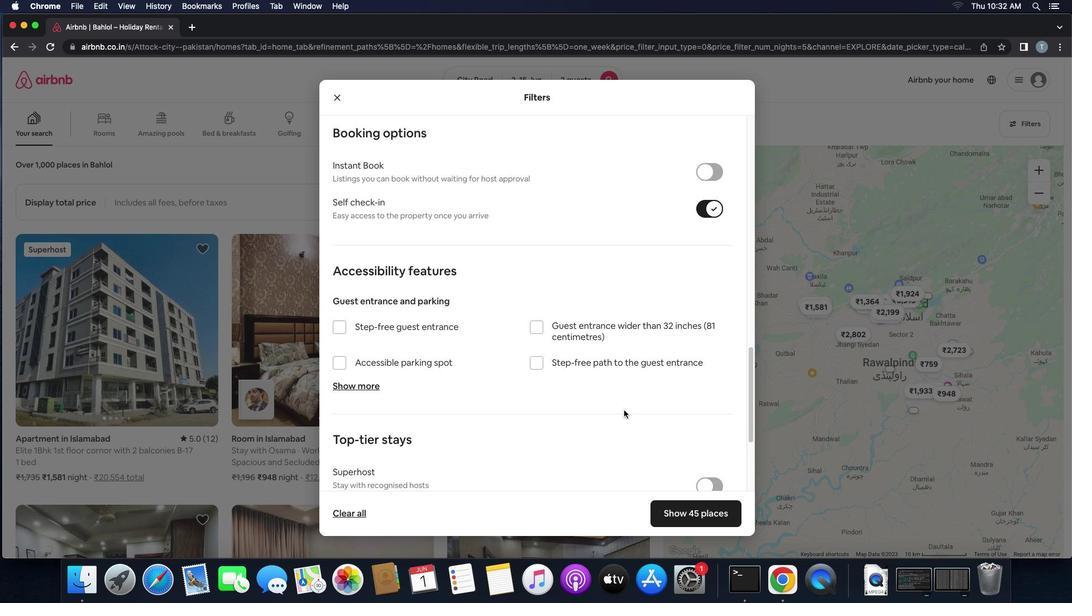 
Action: Mouse scrolled (630, 416) with delta (5, 5)
Screenshot: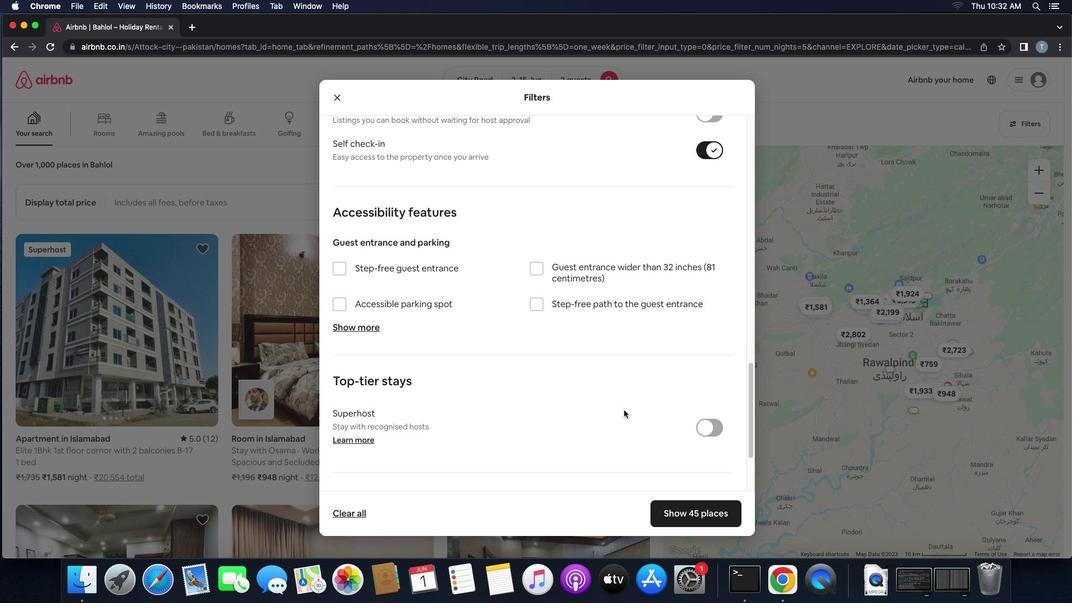 
Action: Mouse scrolled (630, 416) with delta (5, 5)
Screenshot: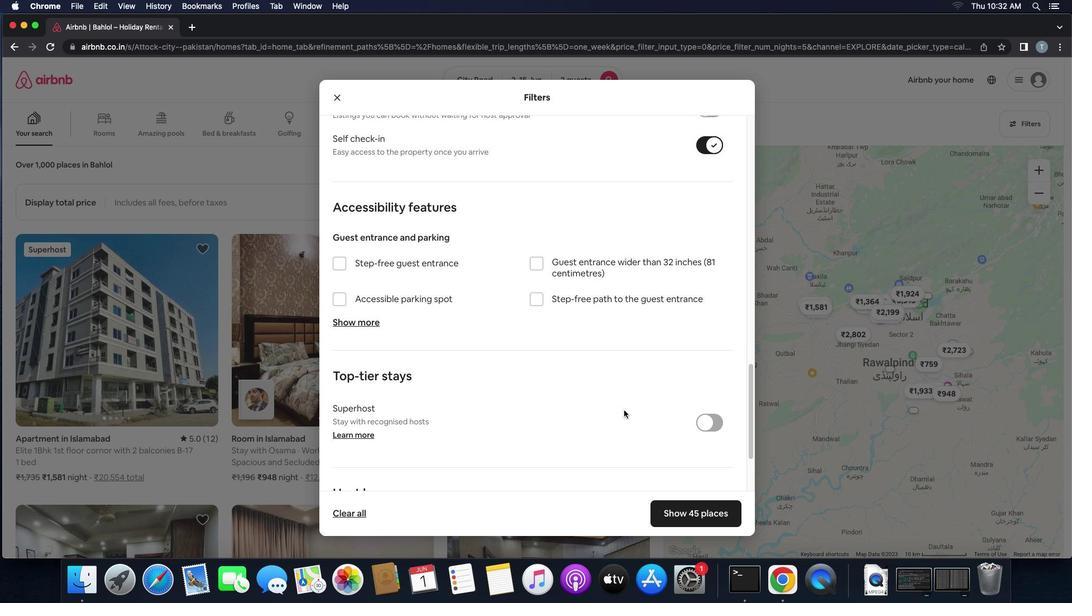 
Action: Mouse scrolled (630, 416) with delta (5, 4)
Screenshot: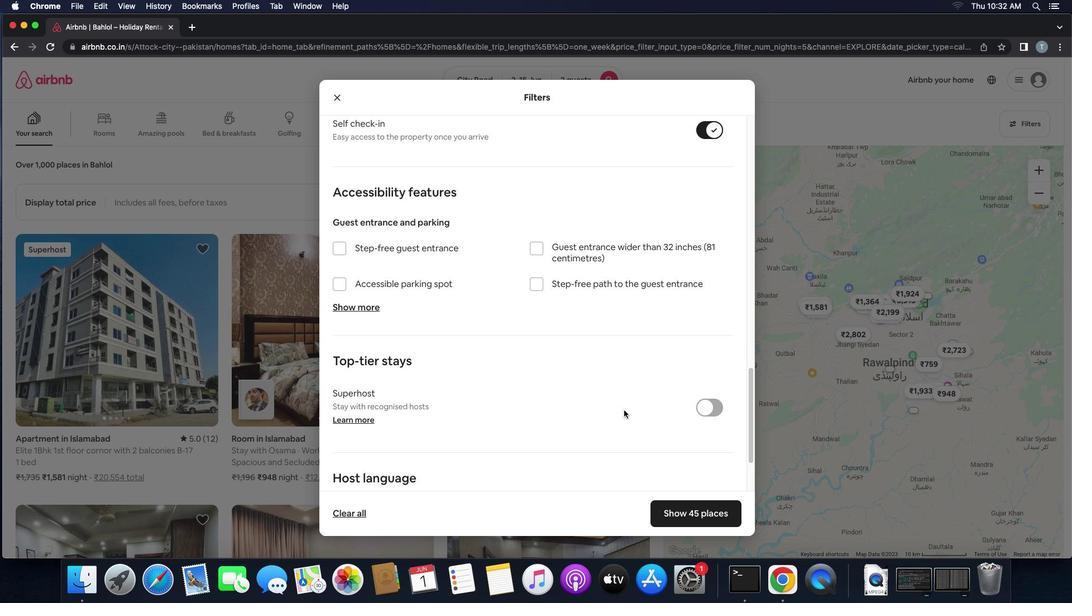 
Action: Mouse scrolled (630, 416) with delta (5, 3)
Screenshot: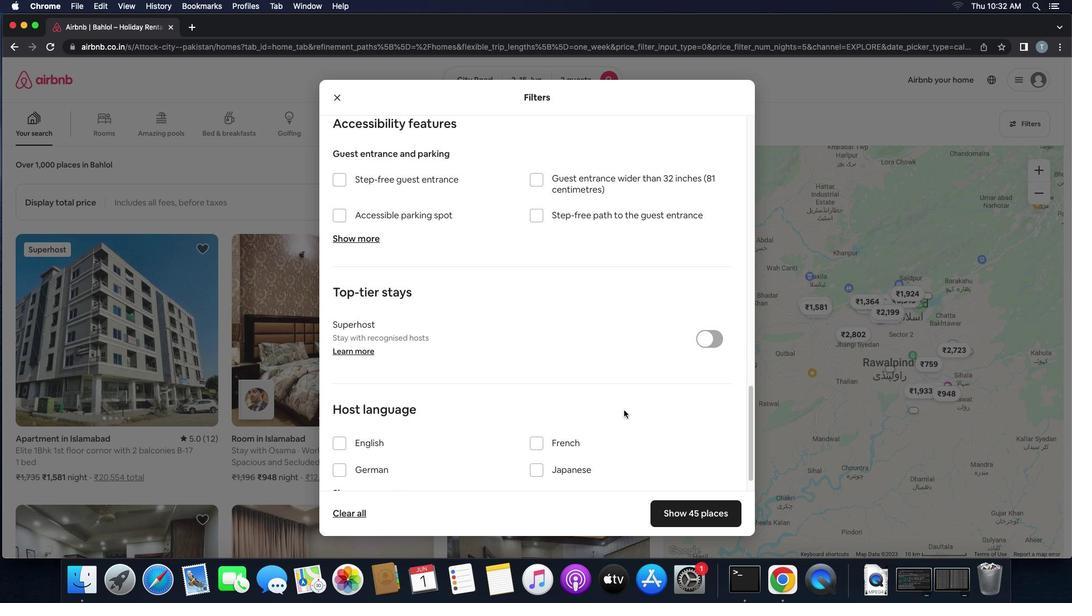 
Action: Mouse scrolled (630, 416) with delta (5, 5)
Screenshot: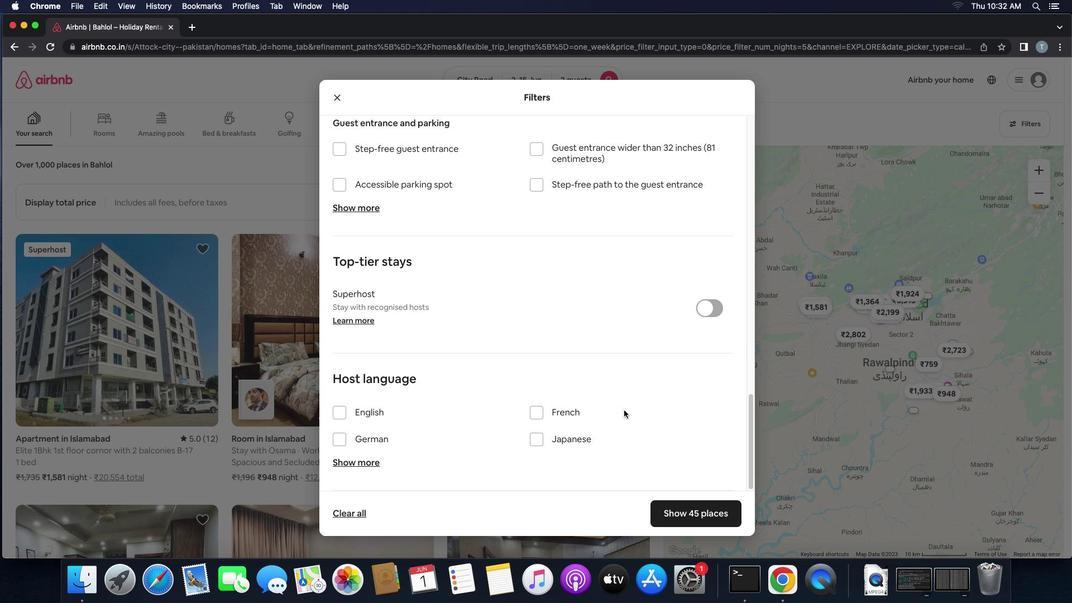 
Action: Mouse scrolled (630, 416) with delta (5, 5)
Screenshot: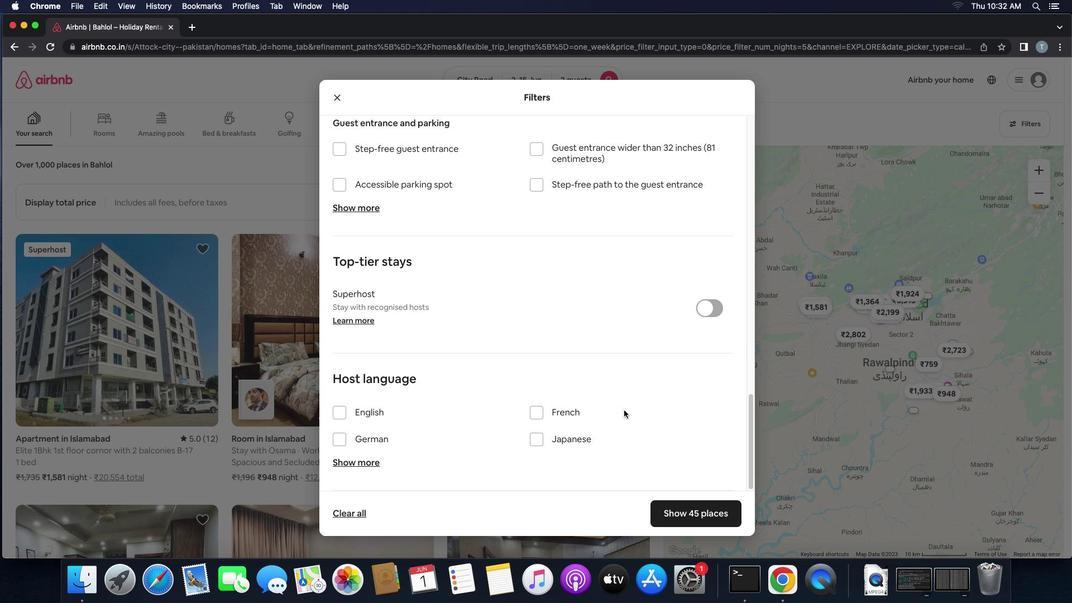 
Action: Mouse scrolled (630, 416) with delta (5, 4)
Screenshot: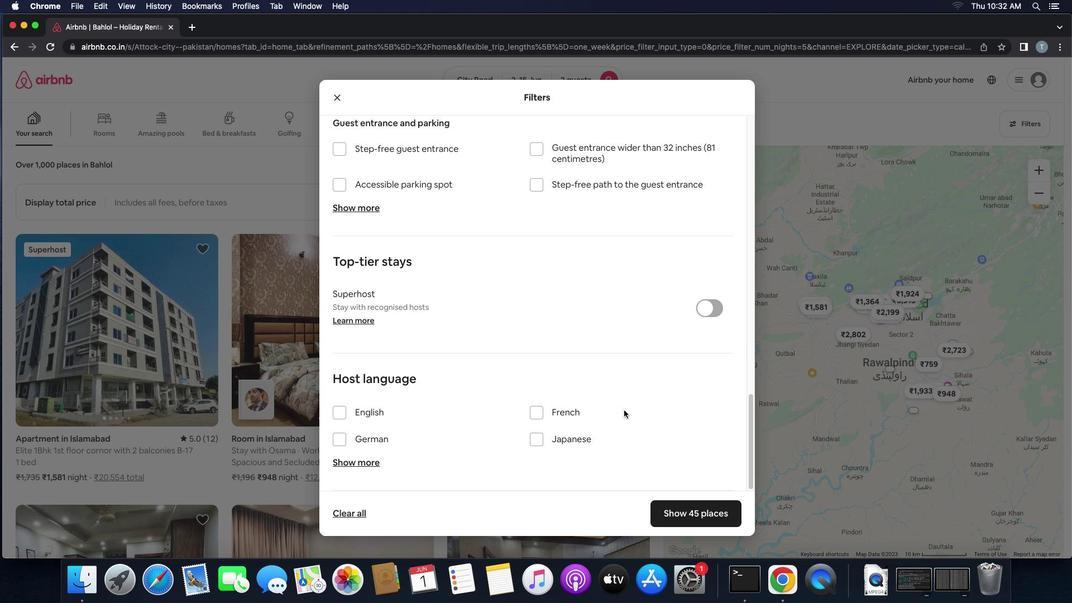 
Action: Mouse scrolled (630, 416) with delta (5, 3)
Screenshot: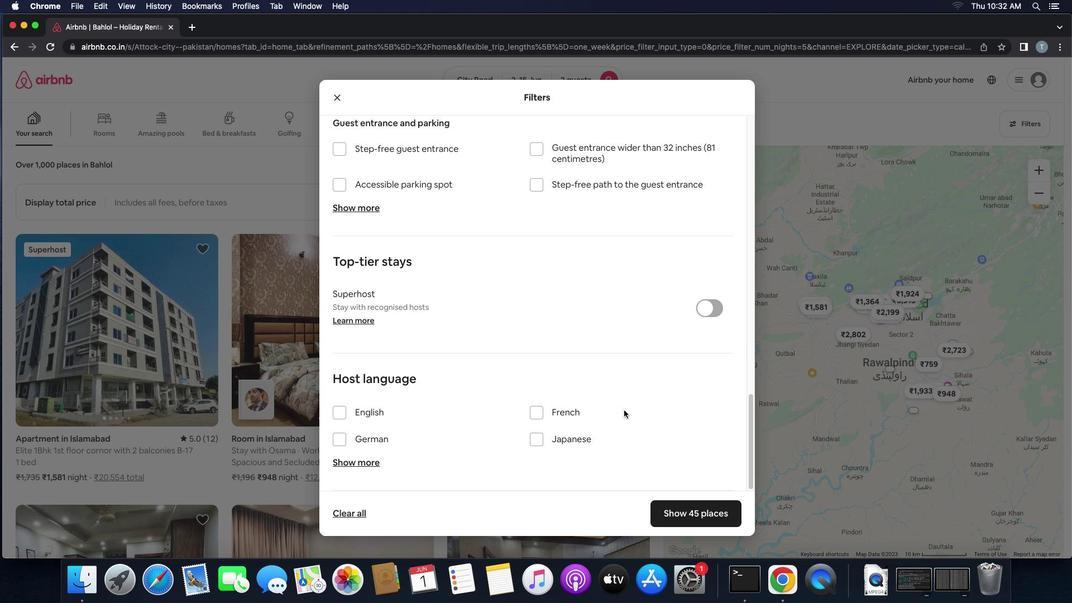 
Action: Mouse moved to (351, 418)
Screenshot: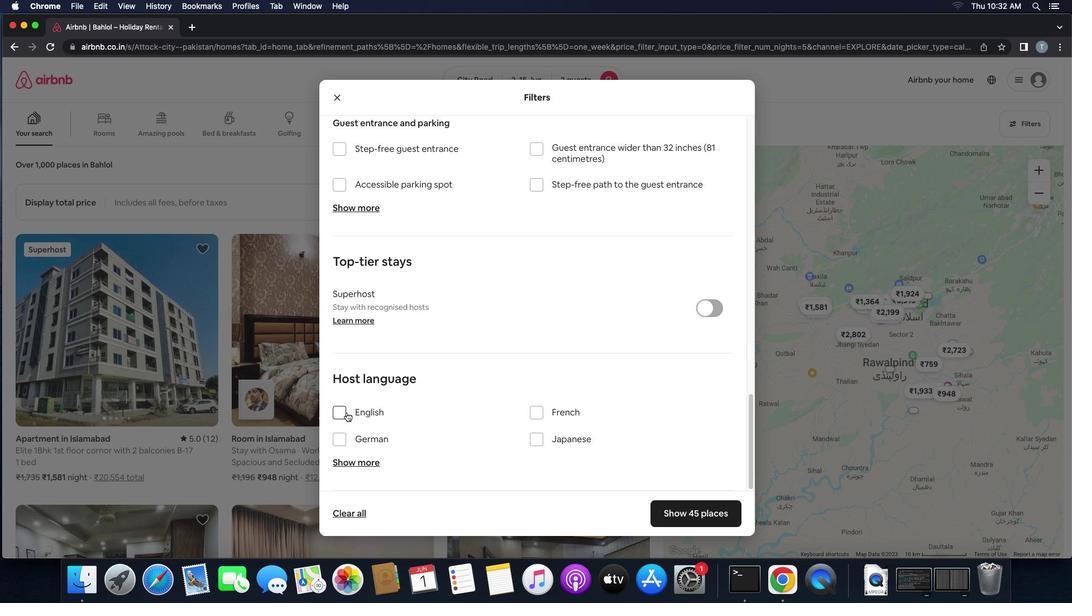 
Action: Mouse pressed left at (351, 418)
Screenshot: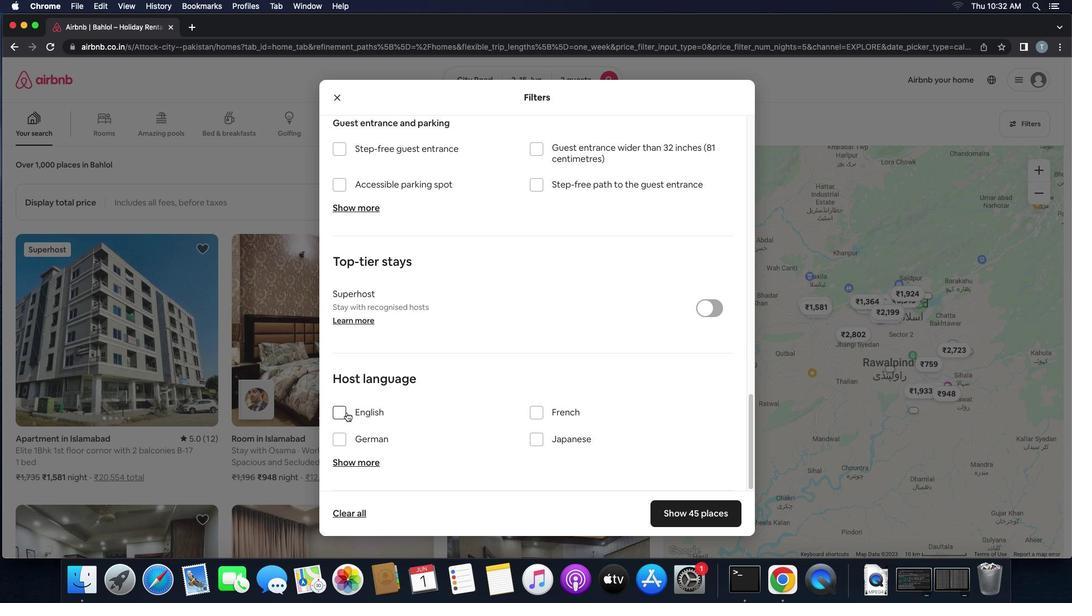 
Action: Mouse moved to (696, 521)
Screenshot: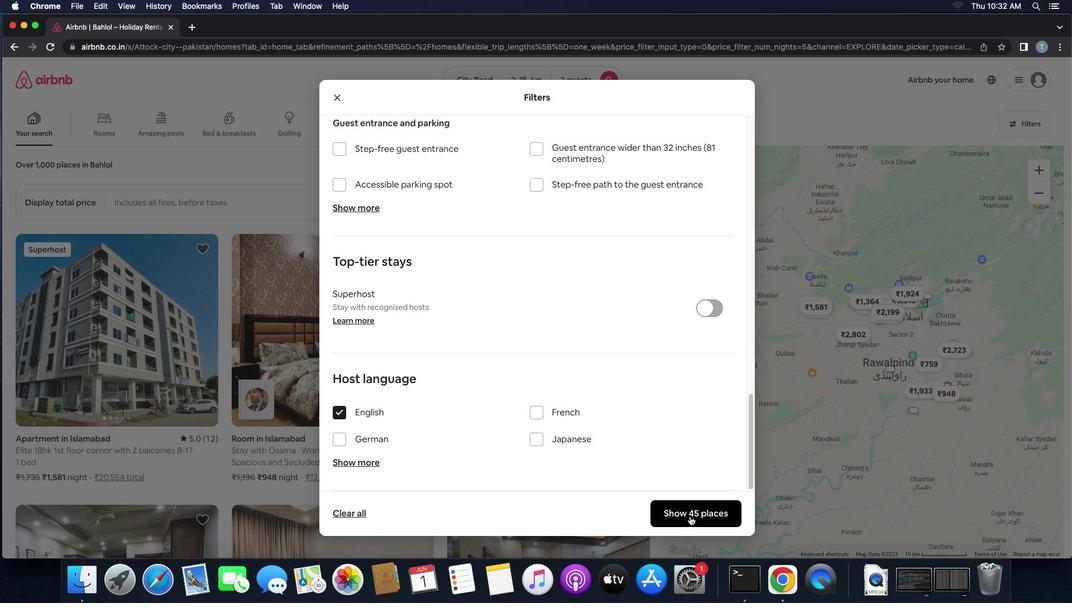 
Action: Mouse pressed left at (696, 521)
Screenshot: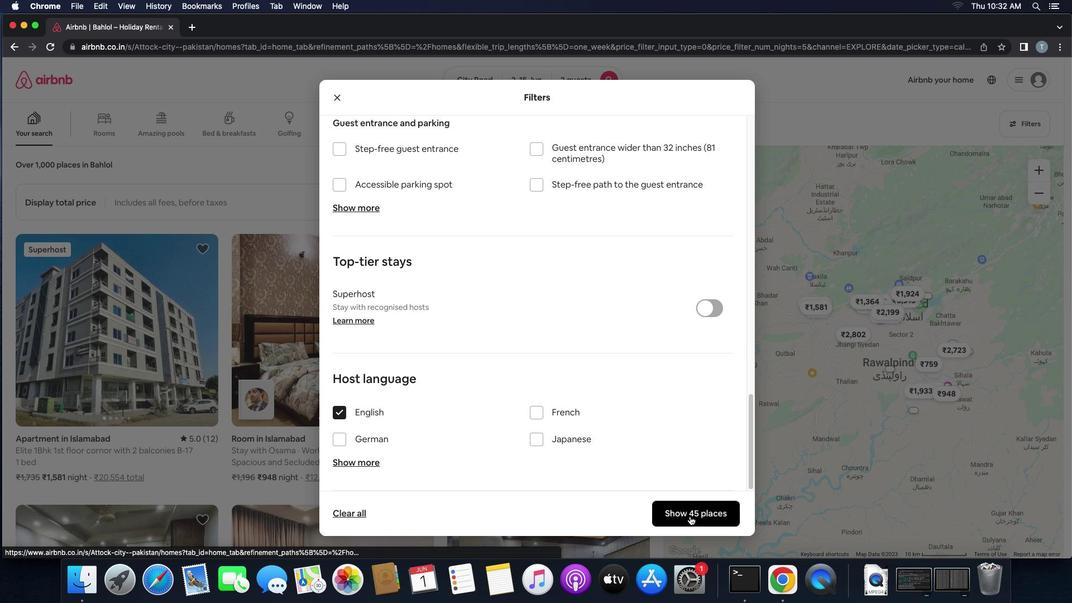 
Action: Mouse moved to (695, 521)
Screenshot: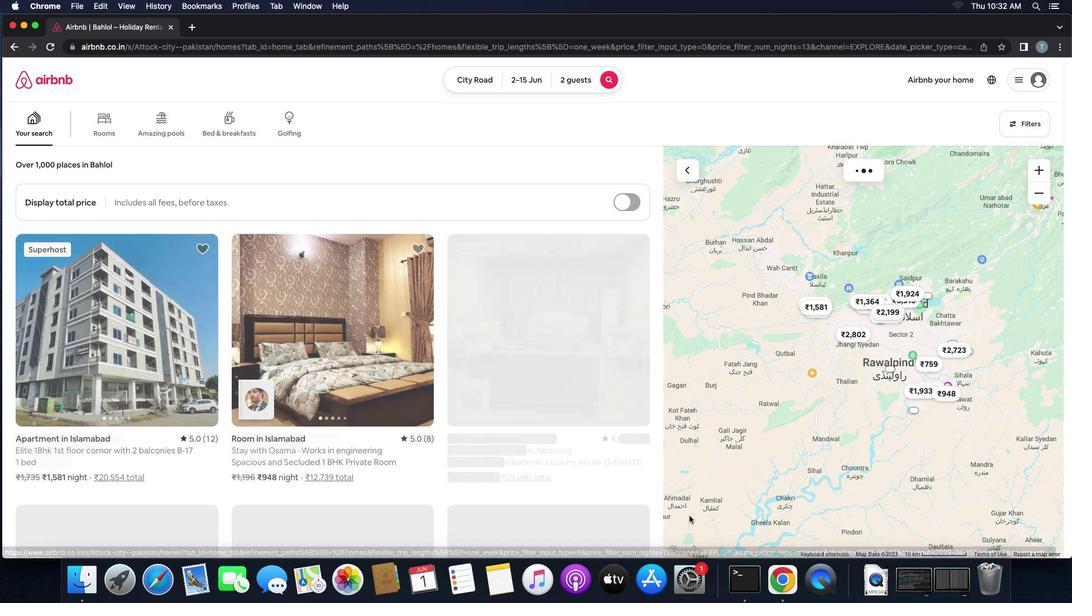 
